 Task: Implement production planning tools to optimize resourse utilization and scheduling.
Action: Mouse moved to (680, 45)
Screenshot: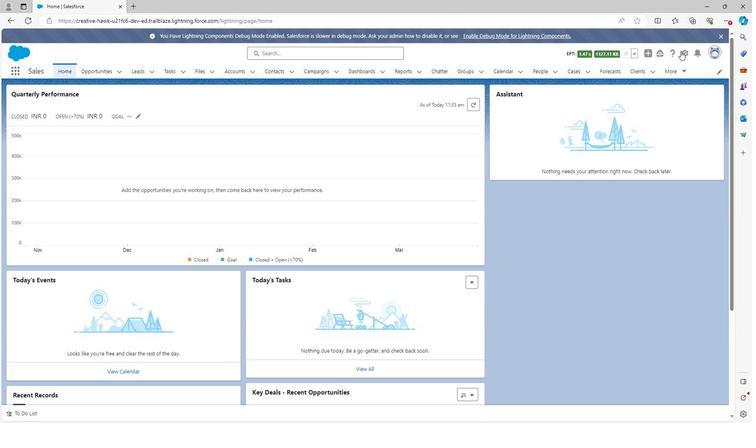 
Action: Mouse pressed left at (680, 45)
Screenshot: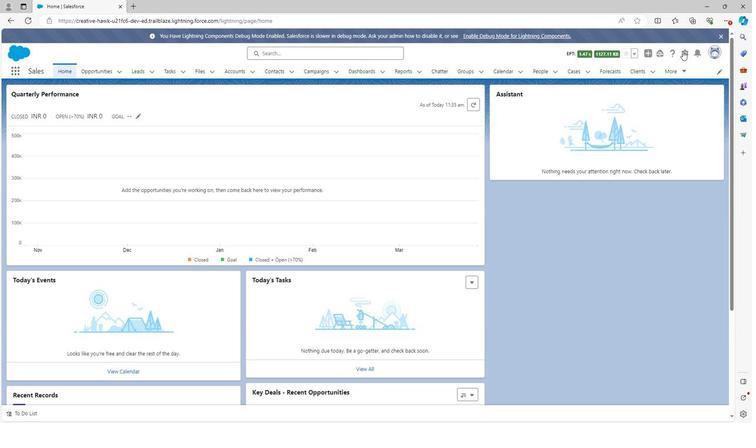 
Action: Mouse moved to (649, 71)
Screenshot: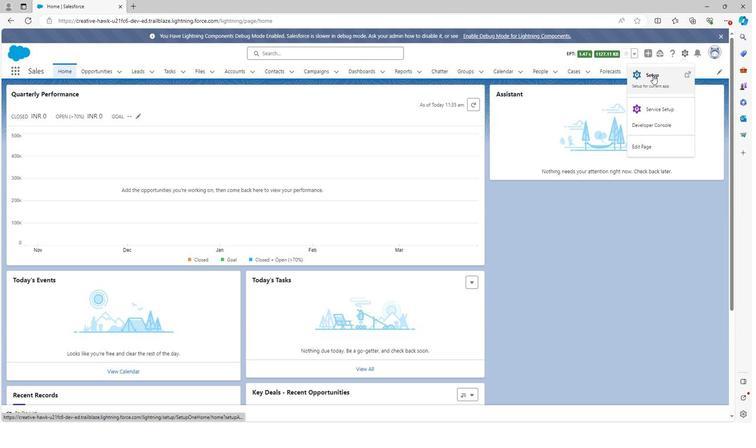 
Action: Mouse pressed left at (649, 71)
Screenshot: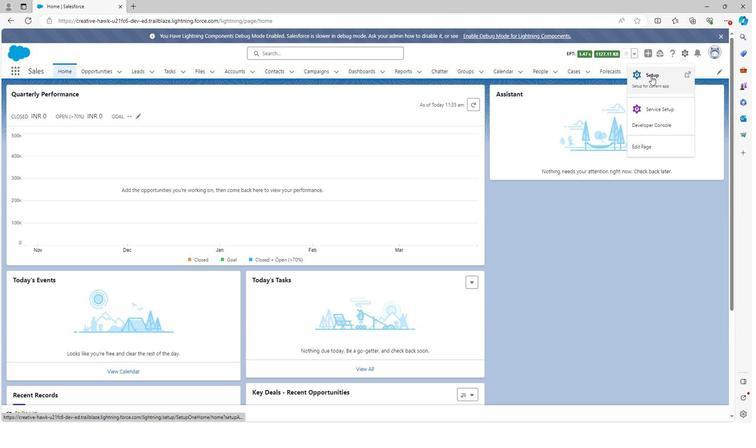 
Action: Mouse moved to (92, 64)
Screenshot: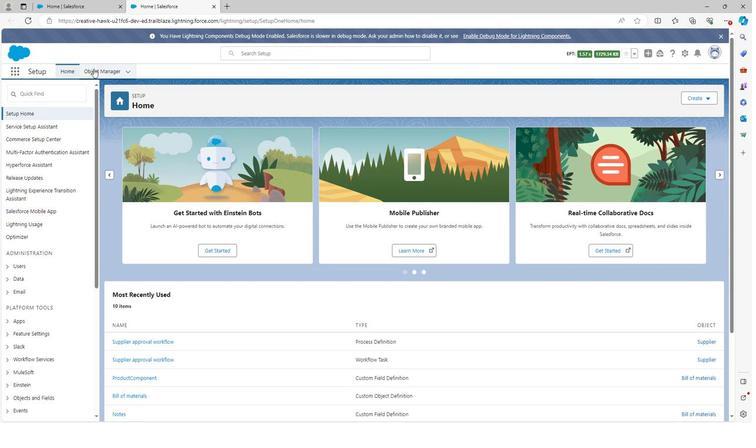 
Action: Mouse pressed left at (92, 64)
Screenshot: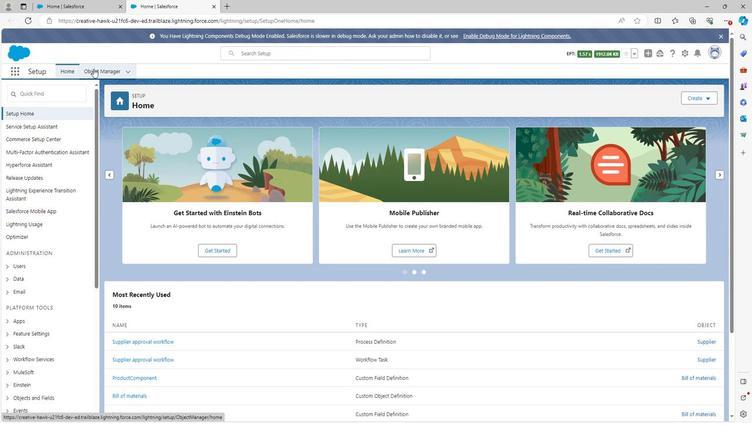 
Action: Mouse moved to (697, 92)
Screenshot: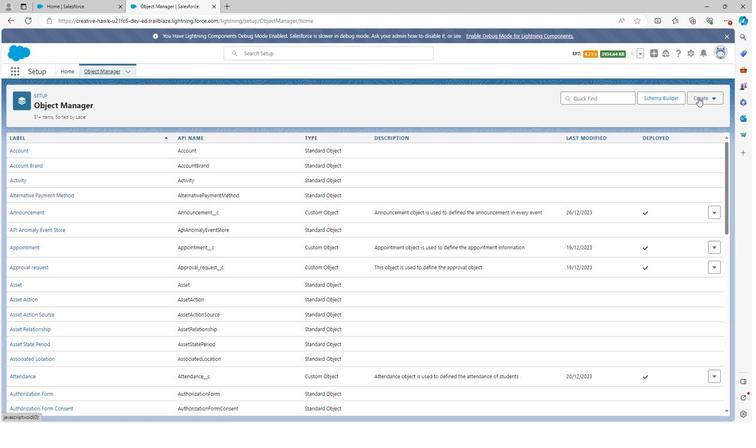 
Action: Mouse pressed left at (697, 92)
Screenshot: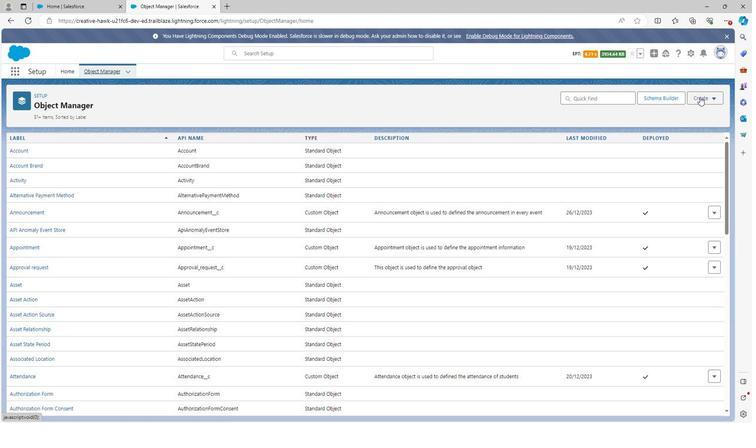 
Action: Mouse moved to (670, 117)
Screenshot: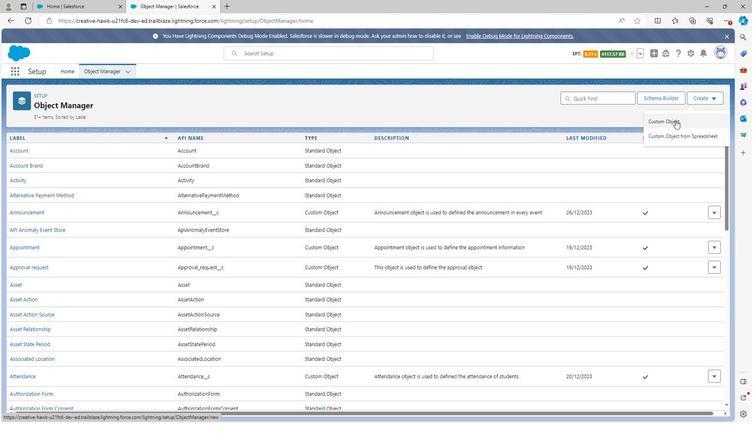 
Action: Mouse pressed left at (670, 117)
Screenshot: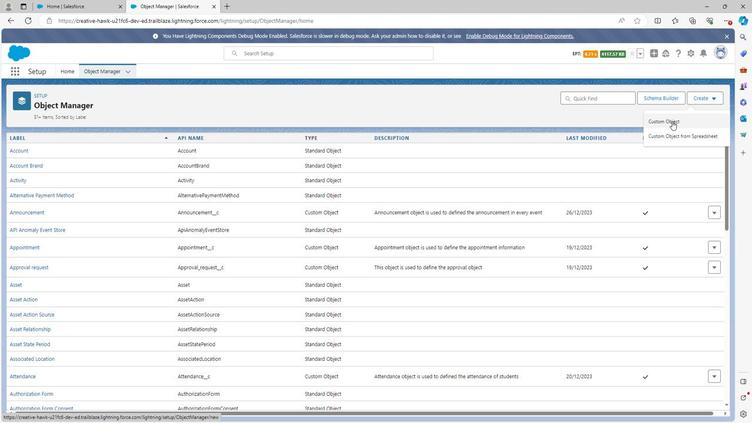 
Action: Mouse moved to (177, 195)
Screenshot: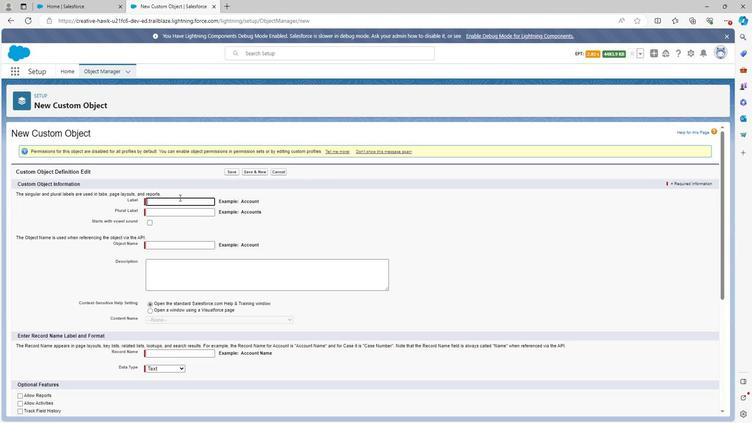 
Action: Mouse pressed left at (177, 195)
Screenshot: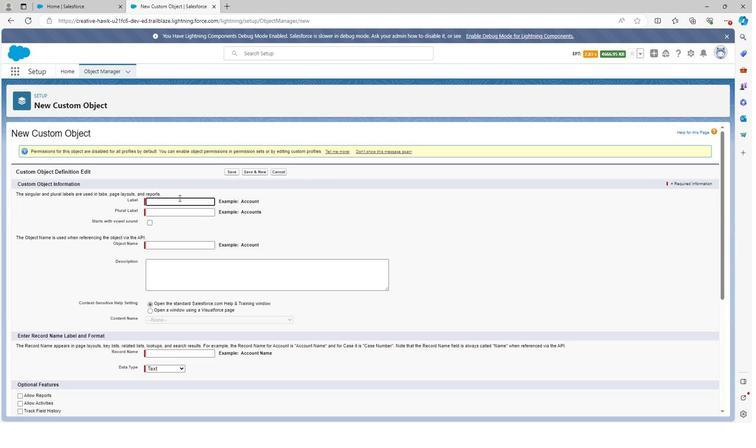 
Action: Mouse moved to (176, 196)
Screenshot: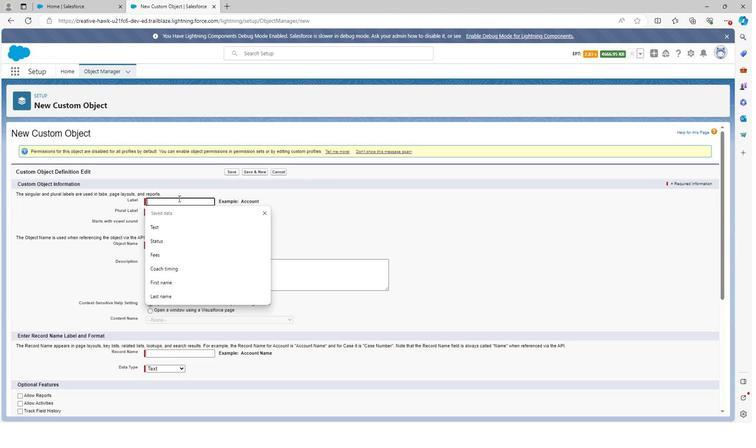 
Action: Key pressed <Key.shift><Key.shift><Key.shift>Calender<Key.space>schedulu<Key.backspace>ing
Screenshot: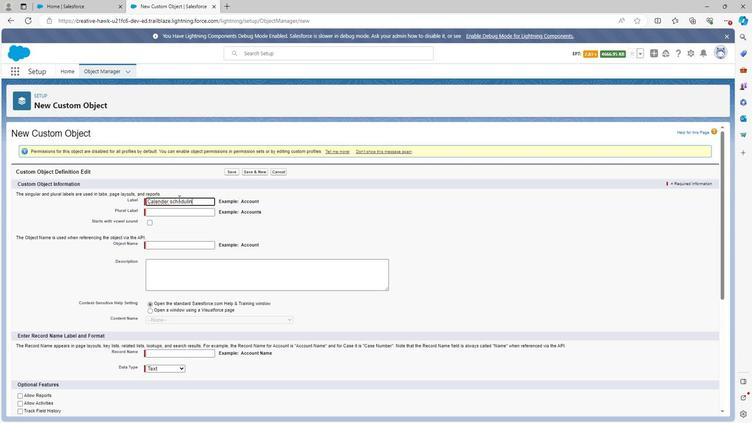 
Action: Mouse moved to (283, 232)
Screenshot: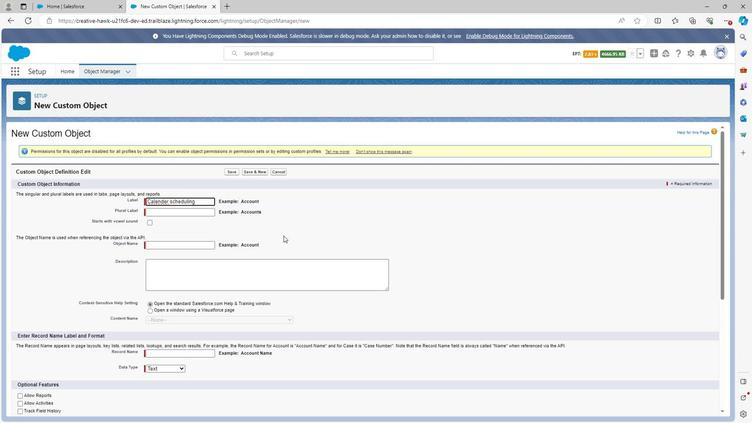 
Action: Mouse pressed left at (283, 232)
Screenshot: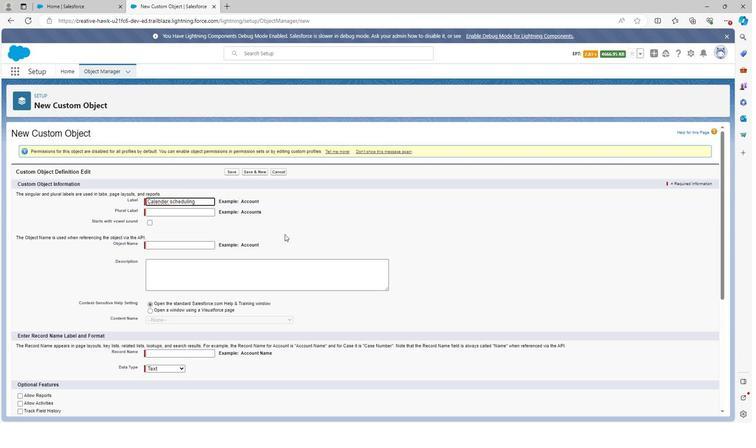 
Action: Mouse moved to (166, 210)
Screenshot: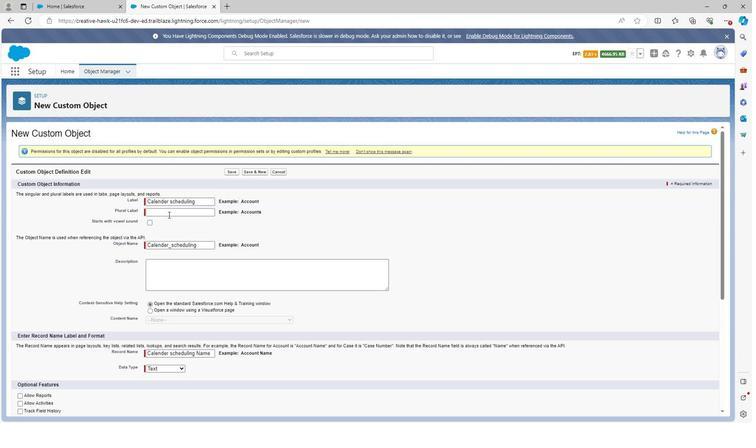 
Action: Mouse pressed left at (166, 210)
Screenshot: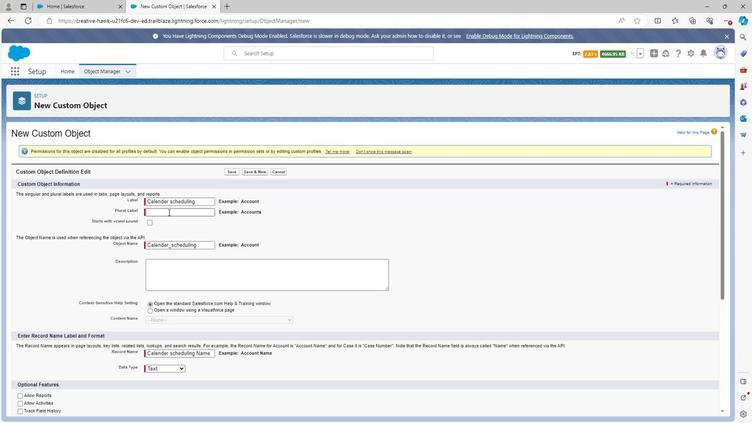 
Action: Mouse moved to (176, 216)
Screenshot: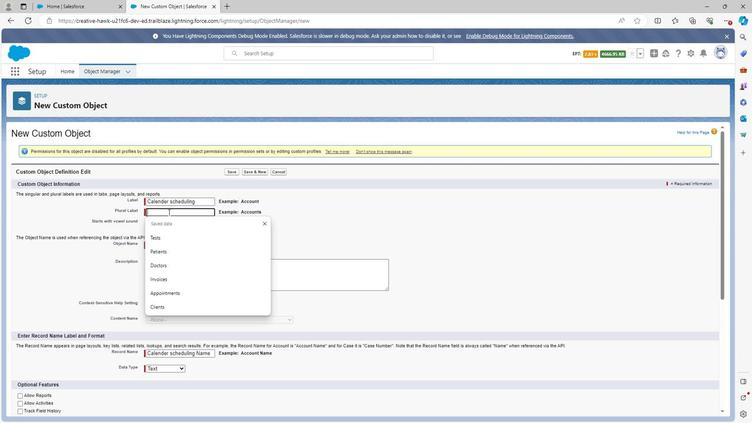 
Action: Key pressed <Key.shift>Calender<Key.space>schedulings
Screenshot: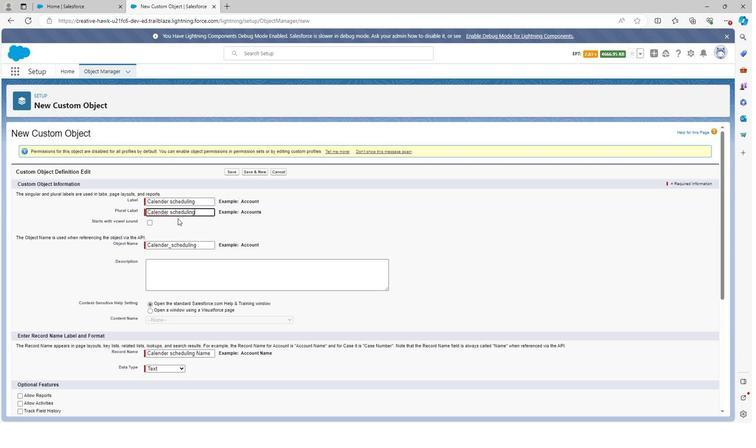 
Action: Mouse moved to (165, 266)
Screenshot: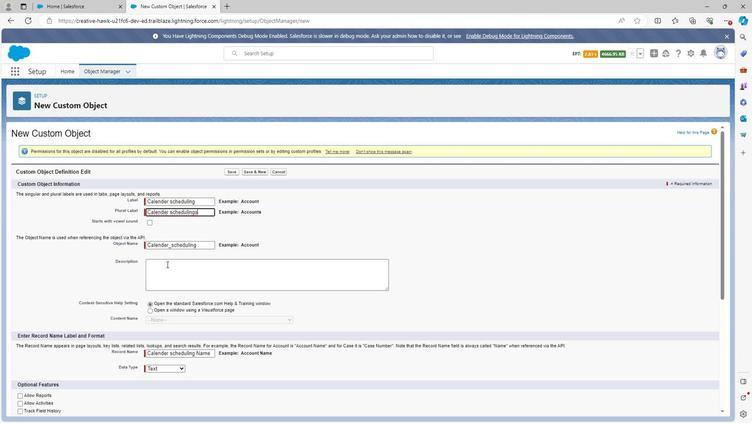 
Action: Mouse pressed left at (165, 266)
Screenshot: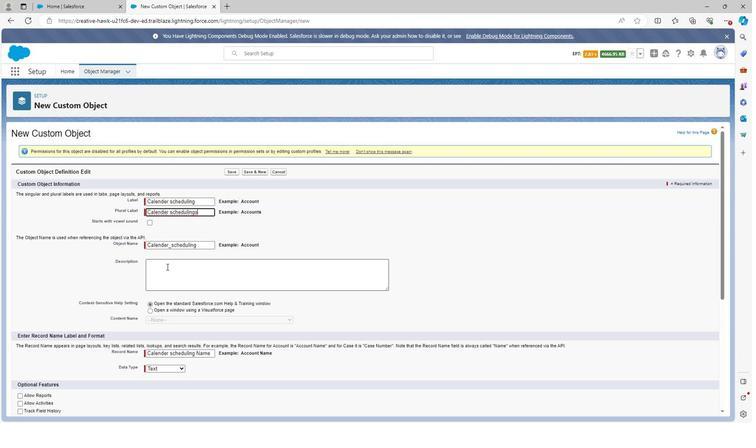 
Action: Mouse moved to (164, 266)
Screenshot: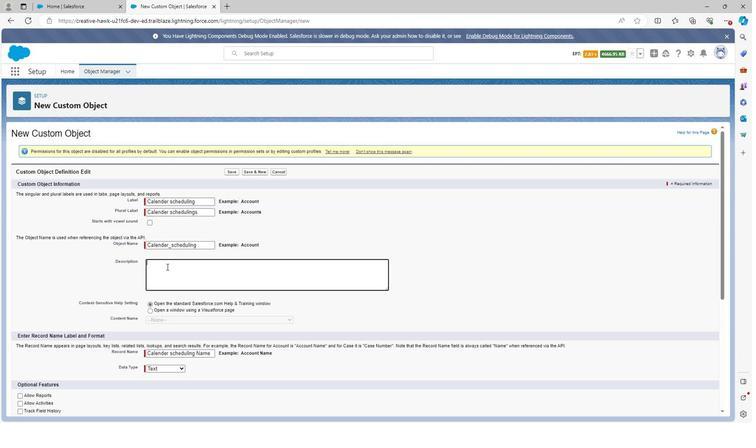 
Action: Key pressed <Key.shift>C
Screenshot: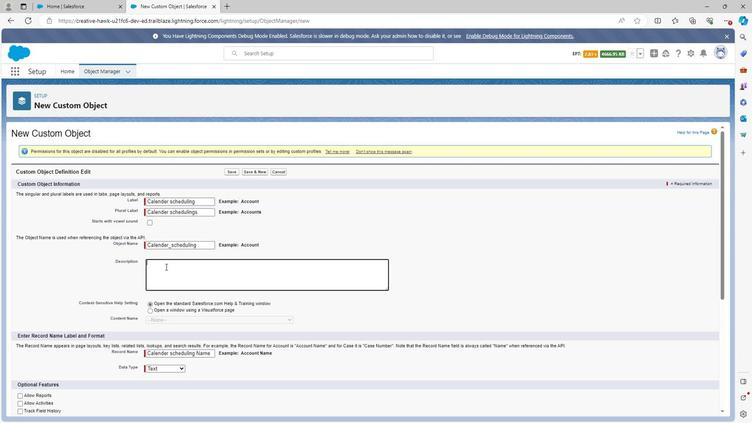 
Action: Mouse moved to (164, 265)
Screenshot: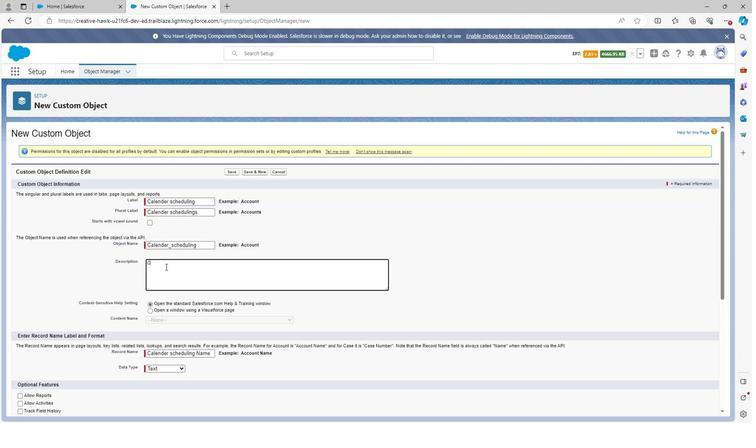
Action: Key pressed alender<Key.space>scheduling<Key.space>is<Key.space>the<Key.space>object<Key.space>which<Key.space>is<Key.space>used<Key.space>to<Key.space>define<Key.space>the<Key.space>resou<Key.backspace><Key.backspace><Key.backspace><Key.backspace><Key.backspace>scg<Key.backspace>heduling<Key.space>and<Key.space>calender<Key.space>which<Key.space>will<Key.space>help<Key.space>in<Key.space>t<Key.backspace>resourse<Key.space>all
Screenshot: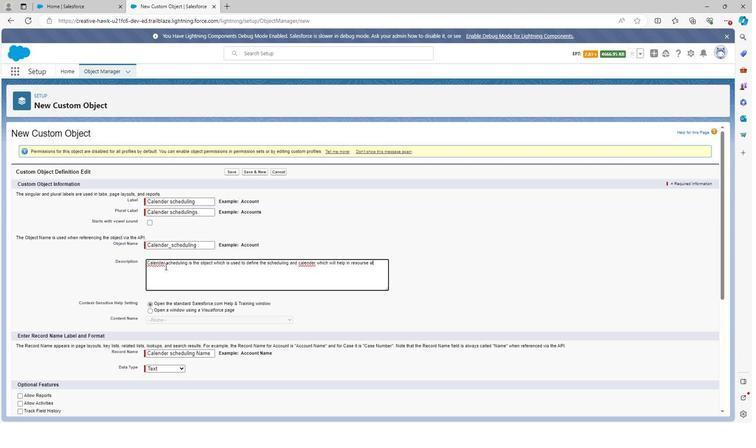 
Action: Mouse moved to (216, 250)
Screenshot: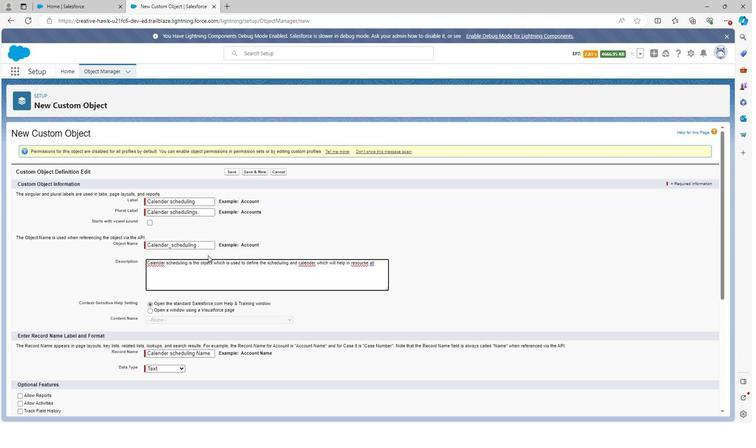 
Action: Key pressed o
Screenshot: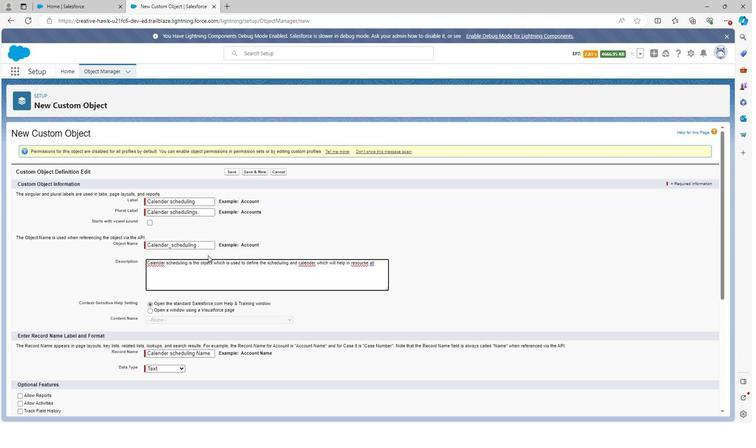
Action: Mouse moved to (217, 249)
Screenshot: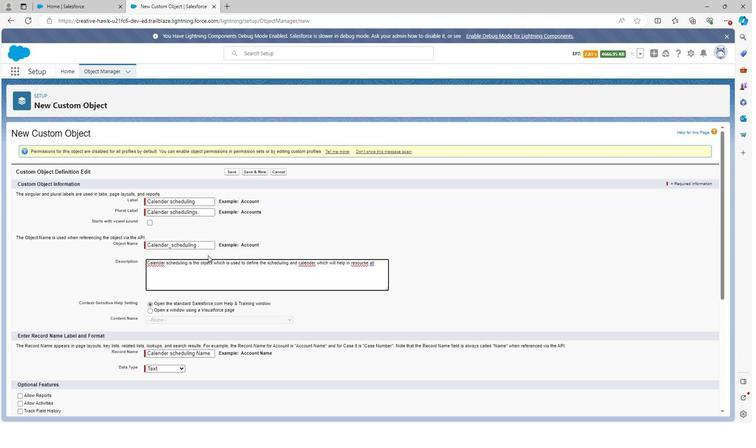 
Action: Key pressed ca
Screenshot: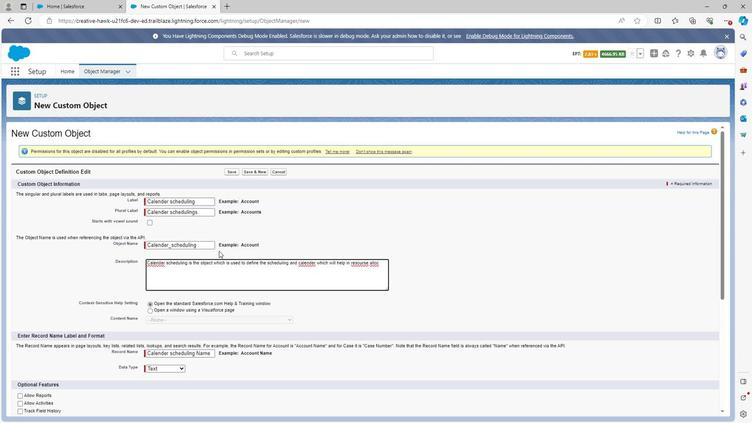 
Action: Mouse moved to (218, 249)
Screenshot: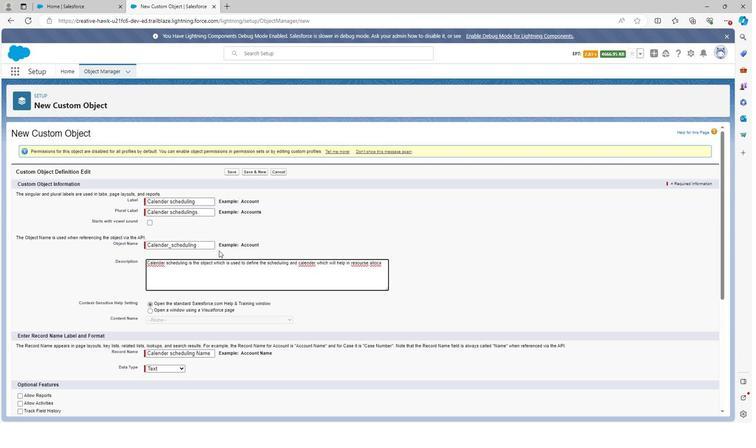 
Action: Key pressed y<Key.backspace>
Screenshot: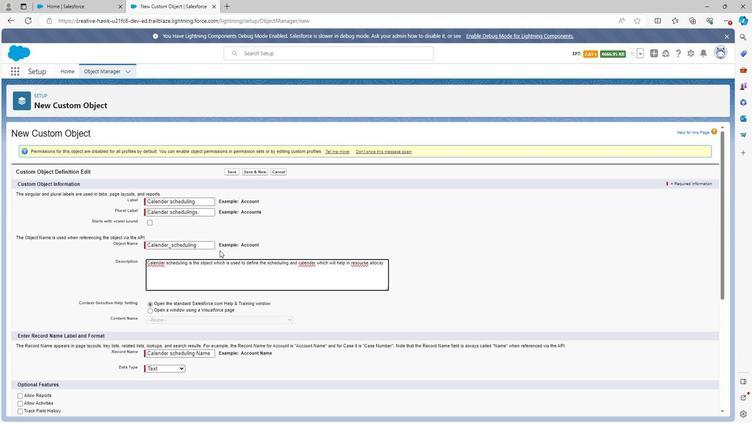 
Action: Mouse moved to (223, 248)
Screenshot: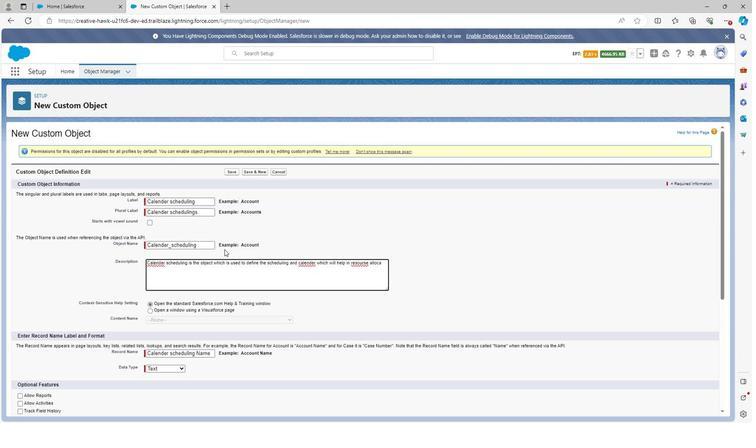 
Action: Key pressed t
Screenshot: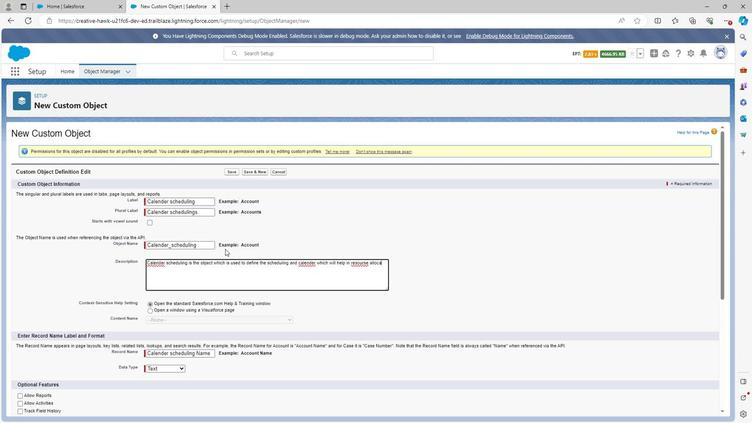 
Action: Mouse moved to (250, 242)
Screenshot: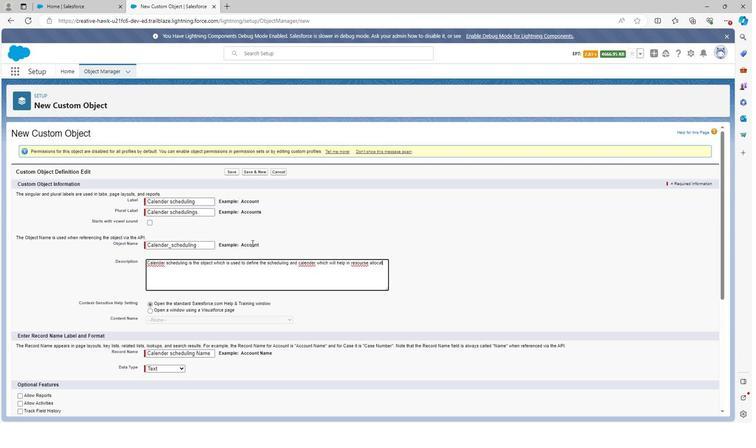 
Action: Key pressed ion
Screenshot: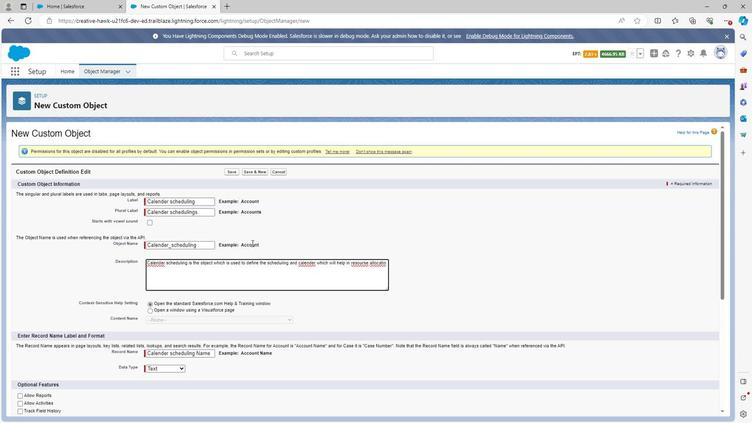 
Action: Mouse moved to (251, 241)
Screenshot: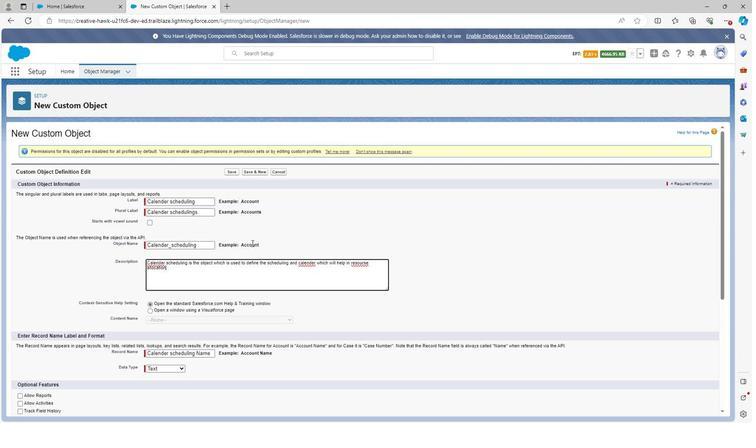 
Action: Key pressed <Key.left><Key.left><Key.left><Key.left><Key.left><Key.left><Key.left><Key.left><Key.left><Key.left><Key.left><Key.left><Key.left><Key.right><Key.backspace>
Screenshot: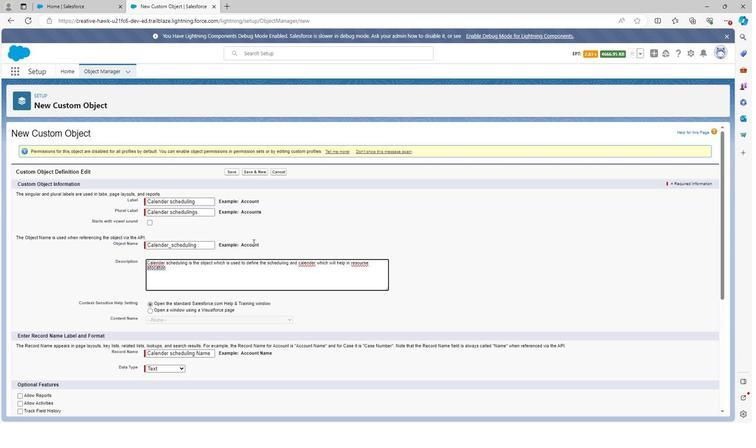 
Action: Mouse moved to (258, 238)
Screenshot: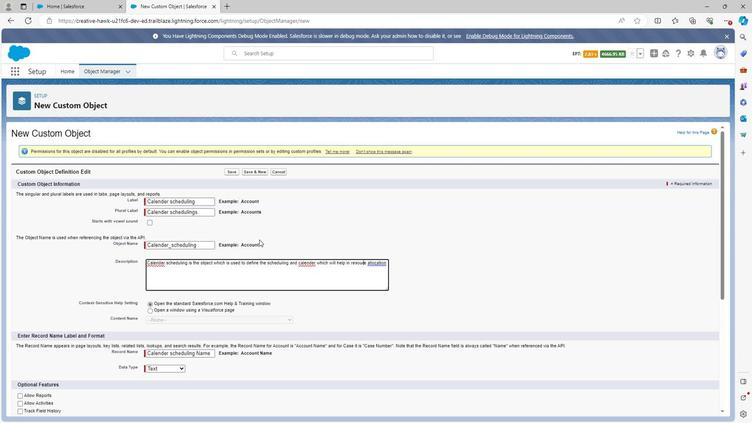 
Action: Key pressed c
Screenshot: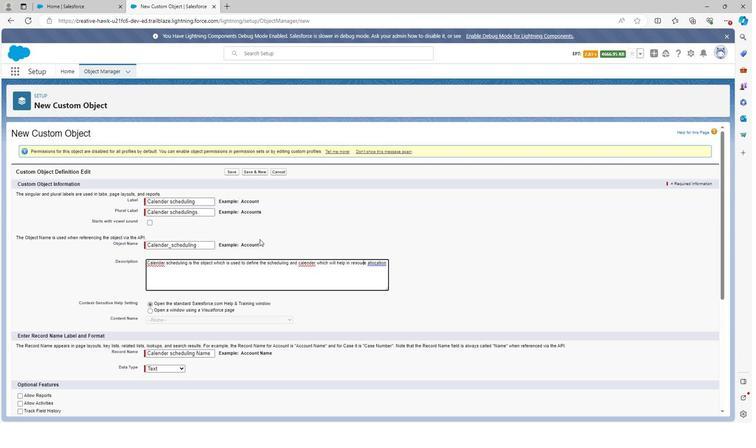 
Action: Mouse moved to (179, 333)
Screenshot: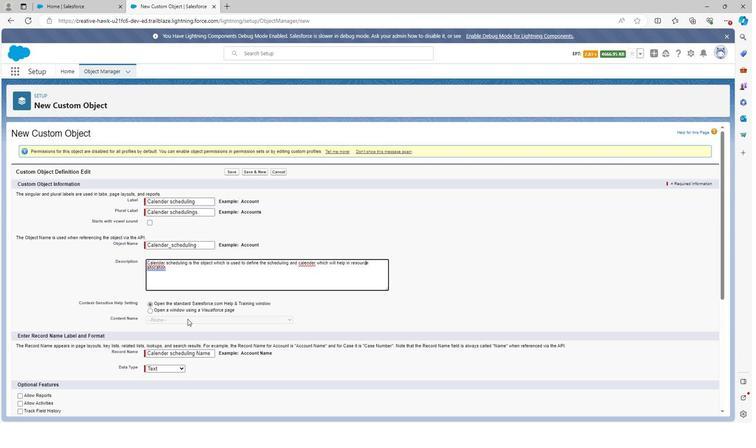 
Action: Mouse scrolled (179, 333) with delta (0, 0)
Screenshot: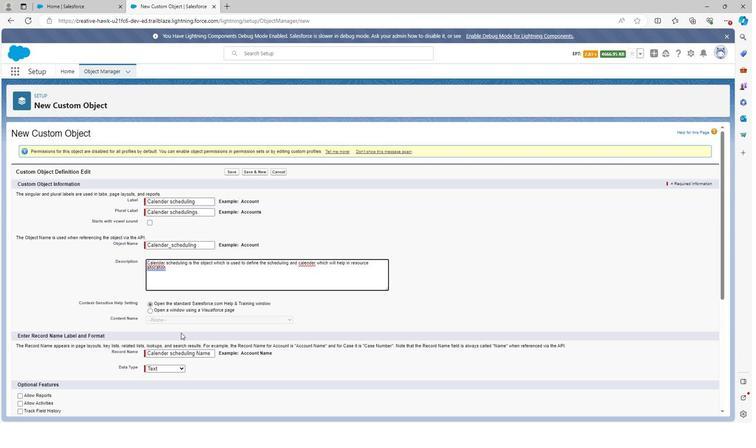 
Action: Mouse scrolled (179, 333) with delta (0, 0)
Screenshot: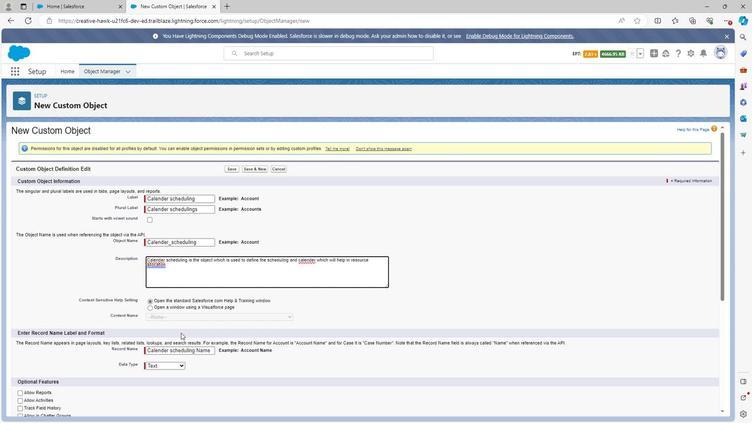 
Action: Mouse scrolled (179, 333) with delta (0, 0)
Screenshot: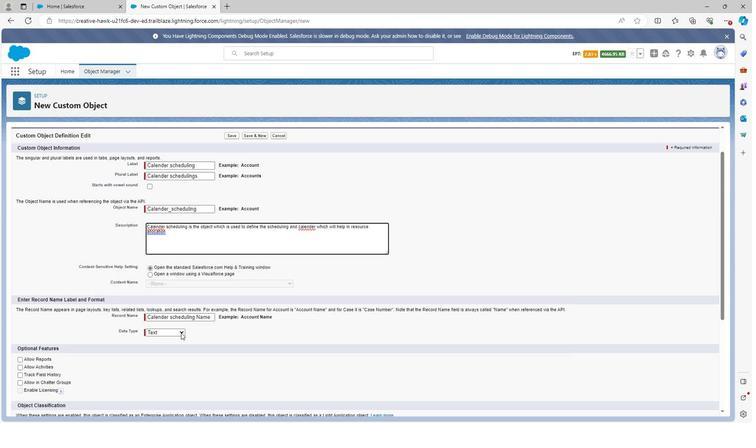 
Action: Mouse moved to (19, 261)
Screenshot: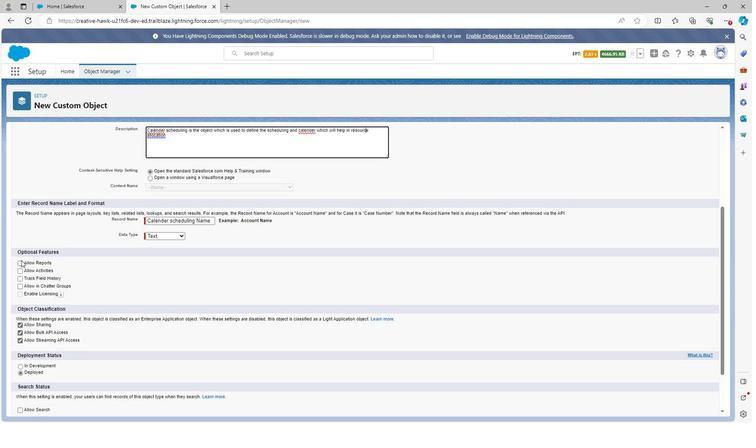 
Action: Mouse pressed left at (19, 261)
Screenshot: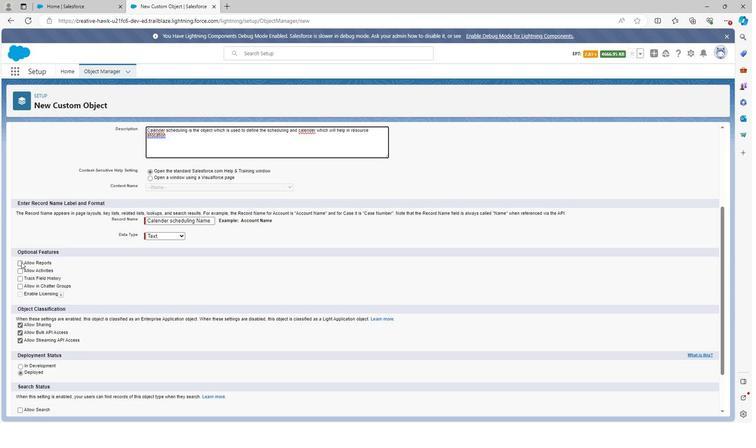 
Action: Mouse moved to (18, 271)
Screenshot: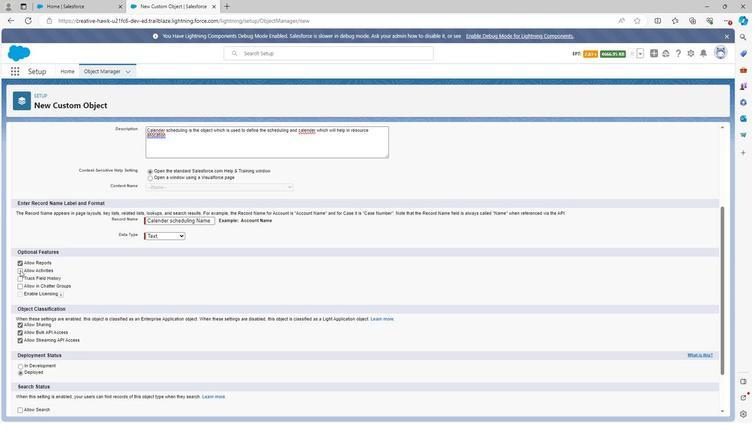 
Action: Mouse pressed left at (18, 271)
Screenshot: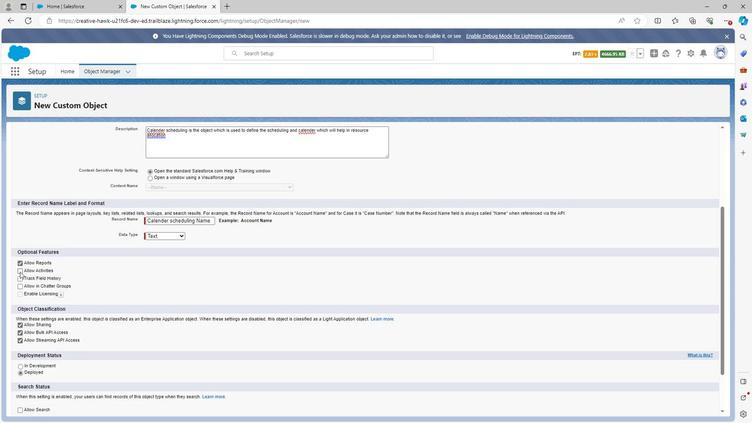 
Action: Mouse moved to (18, 278)
Screenshot: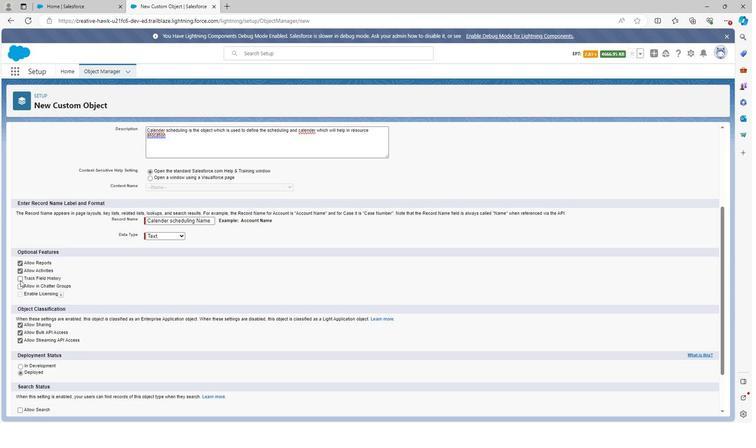 
Action: Mouse pressed left at (18, 278)
Screenshot: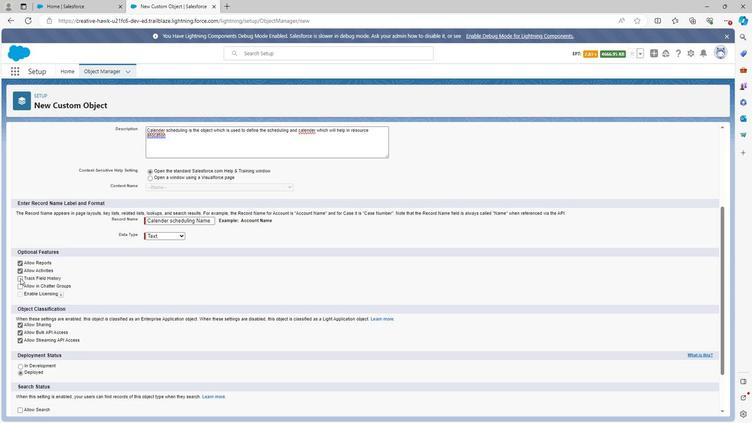 
Action: Mouse moved to (18, 285)
Screenshot: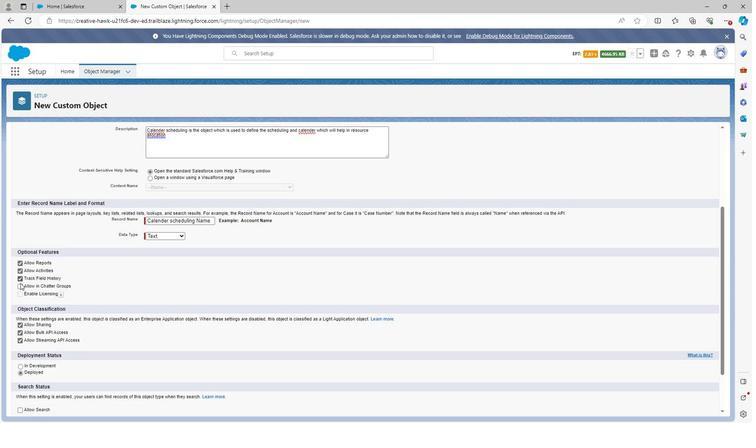 
Action: Mouse pressed left at (18, 285)
Screenshot: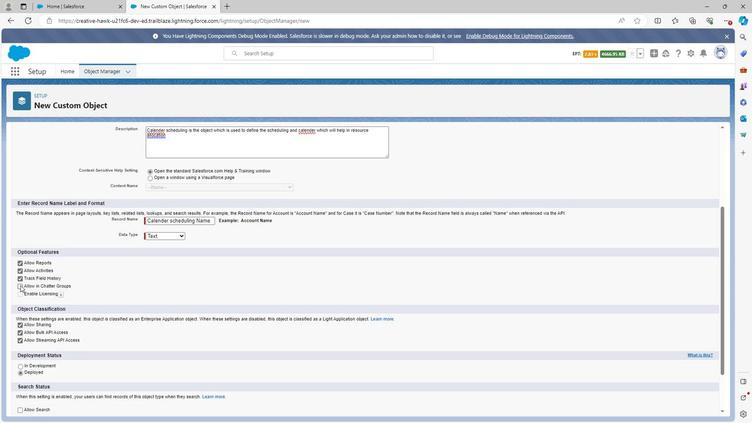 
Action: Mouse moved to (18, 368)
Screenshot: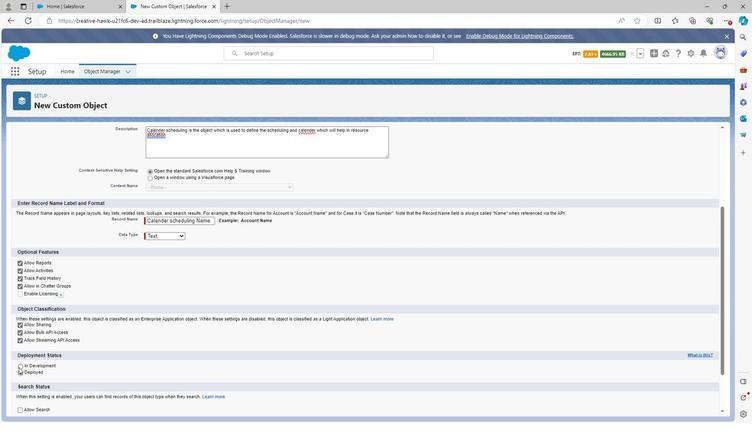 
Action: Mouse scrolled (18, 368) with delta (0, 0)
Screenshot: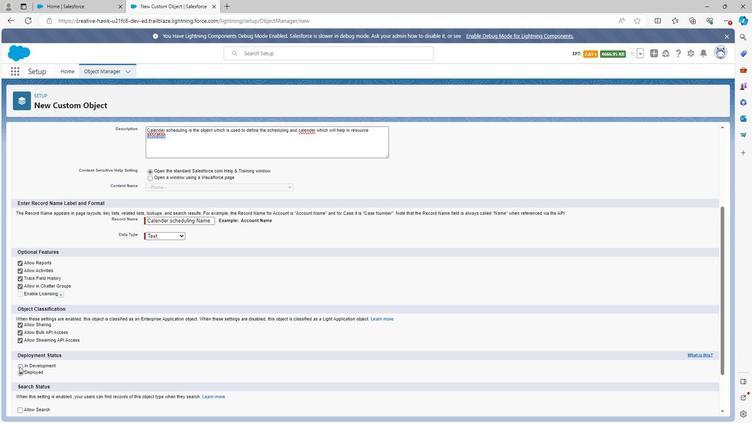 
Action: Mouse moved to (18, 366)
Screenshot: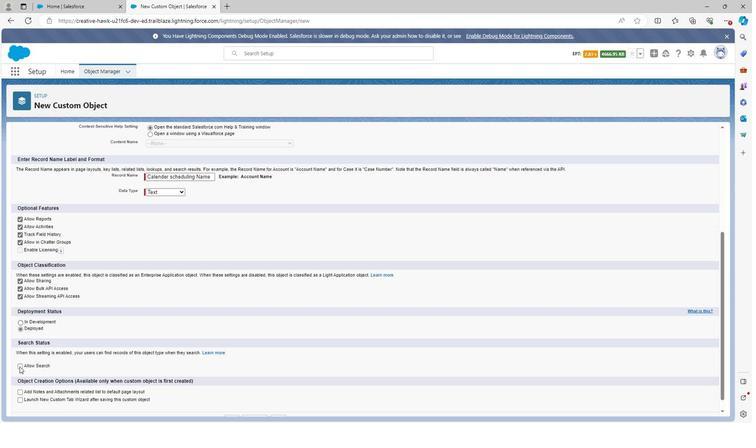 
Action: Mouse pressed left at (18, 366)
Screenshot: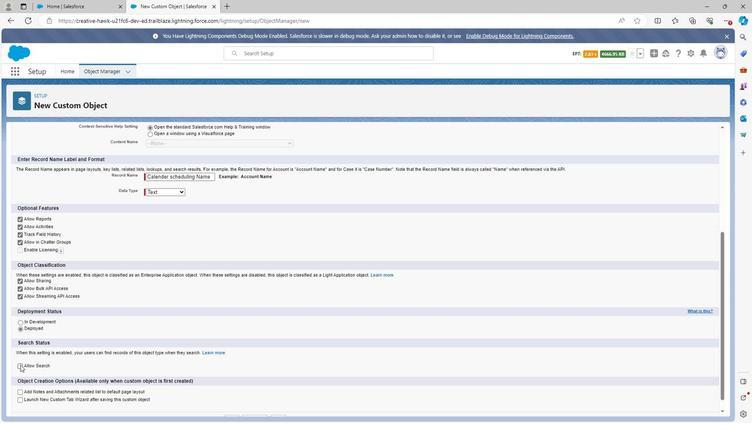 
Action: Mouse moved to (303, 387)
Screenshot: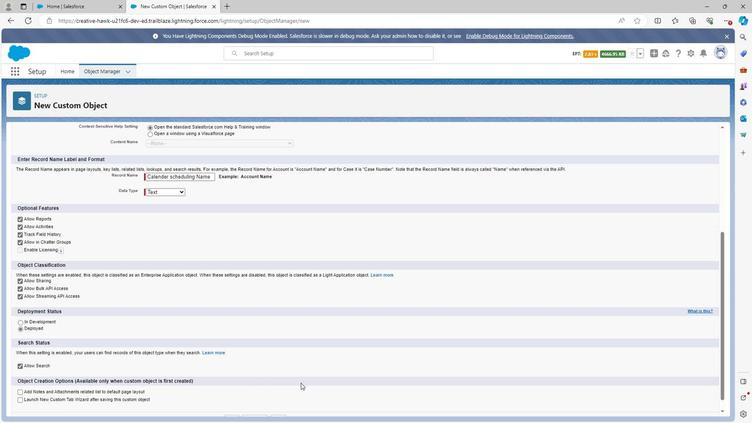
Action: Mouse scrolled (303, 386) with delta (0, 0)
Screenshot: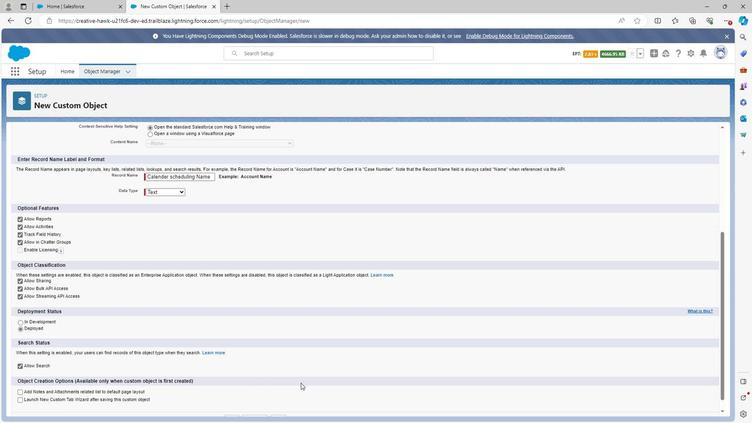 
Action: Mouse moved to (306, 389)
Screenshot: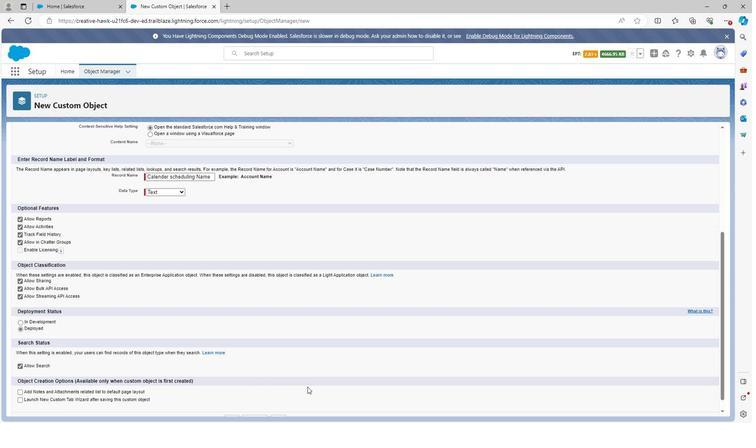 
Action: Mouse scrolled (306, 389) with delta (0, 0)
Screenshot: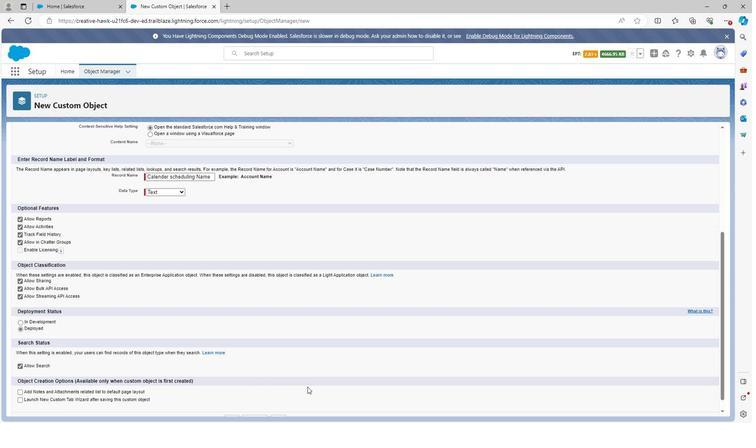 
Action: Mouse moved to (231, 409)
Screenshot: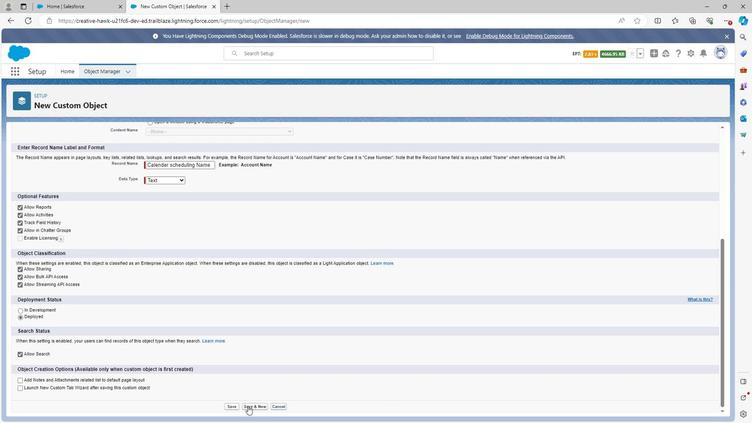
Action: Mouse pressed left at (231, 409)
Screenshot: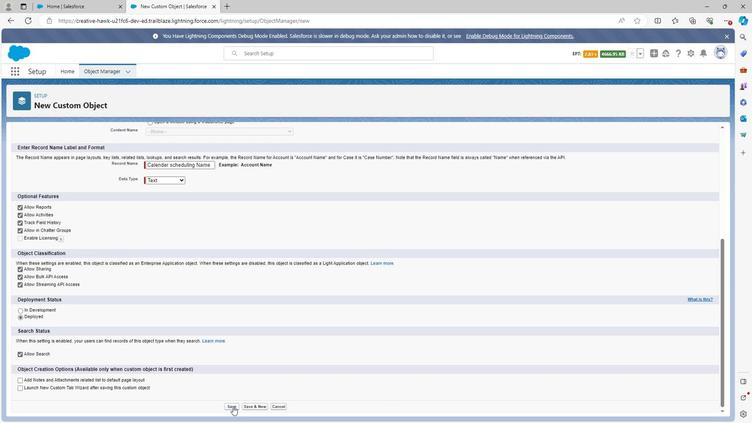 
Action: Mouse moved to (52, 146)
Screenshot: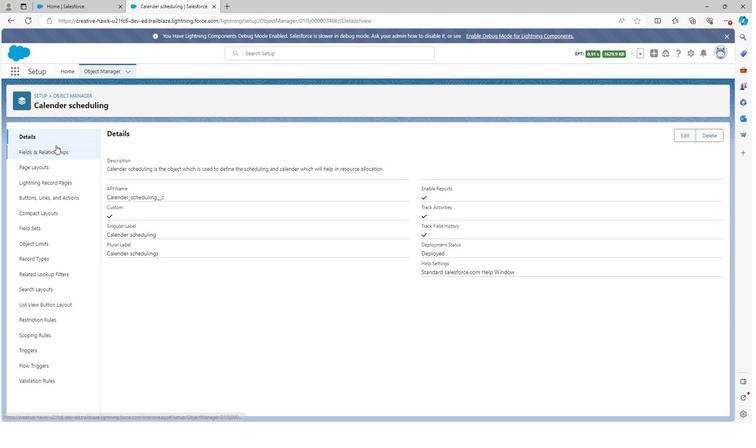 
Action: Mouse pressed left at (52, 146)
Screenshot: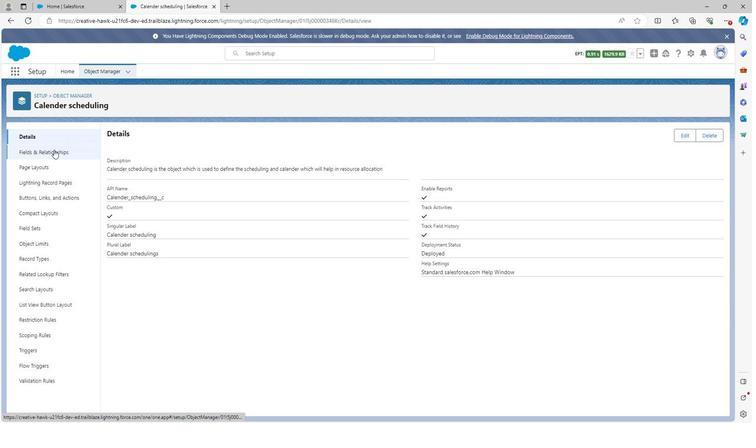 
Action: Mouse moved to (551, 130)
Screenshot: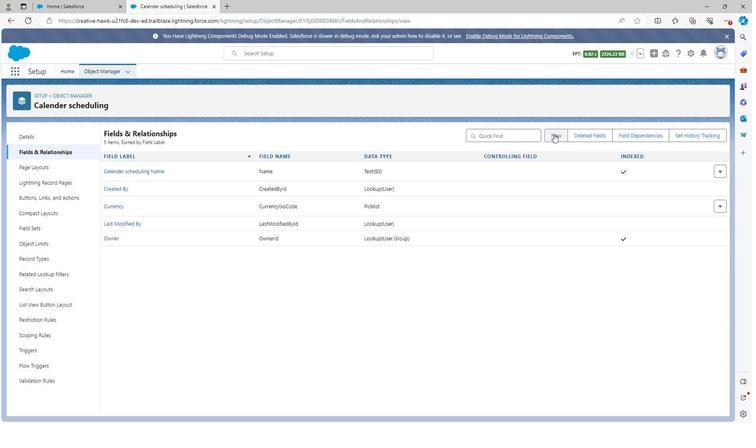 
Action: Mouse pressed left at (551, 130)
Screenshot: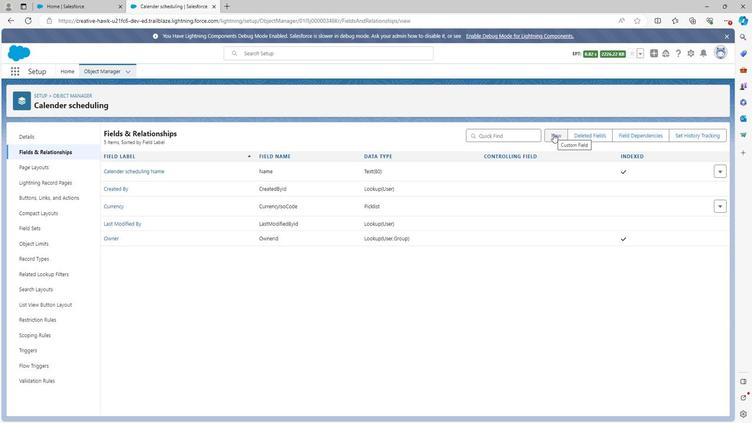 
Action: Mouse moved to (209, 282)
Screenshot: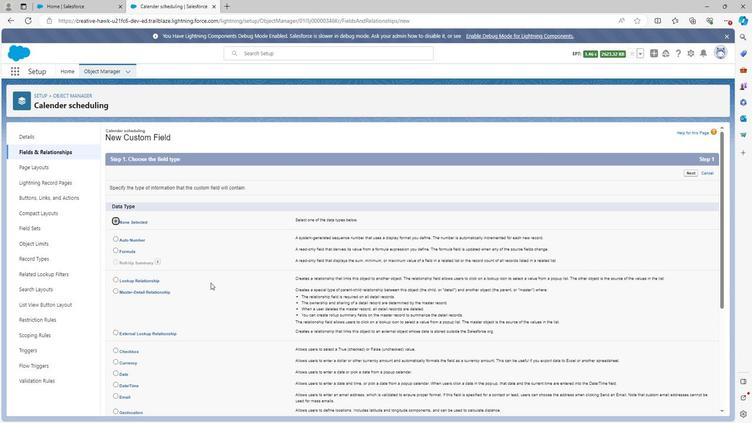 
Action: Mouse scrolled (209, 282) with delta (0, 0)
Screenshot: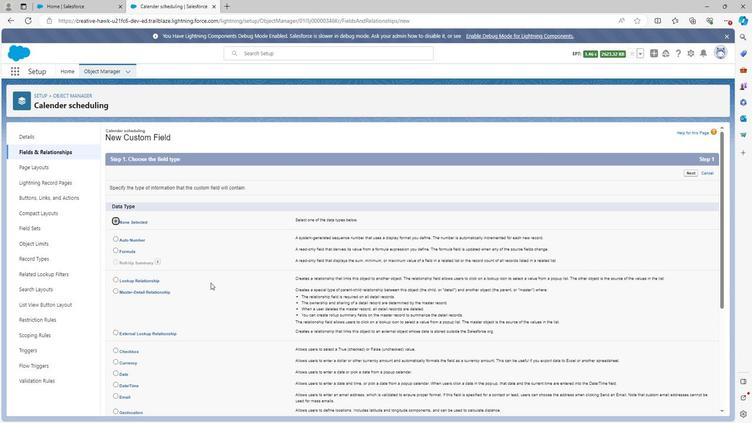 
Action: Mouse scrolled (209, 282) with delta (0, 0)
Screenshot: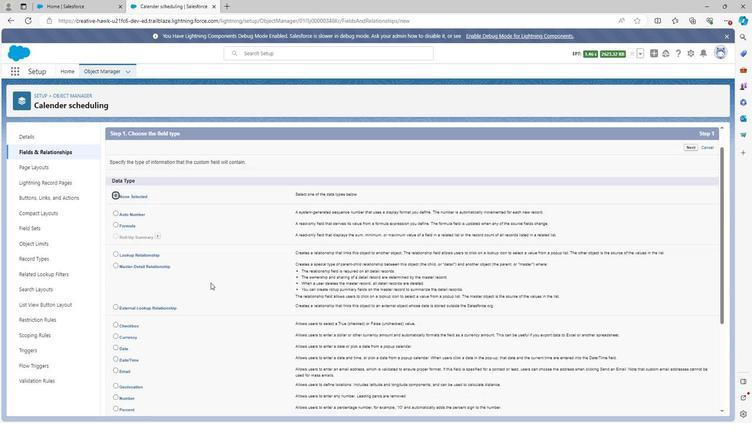 
Action: Mouse scrolled (209, 282) with delta (0, 0)
Screenshot: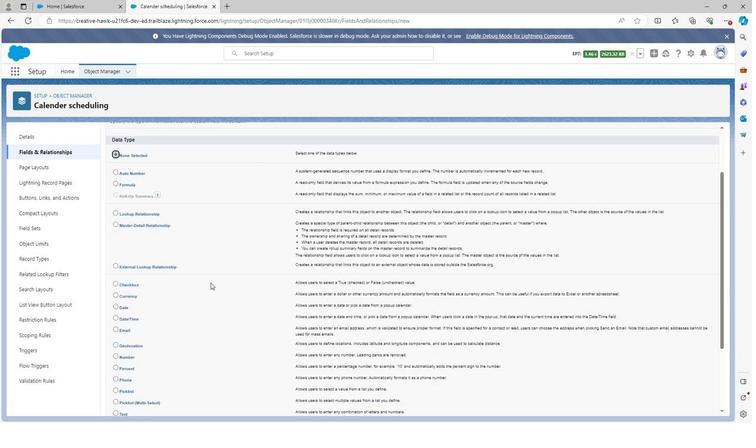
Action: Mouse moved to (114, 291)
Screenshot: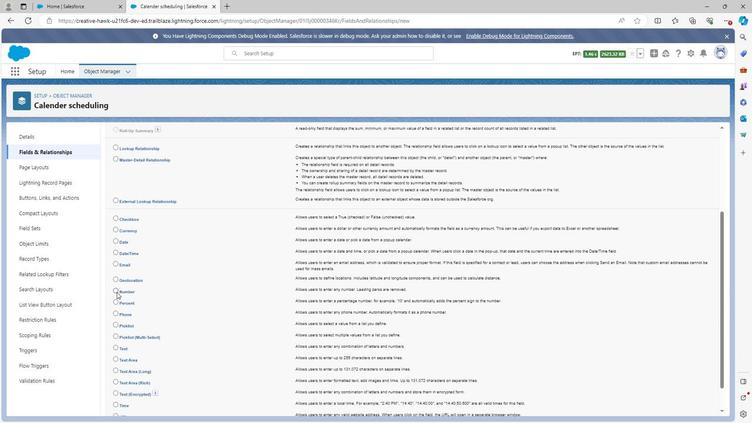 
Action: Mouse pressed left at (114, 291)
Screenshot: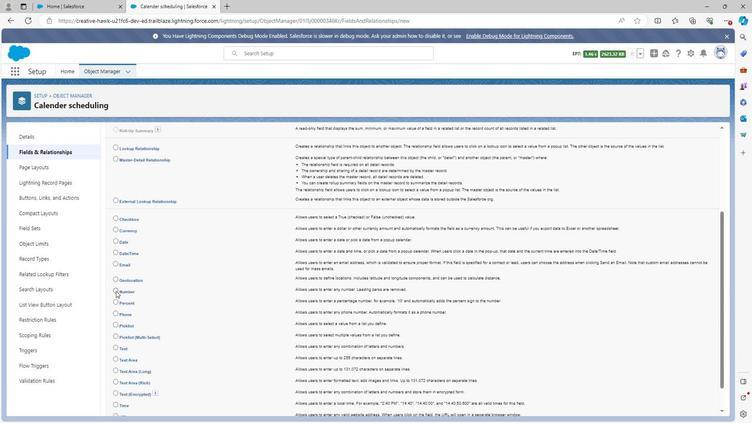 
Action: Mouse moved to (306, 316)
Screenshot: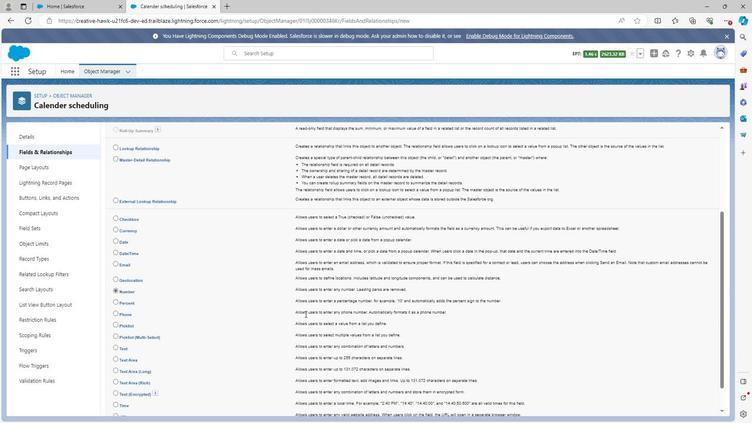 
Action: Mouse scrolled (306, 316) with delta (0, 0)
Screenshot: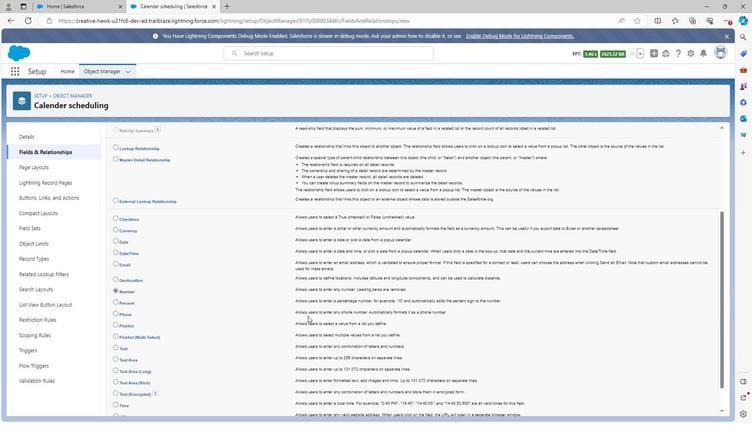 
Action: Mouse scrolled (306, 316) with delta (0, 0)
Screenshot: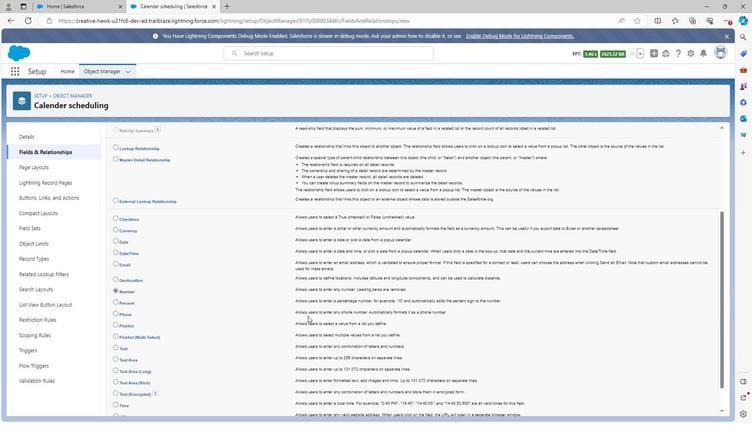 
Action: Mouse scrolled (306, 316) with delta (0, 0)
Screenshot: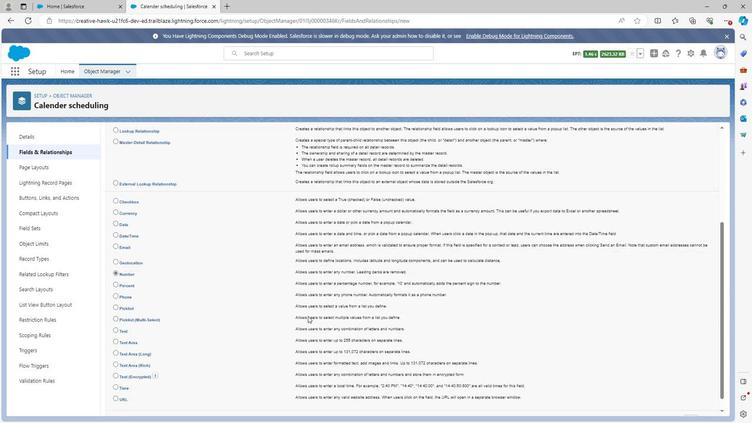 
Action: Mouse scrolled (306, 316) with delta (0, 0)
Screenshot: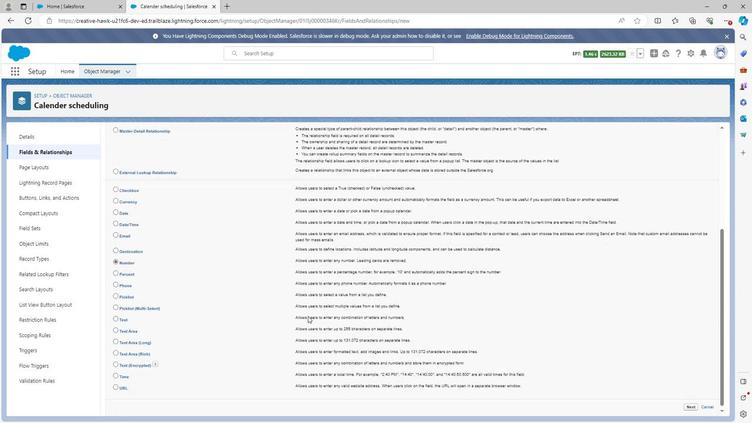 
Action: Mouse scrolled (306, 316) with delta (0, 0)
Screenshot: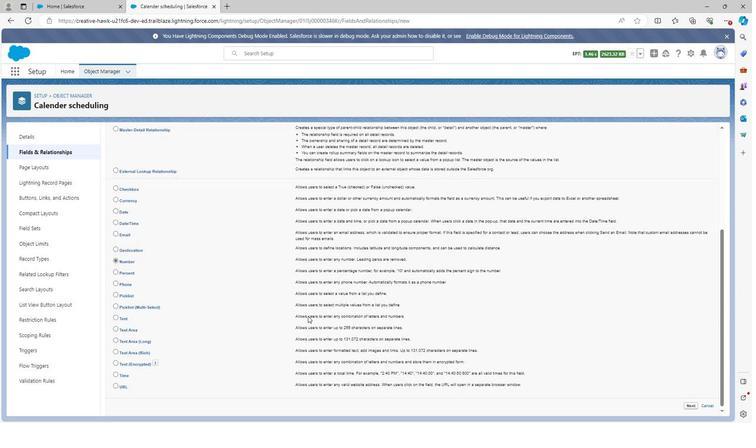
Action: Mouse scrolled (306, 316) with delta (0, 0)
Screenshot: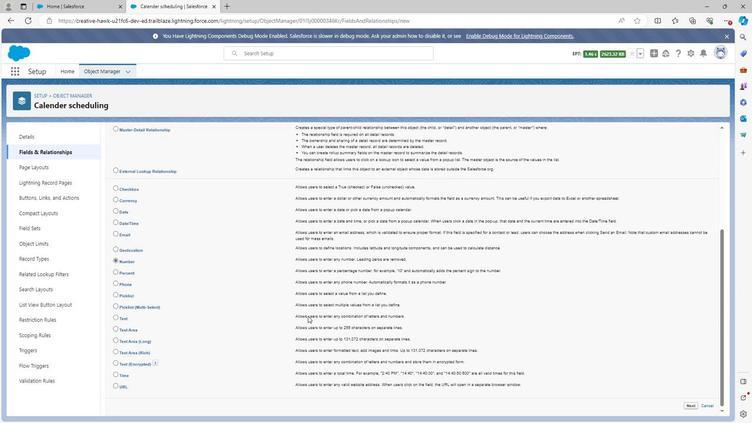 
Action: Mouse moved to (685, 409)
Screenshot: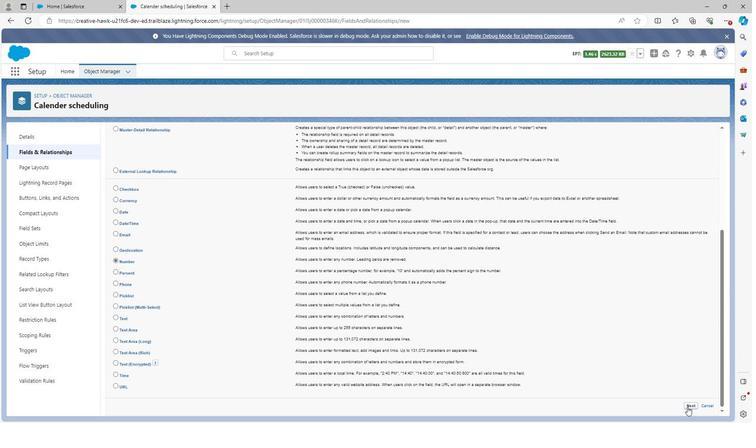 
Action: Mouse pressed left at (685, 409)
Screenshot: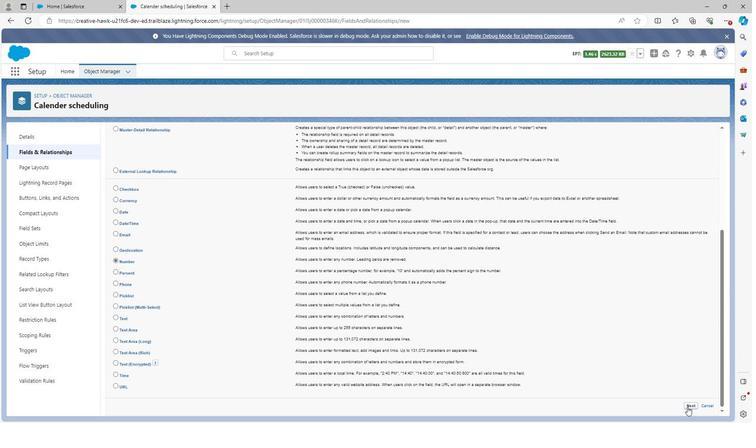 
Action: Mouse moved to (259, 181)
Screenshot: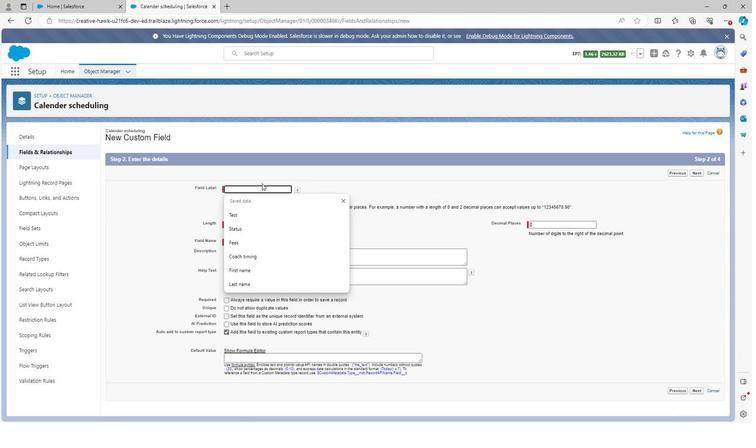 
Action: Mouse pressed left at (259, 181)
Screenshot: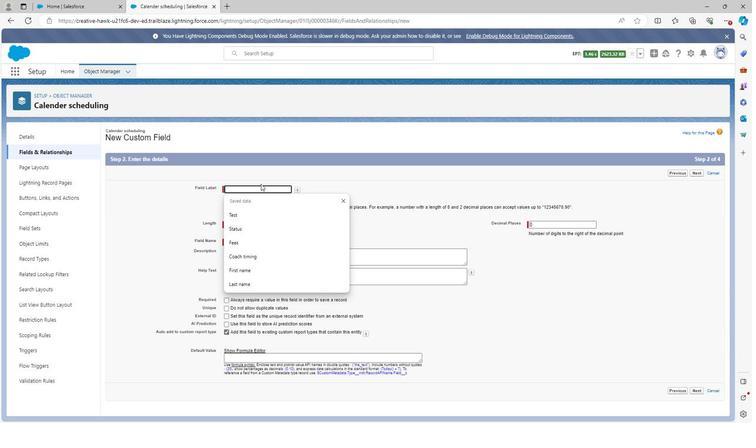 
Action: Mouse moved to (258, 185)
Screenshot: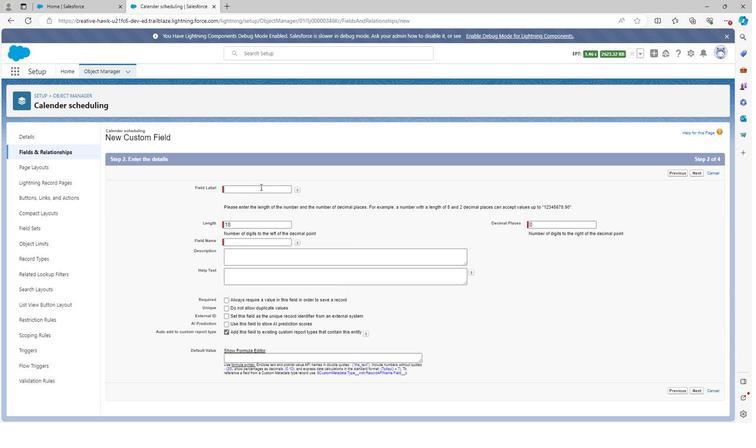 
Action: Mouse pressed left at (258, 185)
Screenshot: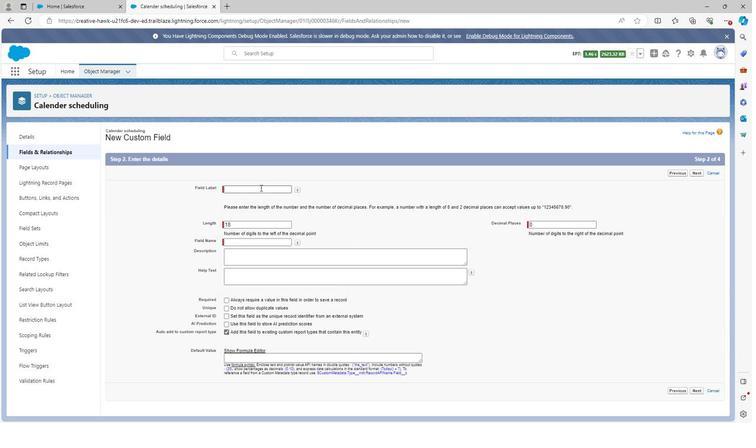 
Action: Key pressed <Key.shift>Calender<Key.space>id
Screenshot: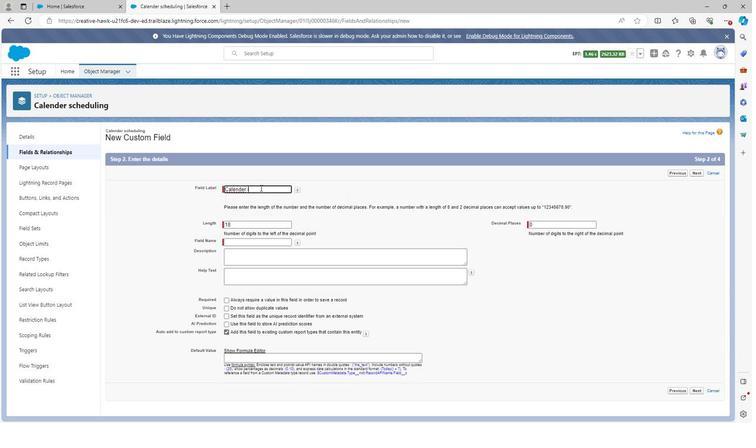 
Action: Mouse moved to (348, 232)
Screenshot: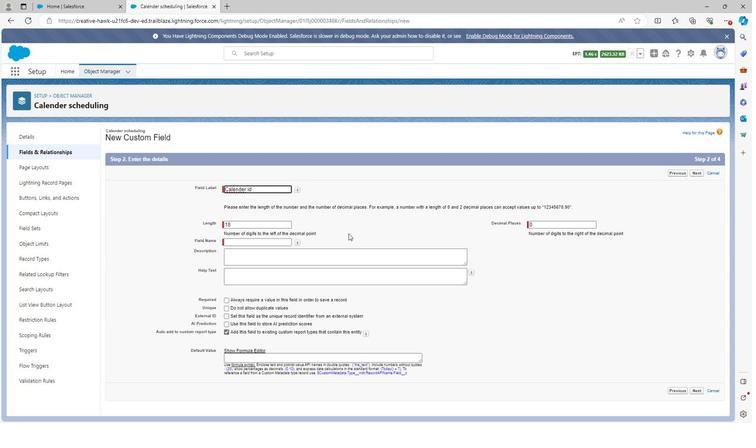 
Action: Mouse pressed left at (348, 232)
Screenshot: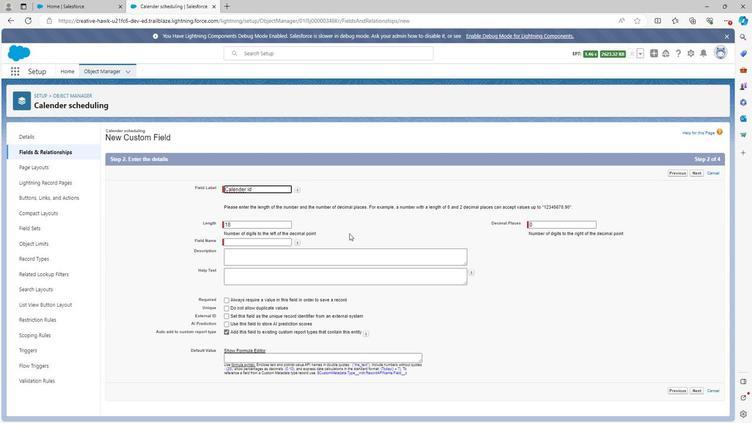 
Action: Mouse moved to (299, 251)
Screenshot: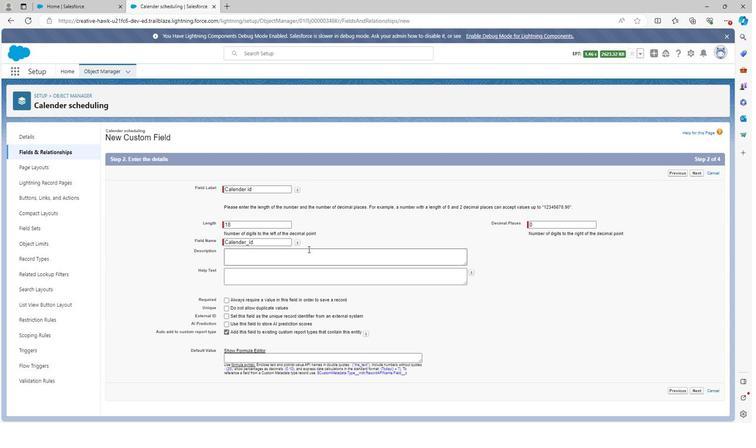 
Action: Mouse pressed left at (299, 251)
Screenshot: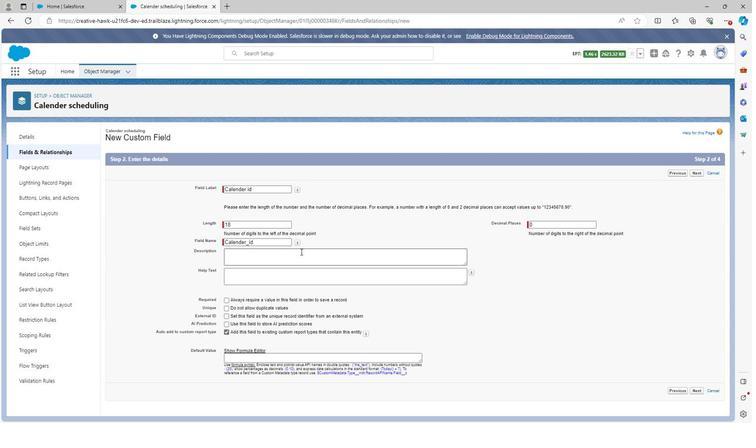 
Action: Key pressed <Key.shift>Calender<Key.space>id<Key.space>field<Key.space>is<Key.space>the<Key.space>field<Key.space>through<Key.space>which<Key.space>we<Key.space>can<Key.space>show<Key.space>the<Key.space>id<Key.space>of<Key.space>calender
Screenshot: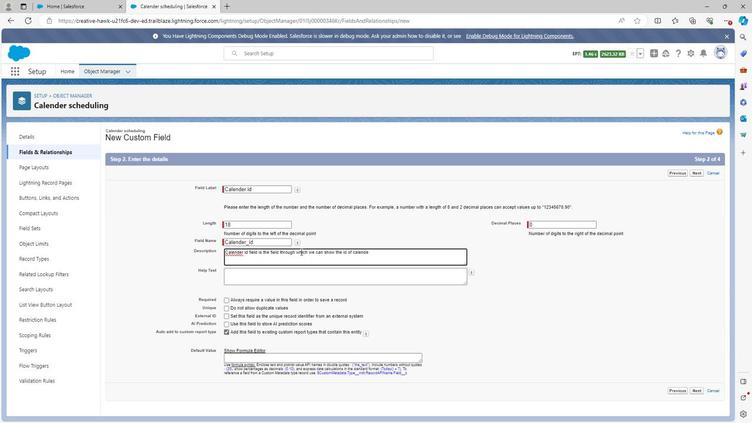 
Action: Mouse moved to (248, 278)
Screenshot: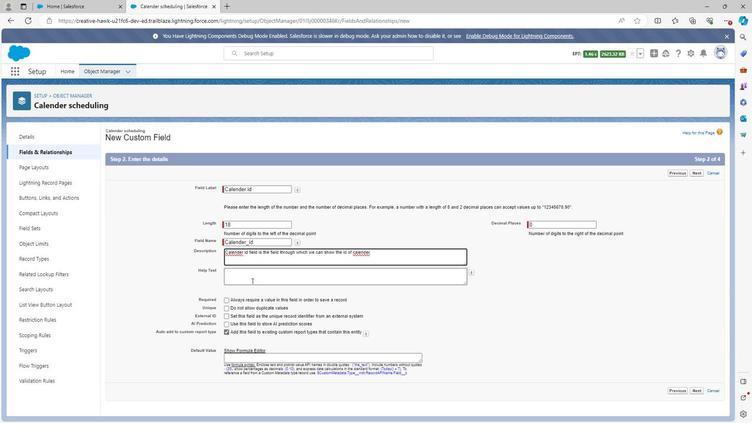 
Action: Mouse pressed left at (248, 278)
Screenshot: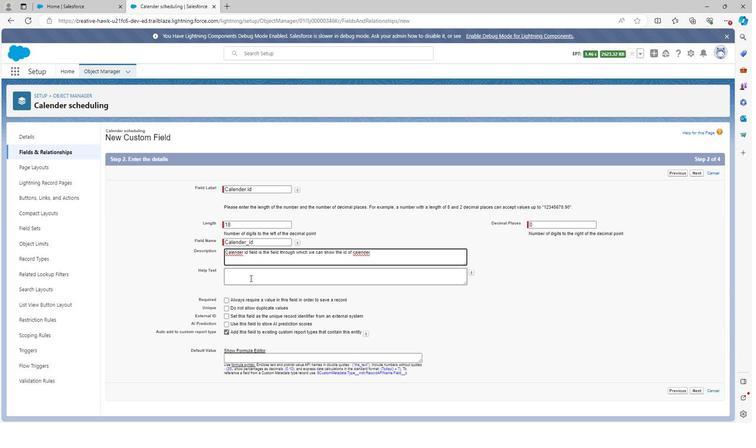 
Action: Key pressed <Key.shift>Calender<Key.space><Key.shift>Id
Screenshot: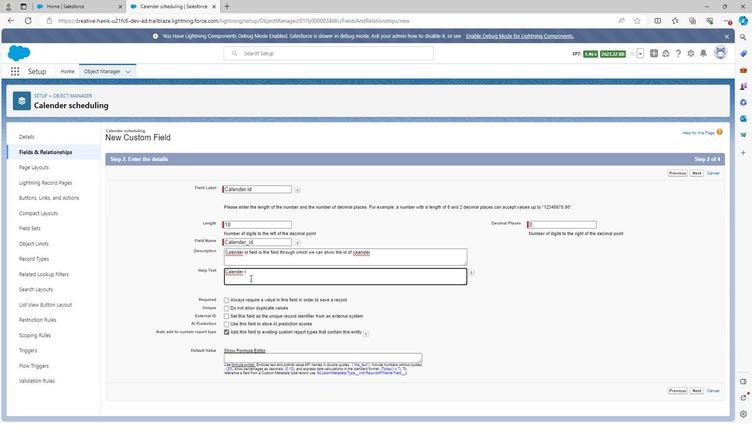 
Action: Mouse moved to (696, 392)
Screenshot: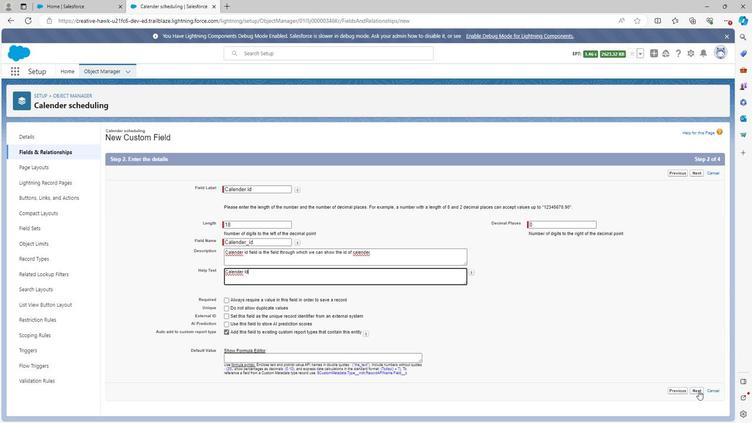 
Action: Mouse pressed left at (696, 392)
Screenshot: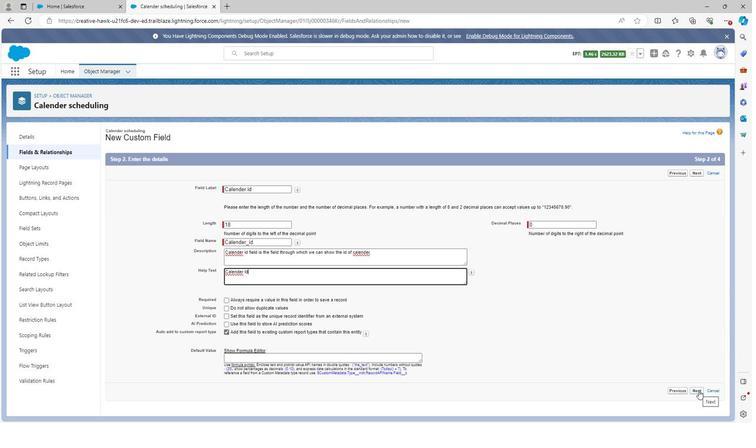 
Action: Mouse moved to (515, 238)
Screenshot: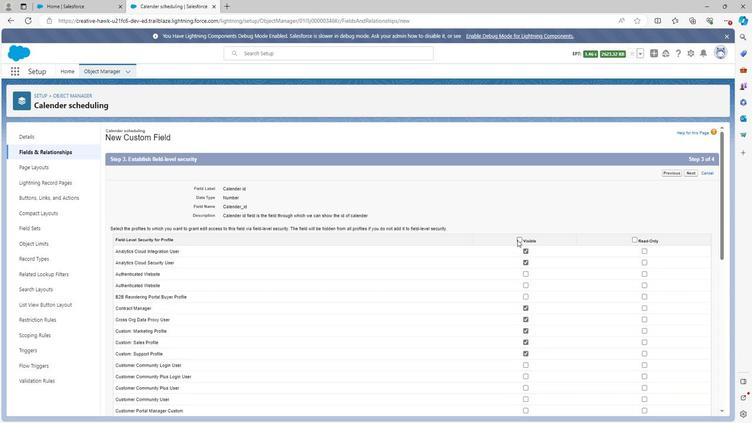 
Action: Mouse pressed left at (515, 238)
Screenshot: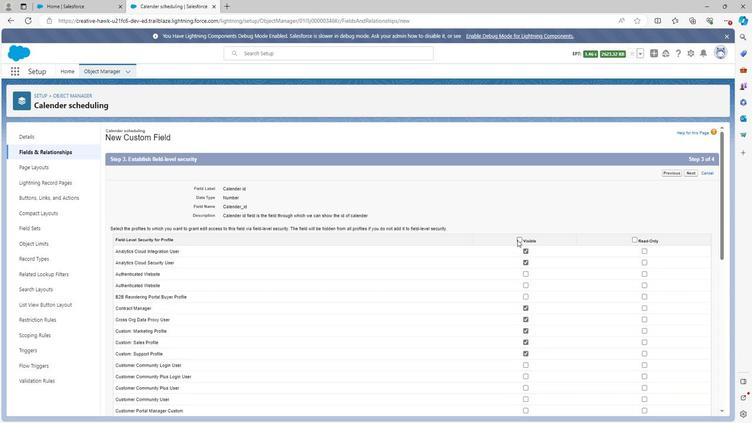 
Action: Mouse moved to (633, 238)
Screenshot: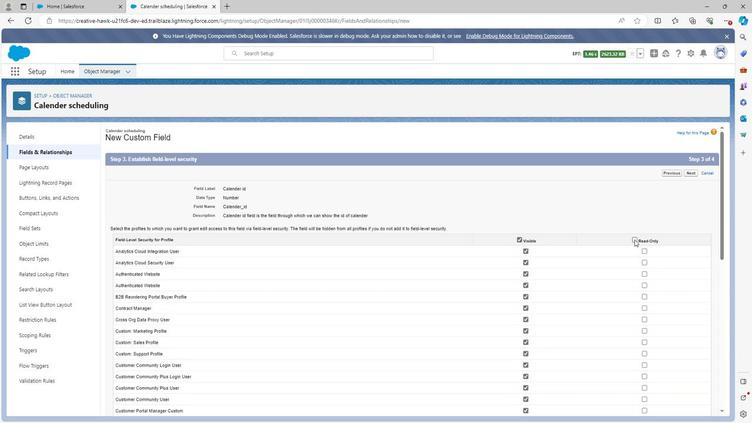 
Action: Mouse pressed left at (633, 238)
Screenshot: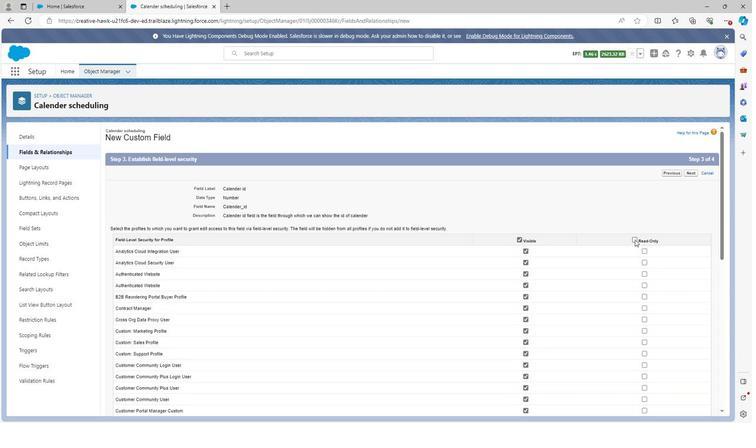 
Action: Mouse moved to (524, 249)
Screenshot: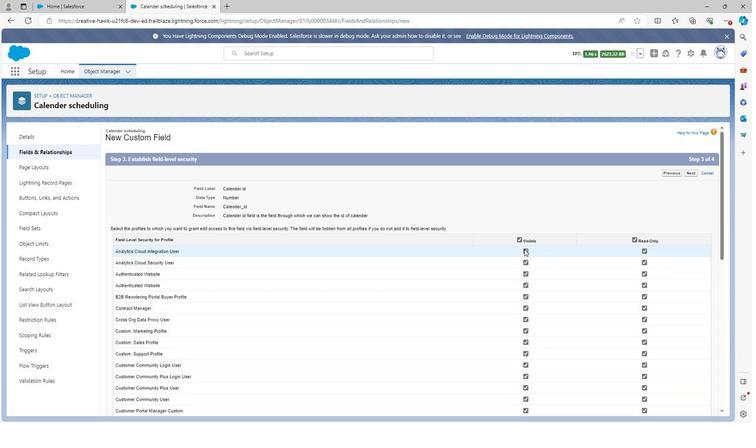 
Action: Mouse pressed left at (524, 249)
Screenshot: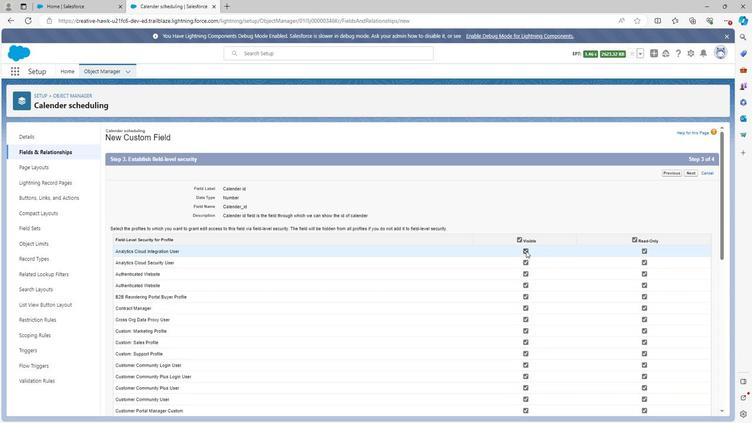 
Action: Mouse moved to (525, 261)
Screenshot: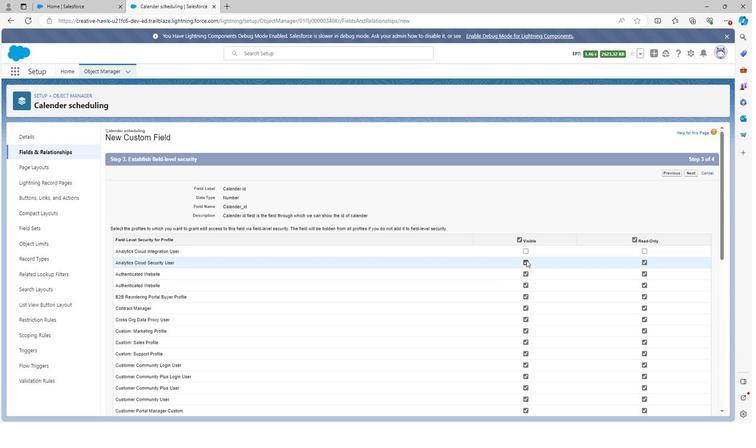 
Action: Mouse pressed left at (525, 261)
Screenshot: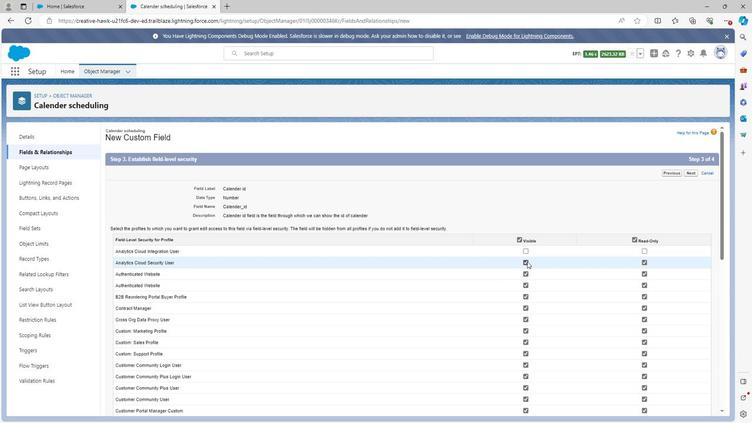 
Action: Mouse moved to (523, 298)
Screenshot: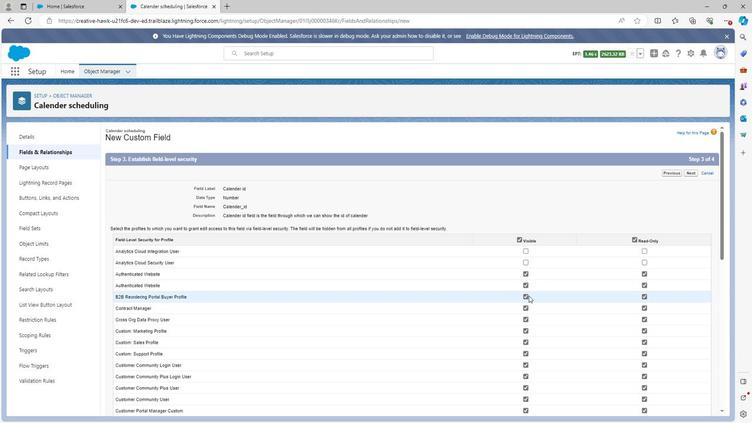 
Action: Mouse pressed left at (523, 298)
Screenshot: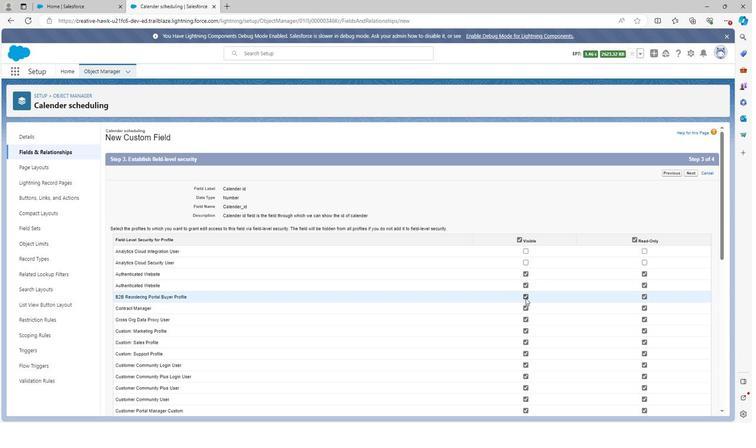 
Action: Mouse moved to (523, 353)
Screenshot: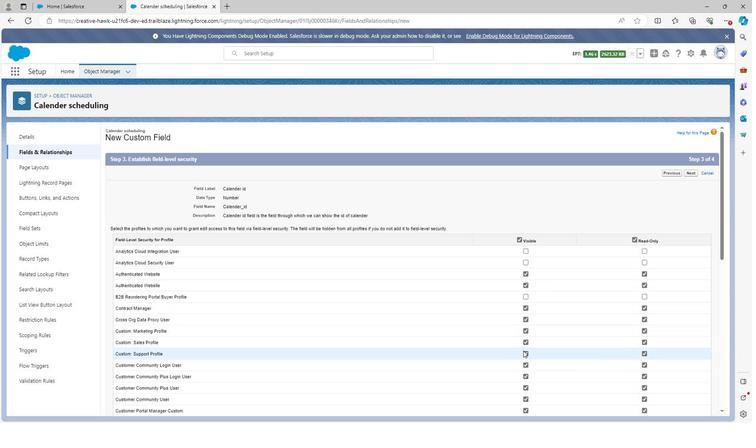
Action: Mouse pressed left at (523, 353)
Screenshot: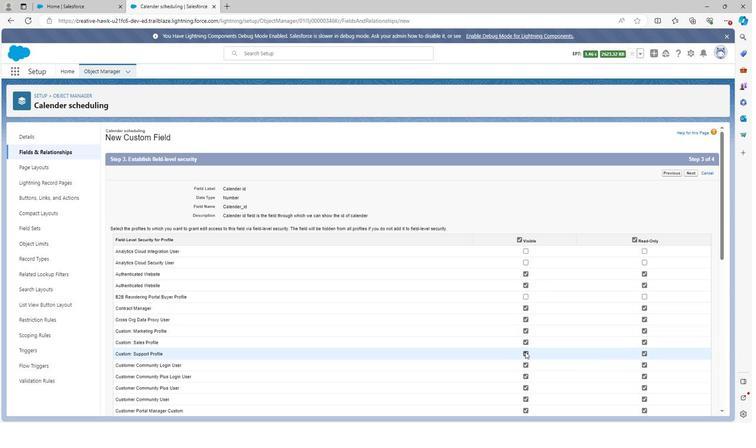 
Action: Mouse moved to (524, 378)
Screenshot: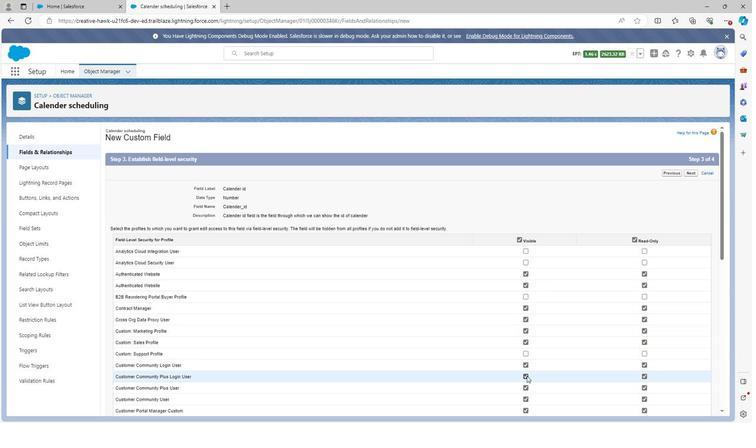 
Action: Mouse pressed left at (524, 378)
Screenshot: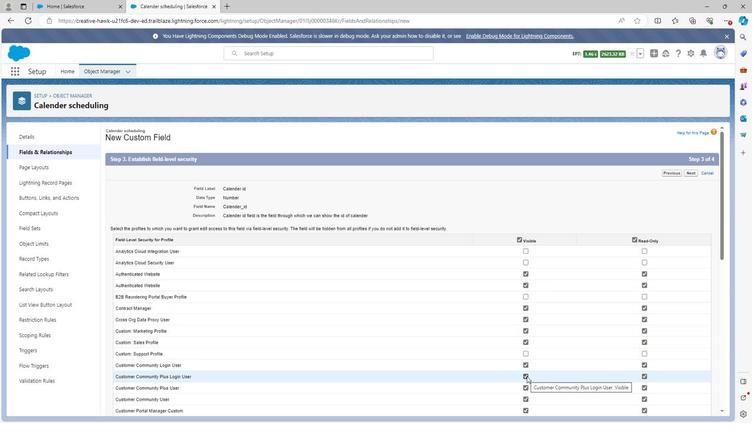 
Action: Mouse scrolled (524, 378) with delta (0, 0)
Screenshot: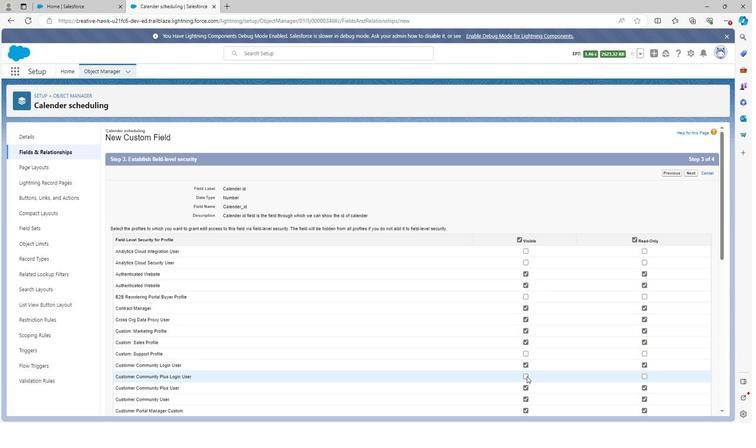
Action: Mouse moved to (522, 358)
Screenshot: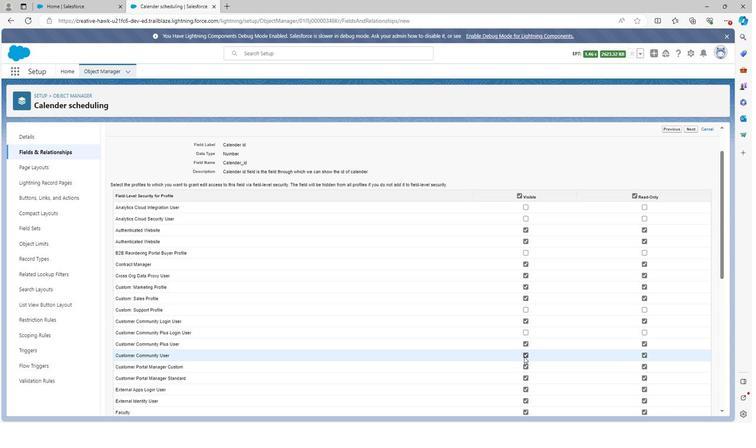 
Action: Mouse pressed left at (522, 358)
Screenshot: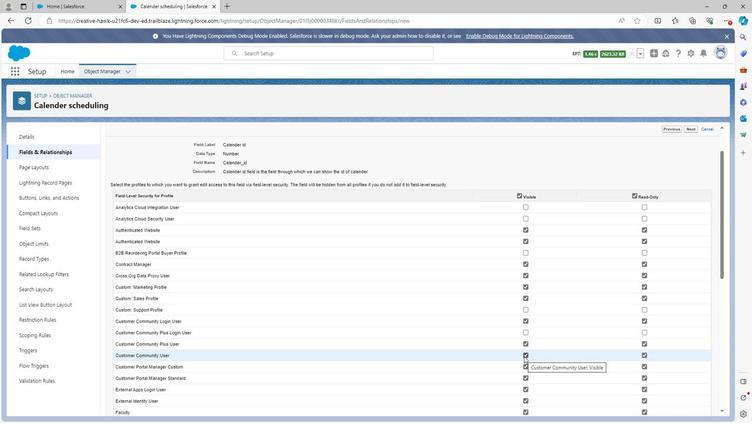 
Action: Mouse moved to (524, 378)
Screenshot: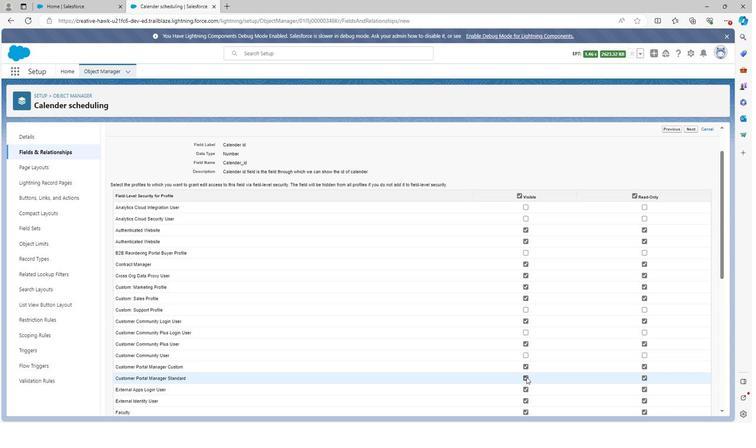 
Action: Mouse pressed left at (524, 378)
Screenshot: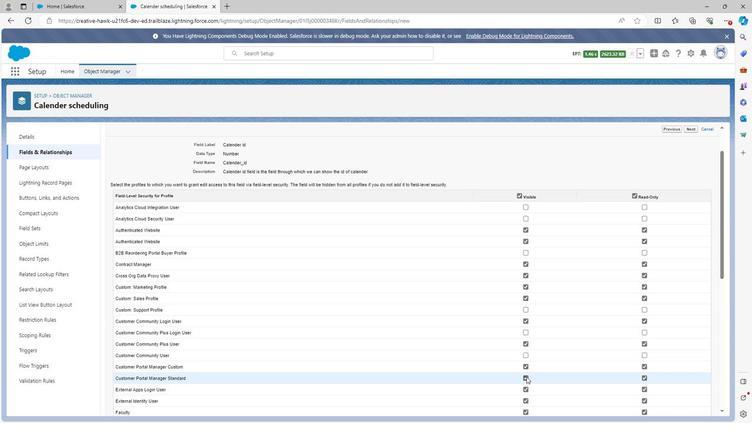 
Action: Mouse scrolled (524, 378) with delta (0, 0)
Screenshot: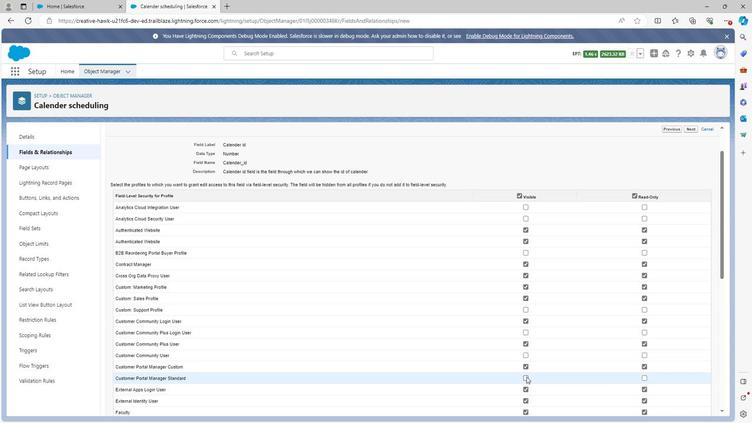 
Action: Mouse moved to (524, 369)
Screenshot: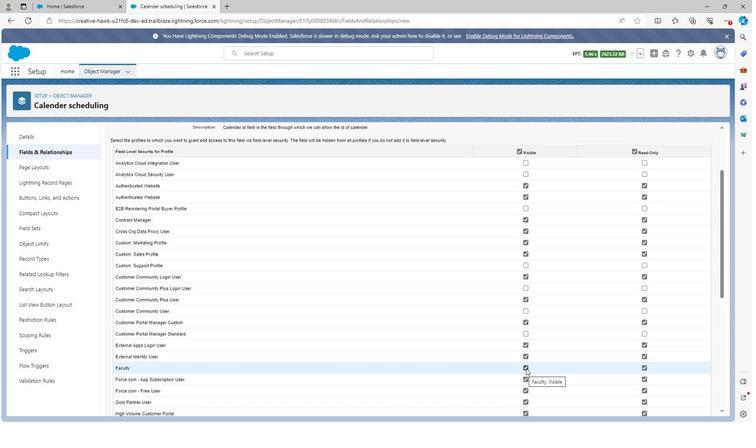 
Action: Mouse pressed left at (524, 369)
Screenshot: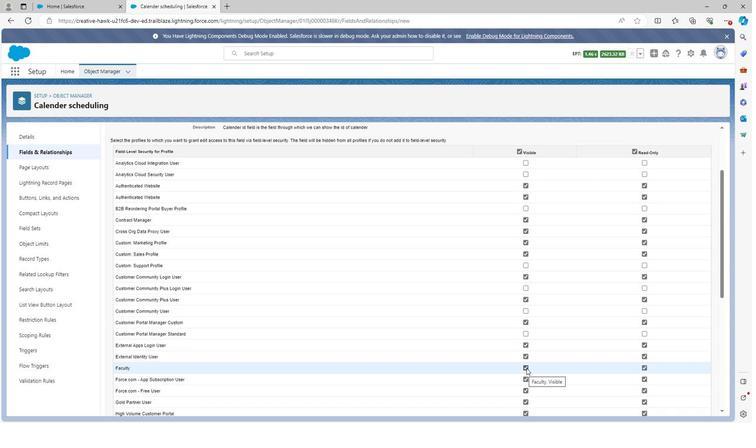 
Action: Mouse moved to (534, 354)
Screenshot: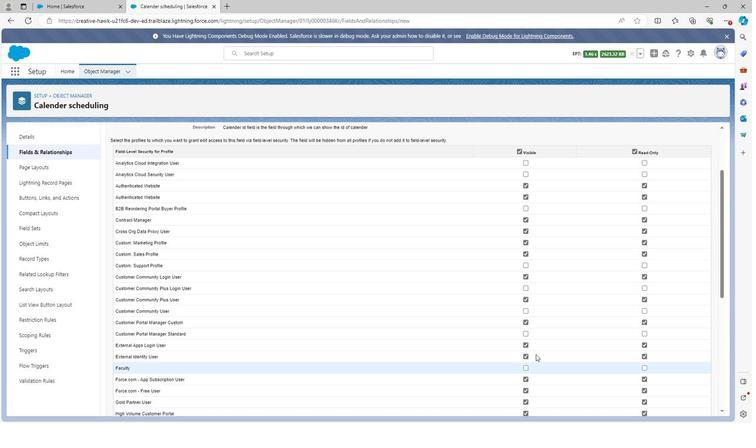 
Action: Mouse scrolled (534, 353) with delta (0, 0)
Screenshot: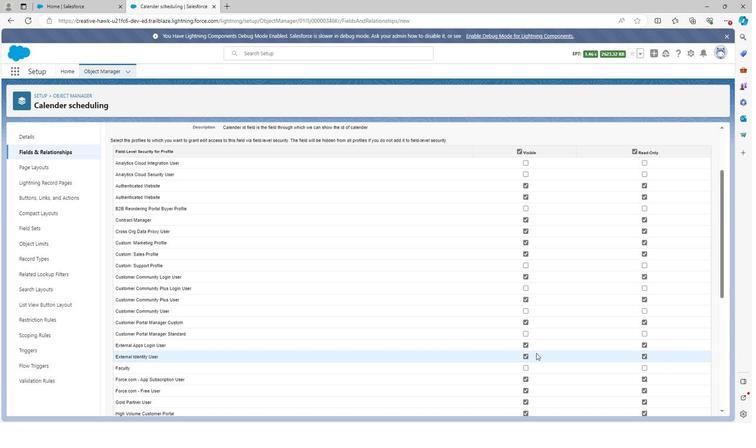 
Action: Mouse scrolled (534, 353) with delta (0, 0)
Screenshot: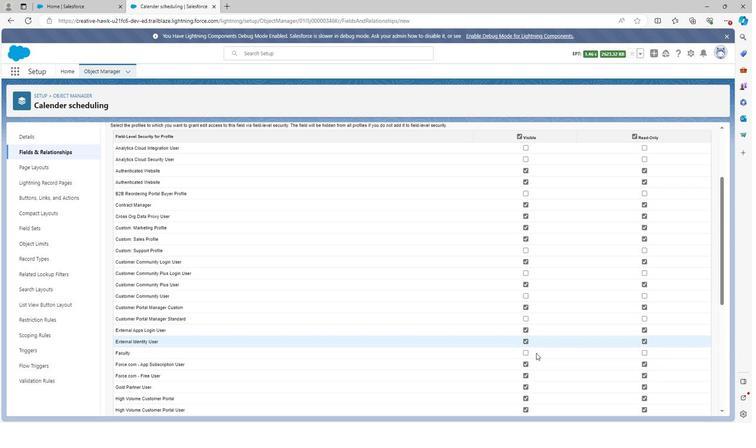 
Action: Mouse scrolled (534, 353) with delta (0, 0)
Screenshot: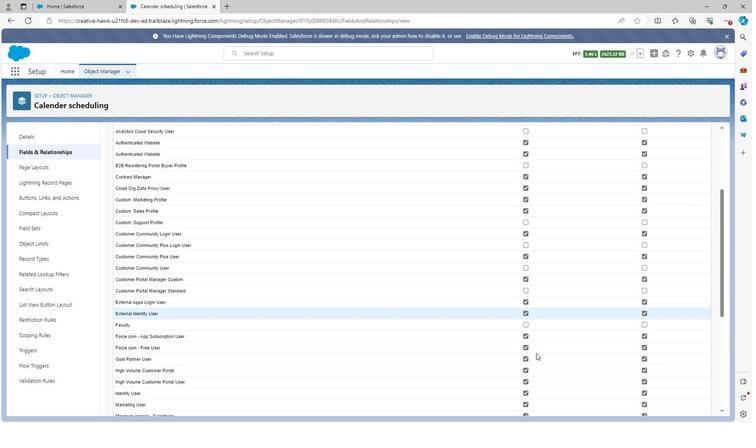 
Action: Mouse moved to (525, 246)
Screenshot: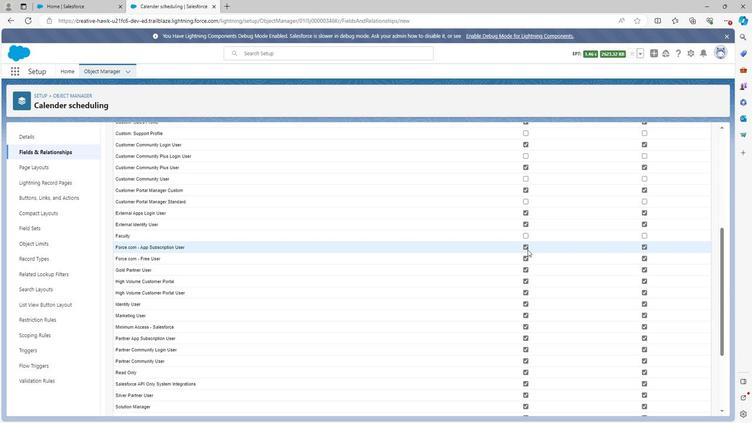 
Action: Mouse pressed left at (525, 246)
Screenshot: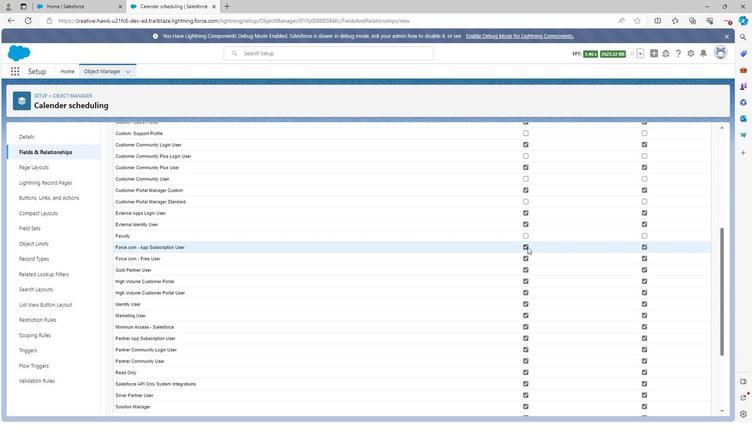 
Action: Mouse moved to (523, 269)
Screenshot: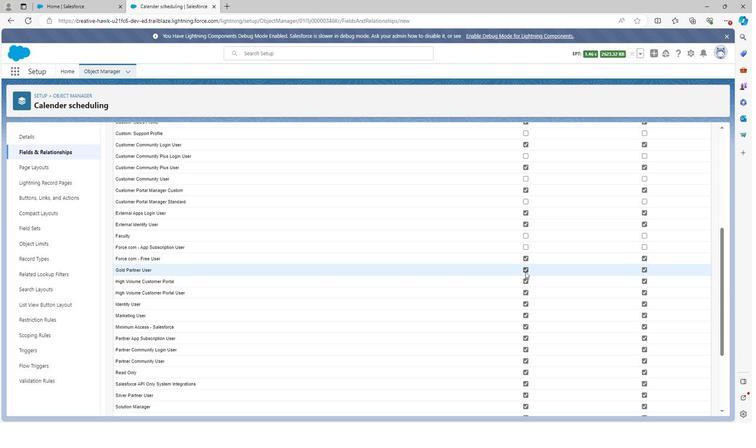 
Action: Mouse pressed left at (523, 269)
Screenshot: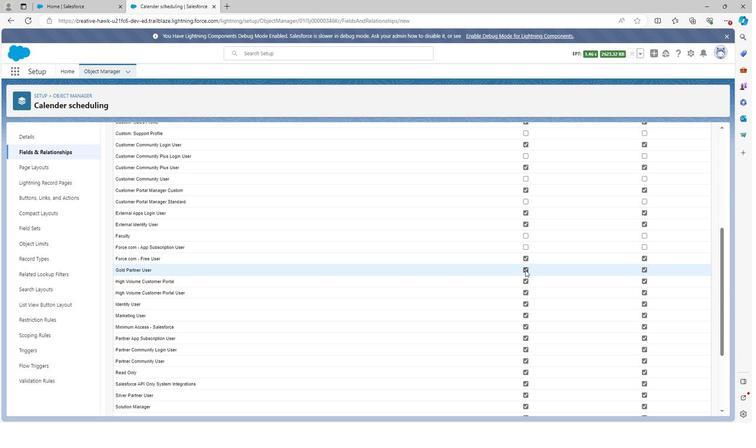 
Action: Mouse moved to (524, 281)
Screenshot: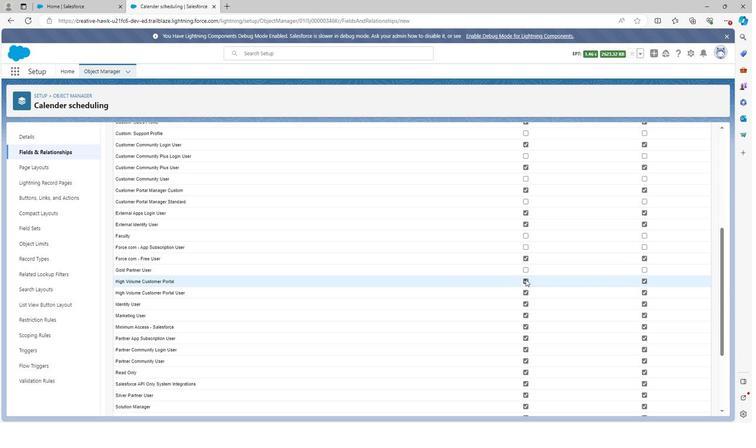 
Action: Mouse pressed left at (524, 281)
Screenshot: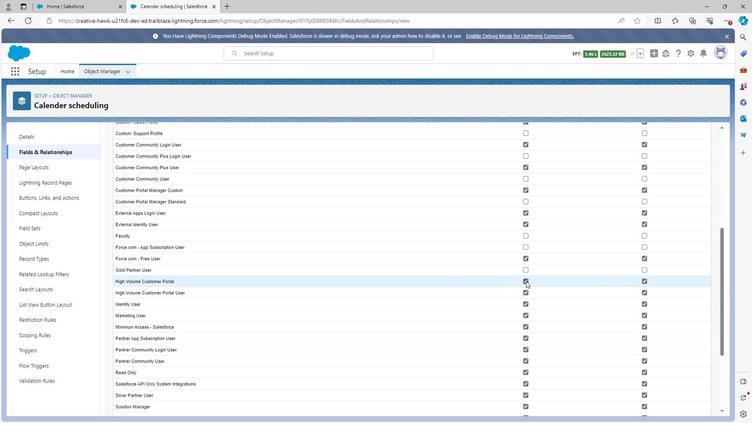 
Action: Mouse moved to (524, 293)
Screenshot: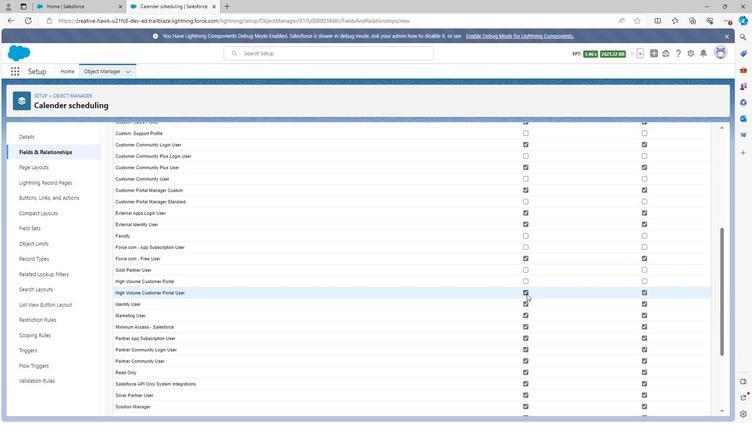 
Action: Mouse pressed left at (524, 293)
Screenshot: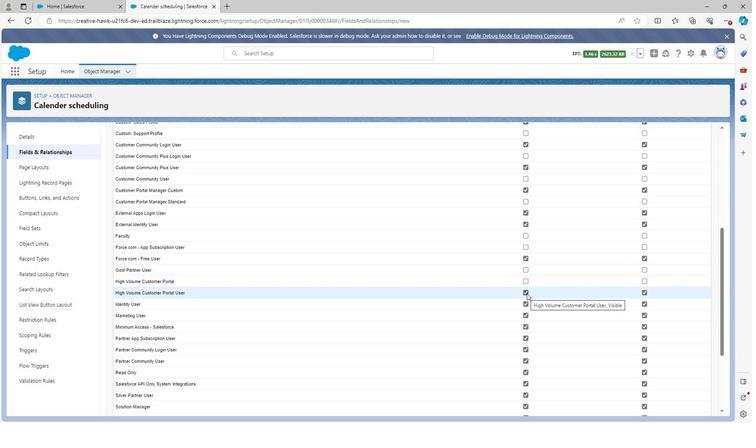 
Action: Mouse moved to (523, 313)
Screenshot: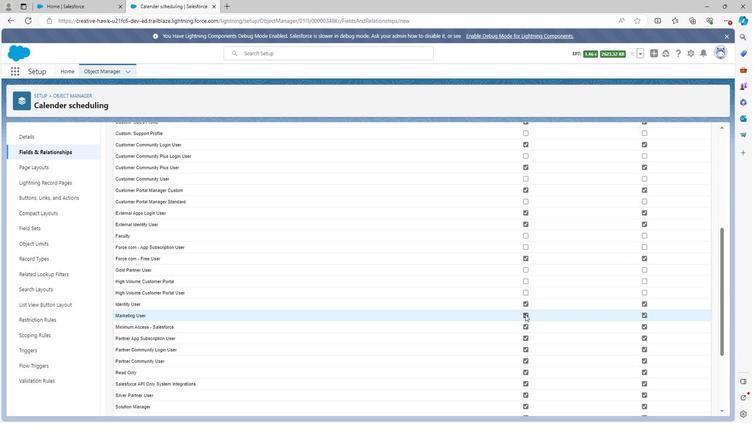 
Action: Mouse pressed left at (523, 313)
Screenshot: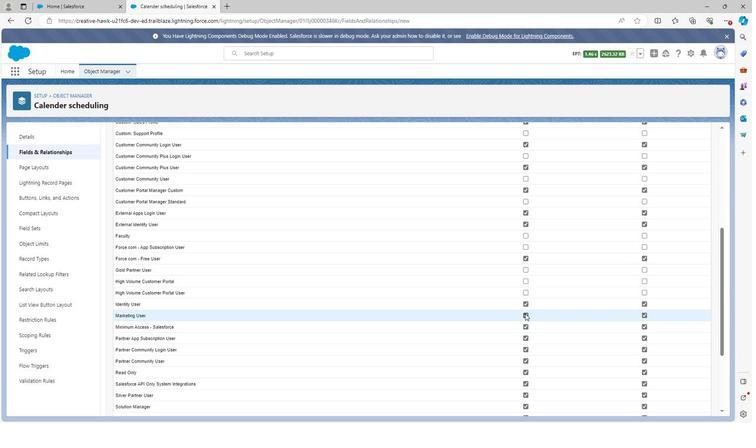 
Action: Mouse moved to (524, 349)
Screenshot: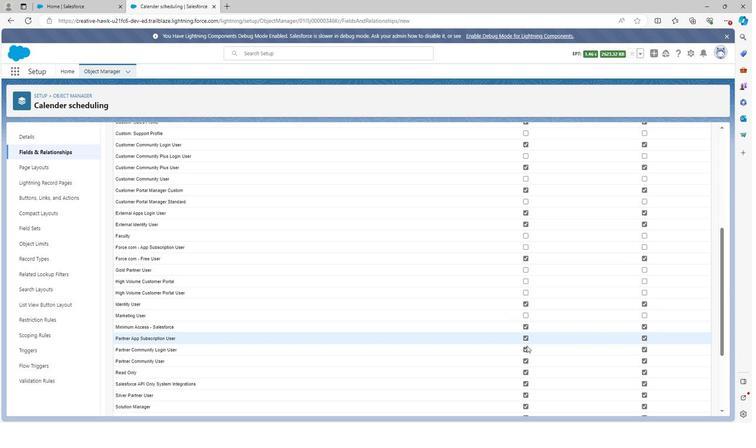 
Action: Mouse pressed left at (524, 349)
Screenshot: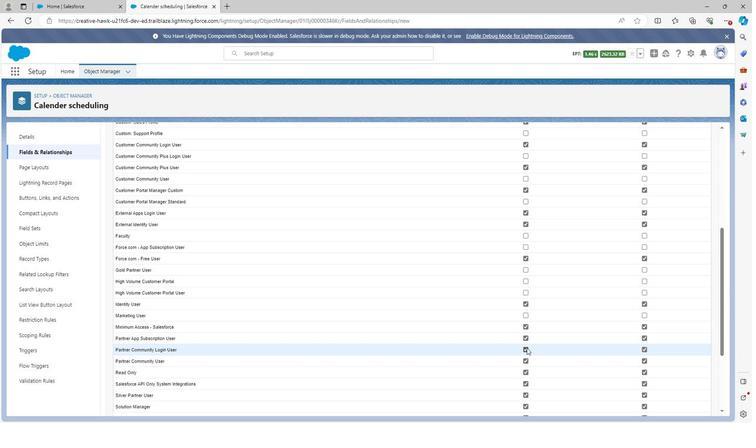 
Action: Mouse moved to (522, 376)
Screenshot: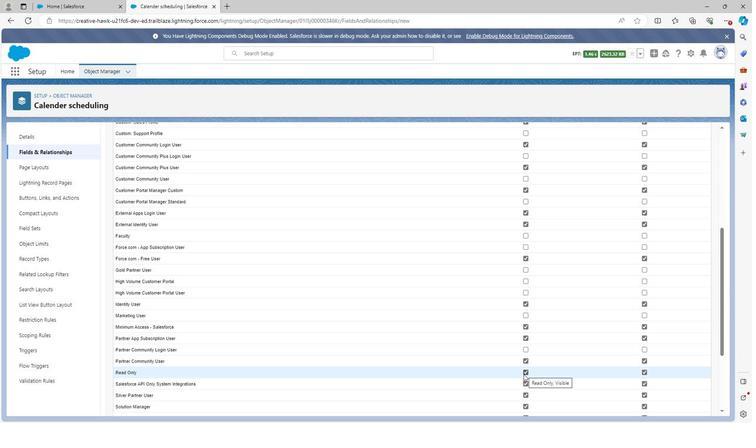 
Action: Mouse scrolled (522, 375) with delta (0, 0)
Screenshot: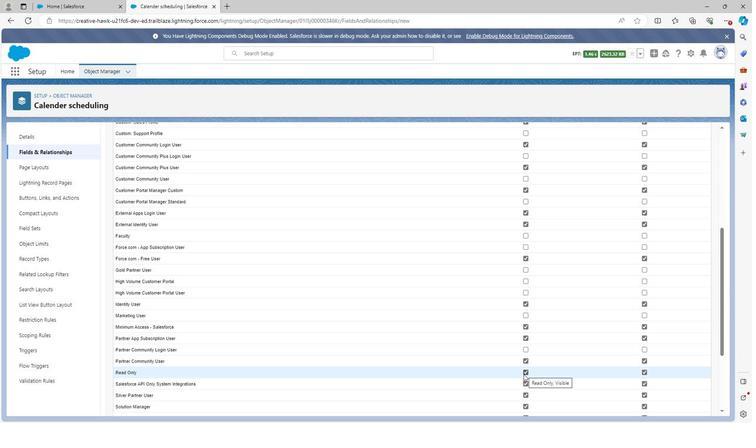 
Action: Mouse scrolled (522, 375) with delta (0, 0)
Screenshot: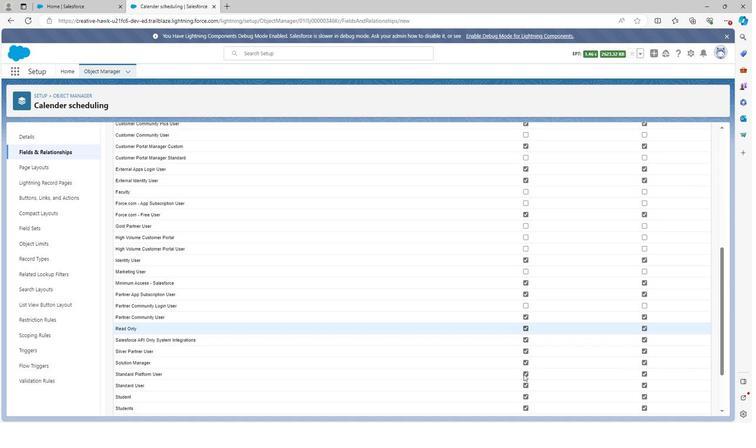
Action: Mouse scrolled (522, 375) with delta (0, 0)
Screenshot: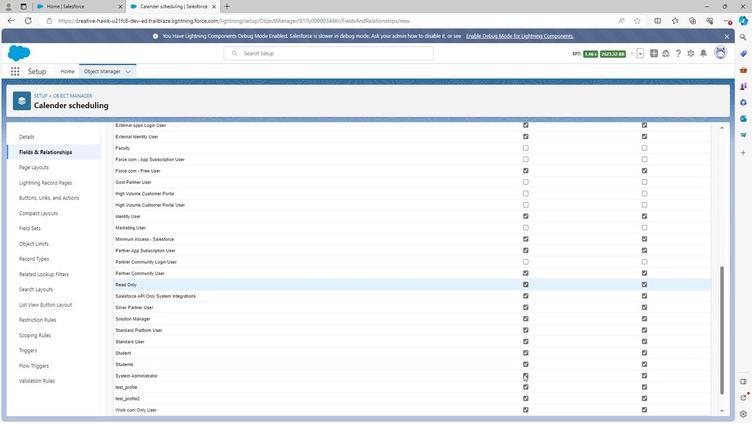 
Action: Mouse moved to (522, 268)
Screenshot: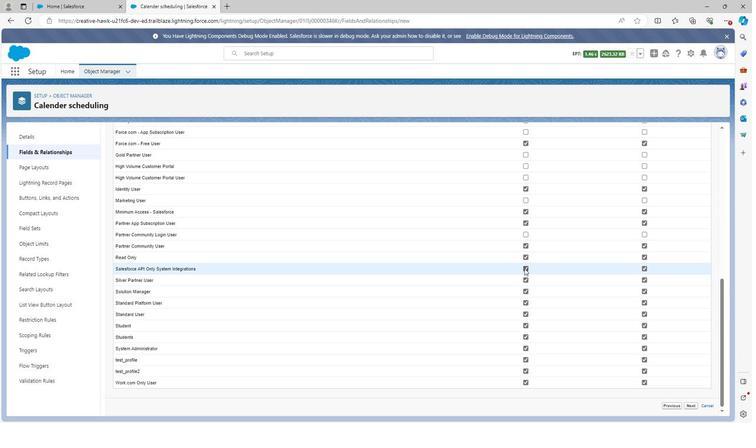 
Action: Mouse pressed left at (522, 268)
Screenshot: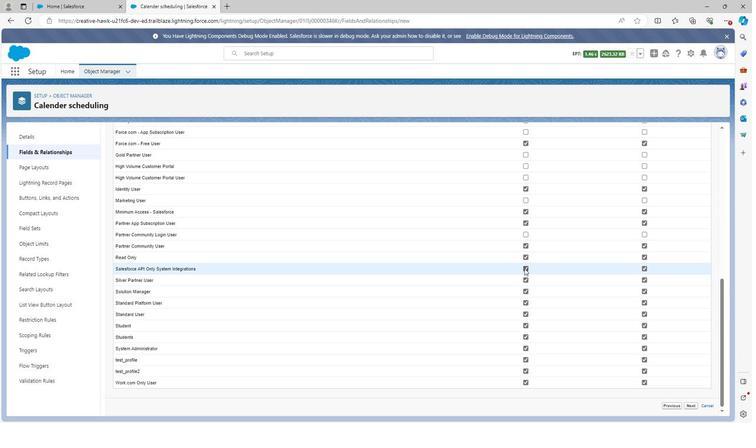 
Action: Mouse moved to (522, 327)
Screenshot: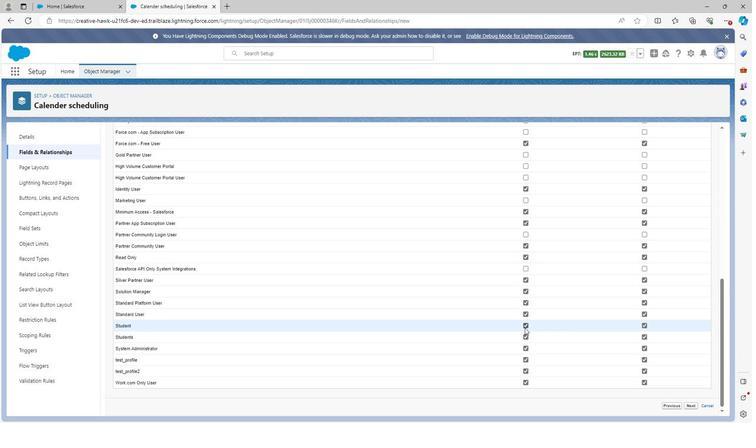 
Action: Mouse pressed left at (522, 327)
Screenshot: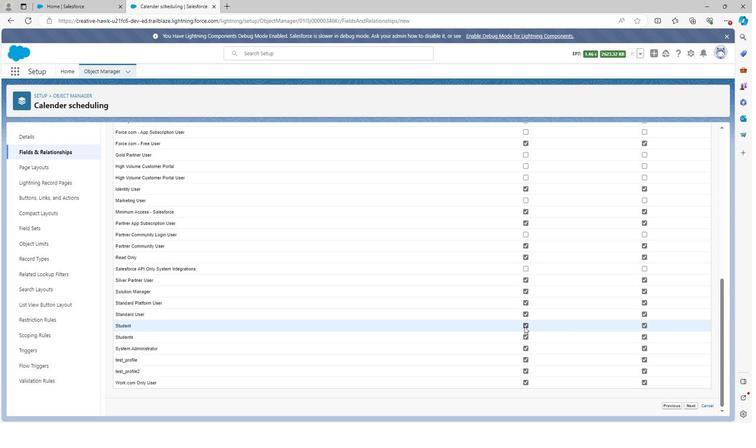 
Action: Mouse moved to (523, 337)
Screenshot: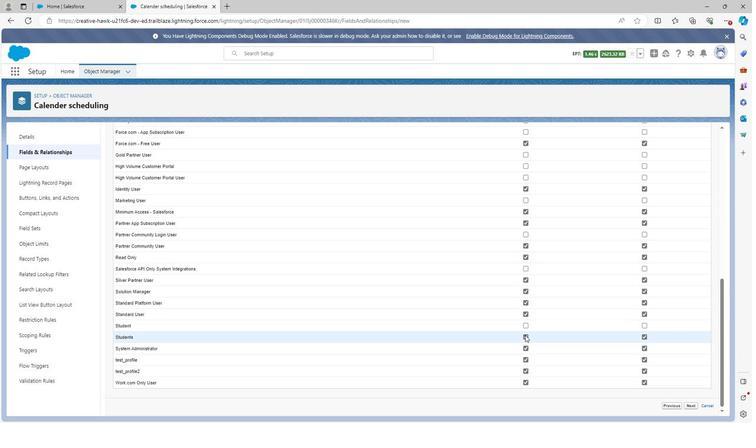 
Action: Mouse pressed left at (523, 337)
Screenshot: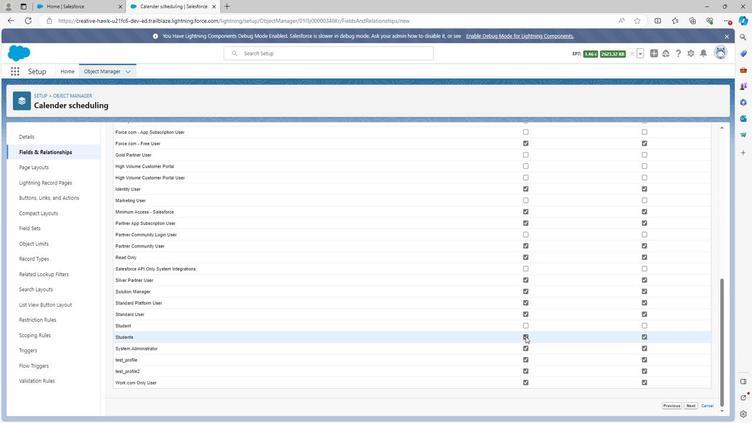 
Action: Mouse moved to (522, 361)
Screenshot: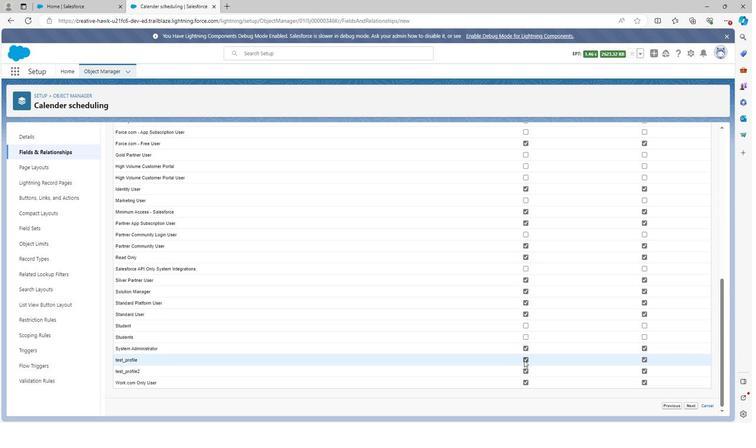 
Action: Mouse pressed left at (522, 361)
Screenshot: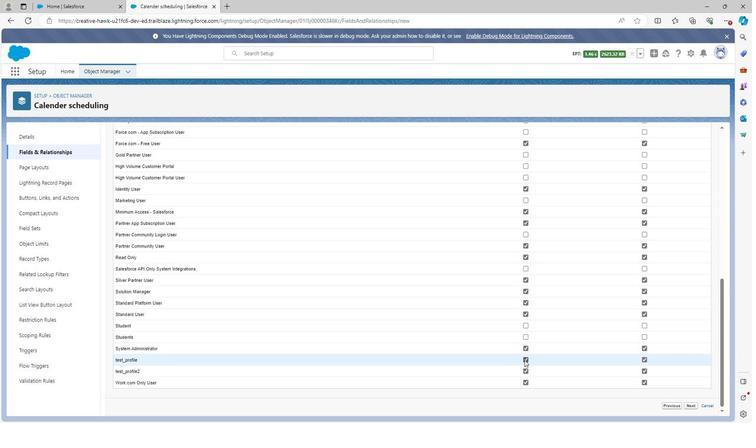 
Action: Mouse moved to (523, 369)
Screenshot: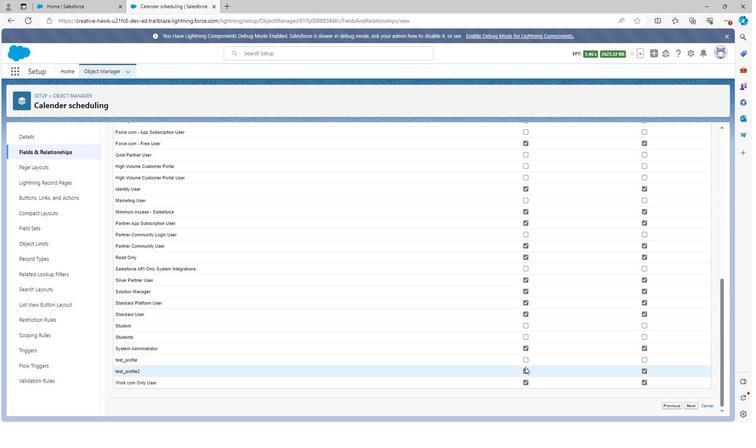 
Action: Mouse pressed left at (523, 369)
Screenshot: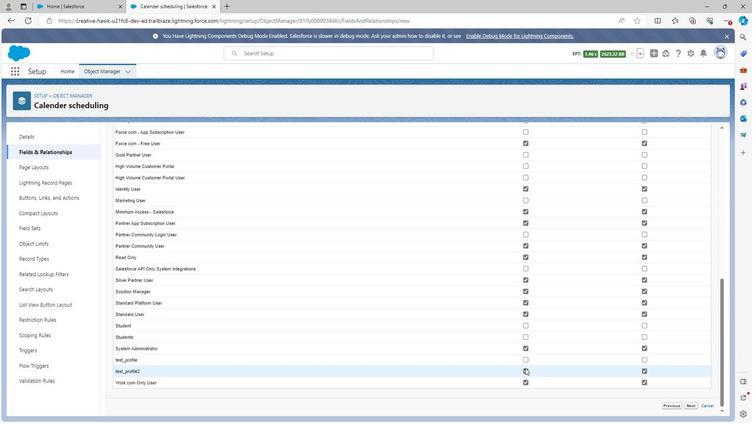
Action: Mouse moved to (524, 381)
Screenshot: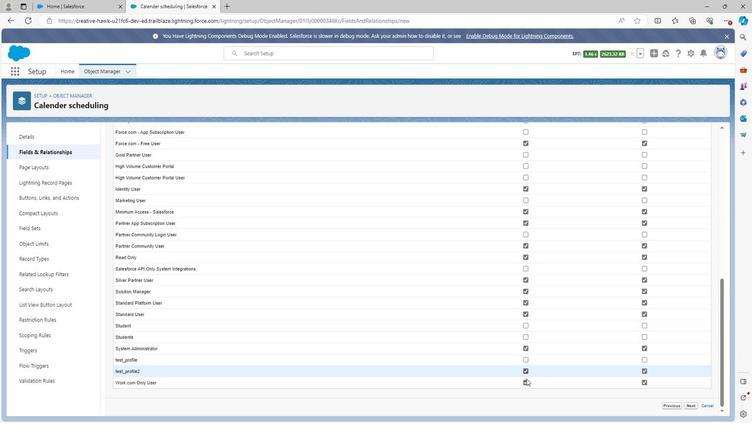 
Action: Mouse pressed left at (524, 381)
Screenshot: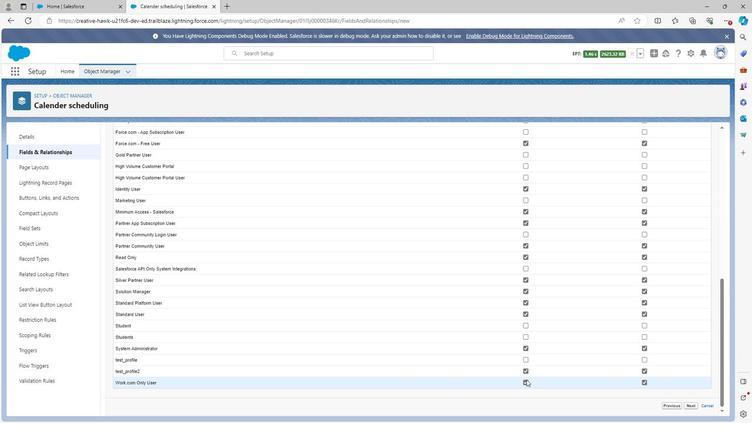 
Action: Mouse moved to (524, 372)
Screenshot: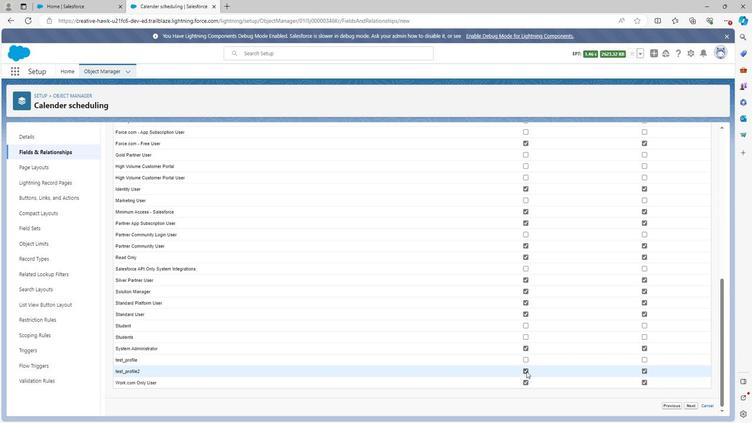 
Action: Mouse pressed left at (524, 372)
Screenshot: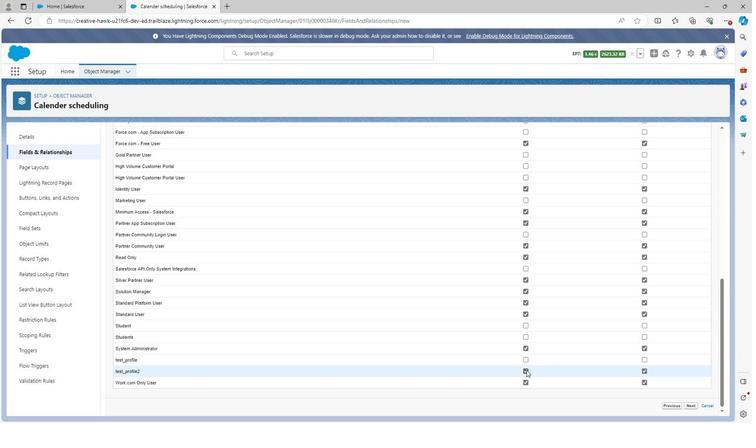 
Action: Mouse moved to (522, 384)
Screenshot: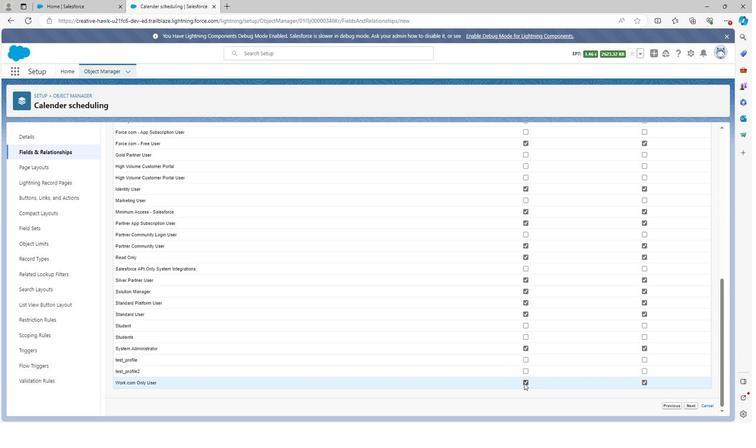 
Action: Mouse pressed left at (522, 384)
Screenshot: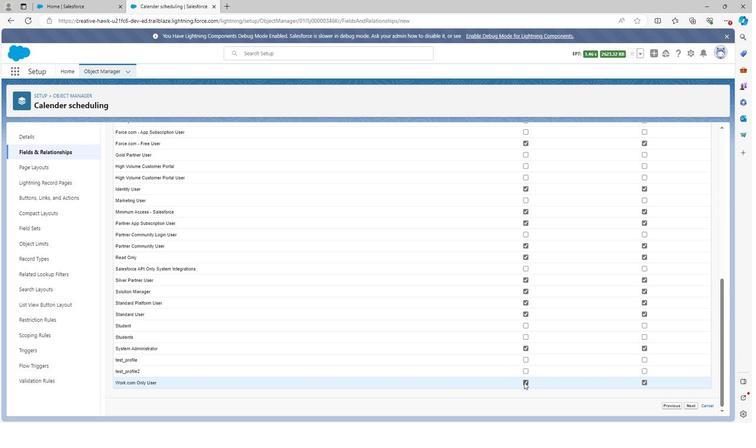 
Action: Mouse moved to (688, 407)
Screenshot: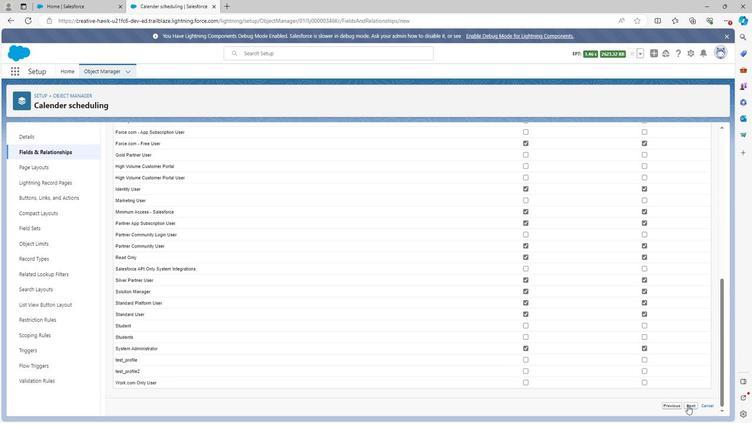 
Action: Mouse pressed left at (688, 407)
Screenshot: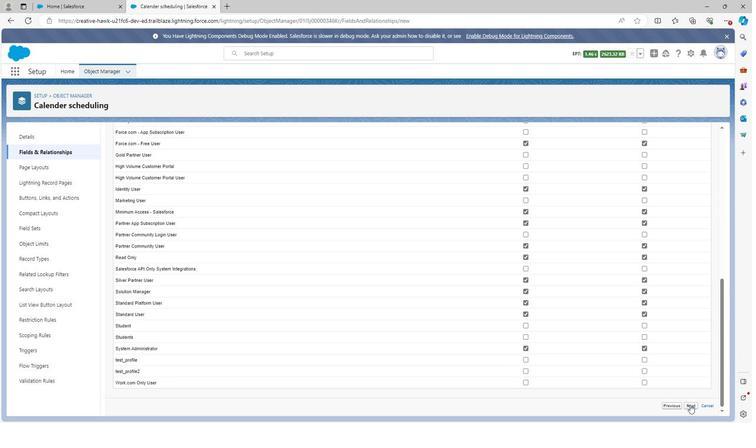 
Action: Mouse moved to (690, 289)
Screenshot: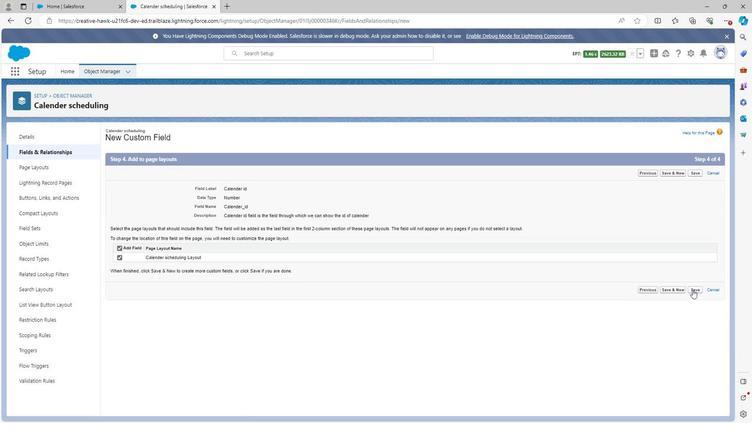 
Action: Mouse pressed left at (690, 289)
Screenshot: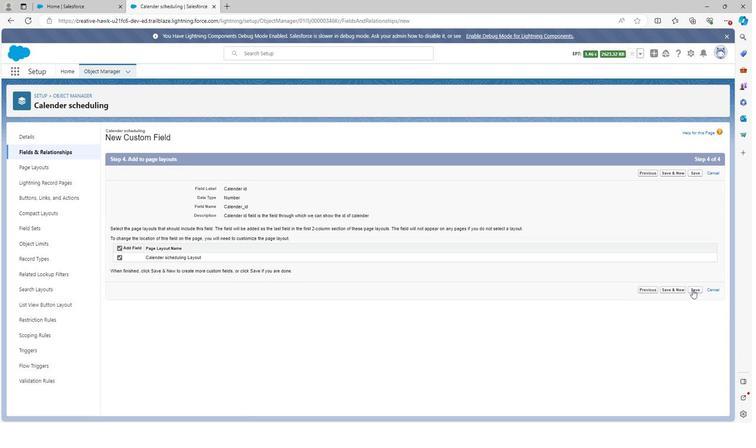 
Action: Mouse moved to (557, 132)
Screenshot: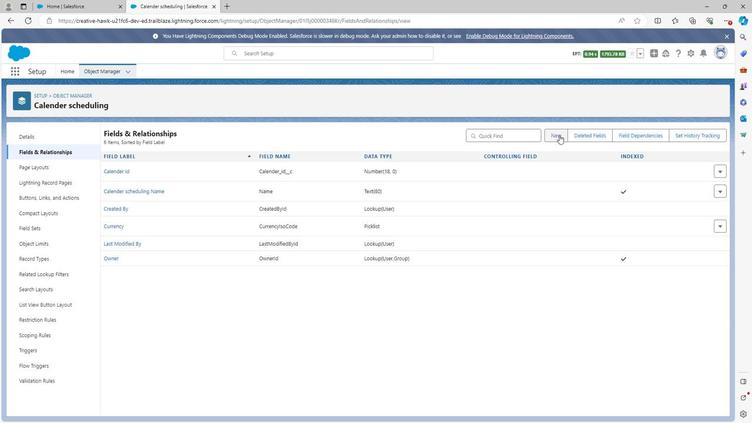 
Action: Mouse pressed left at (557, 132)
Screenshot: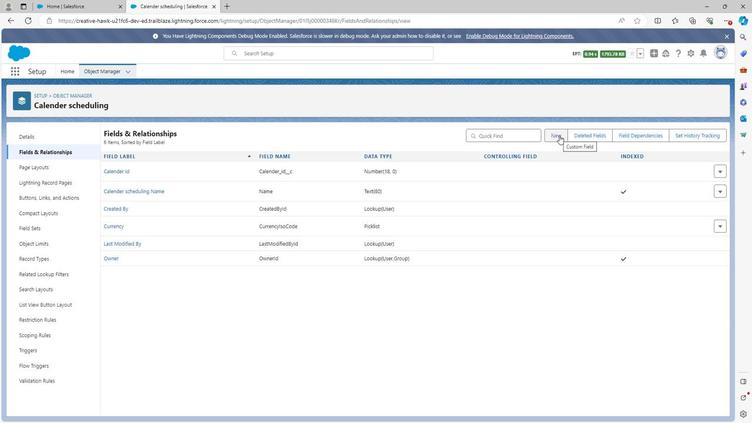 
Action: Mouse moved to (152, 269)
Screenshot: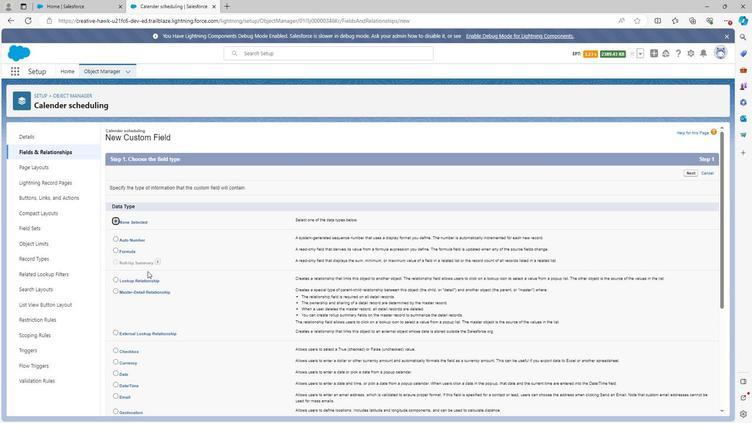 
Action: Mouse scrolled (152, 269) with delta (0, 0)
Screenshot: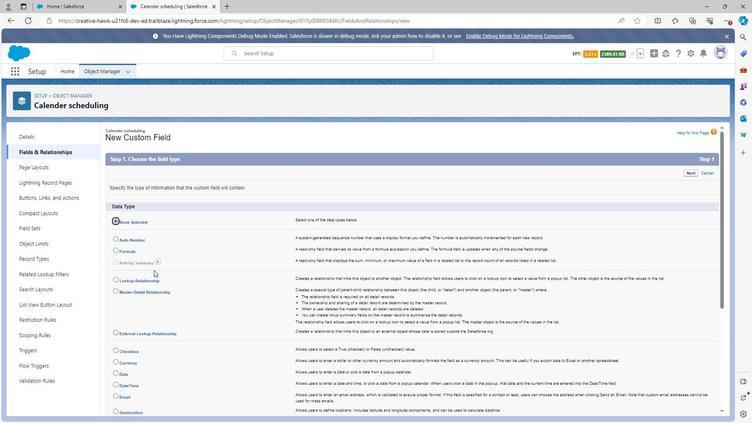 
Action: Mouse moved to (172, 269)
Screenshot: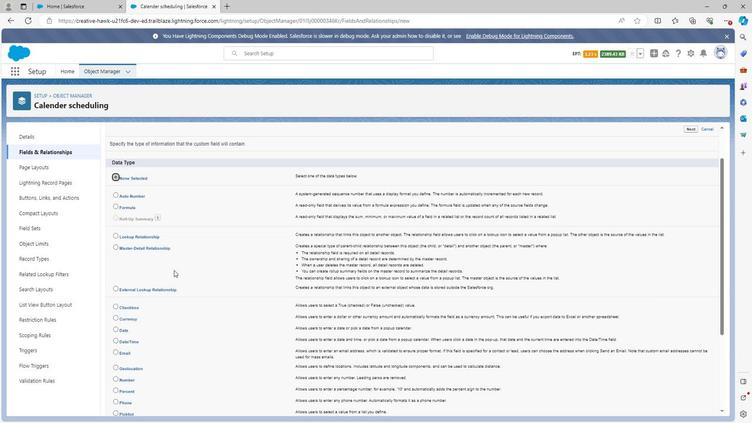 
Action: Mouse scrolled (172, 269) with delta (0, 0)
Screenshot: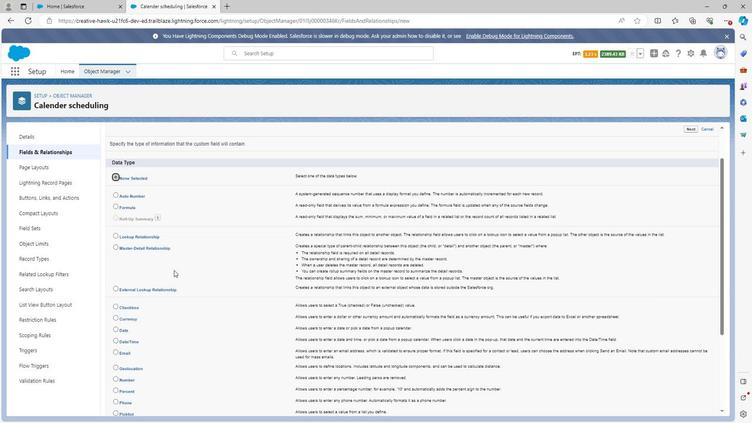 
Action: Mouse moved to (185, 290)
Screenshot: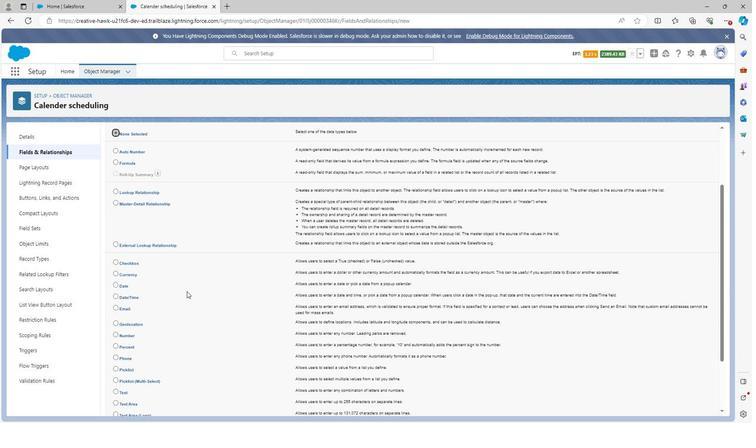 
Action: Mouse scrolled (185, 289) with delta (0, 0)
Screenshot: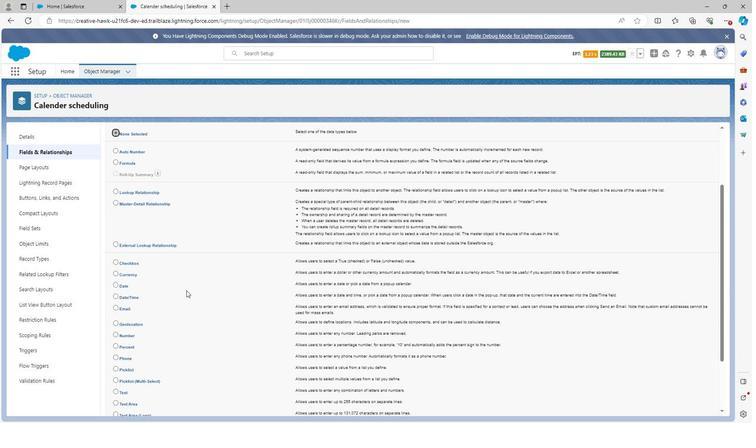 
Action: Mouse scrolled (185, 291) with delta (0, 0)
Screenshot: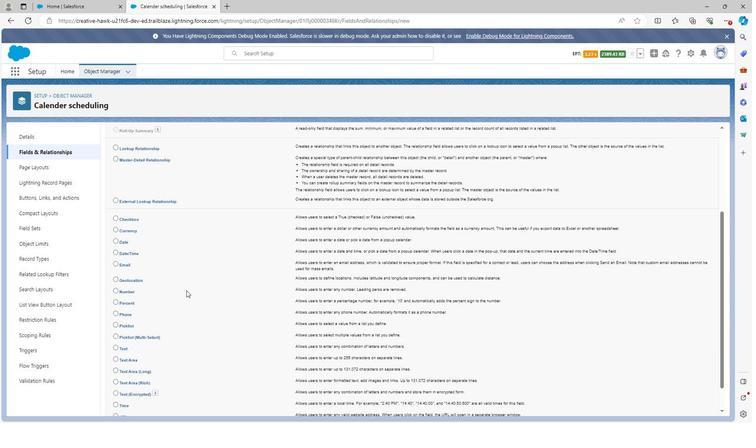 
Action: Mouse scrolled (185, 291) with delta (0, 0)
Screenshot: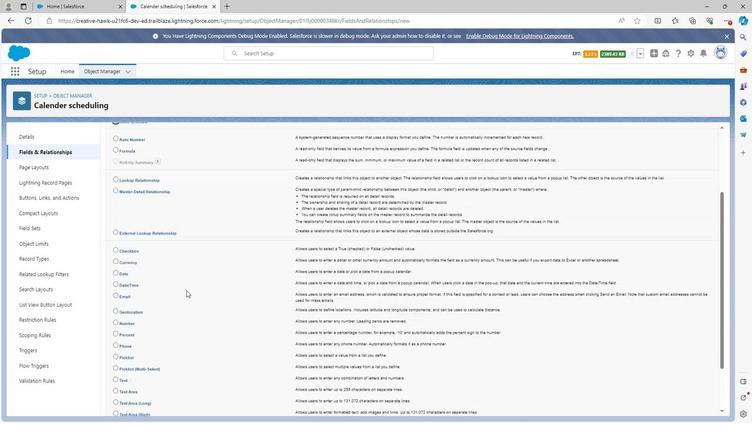 
Action: Mouse scrolled (185, 289) with delta (0, 0)
Screenshot: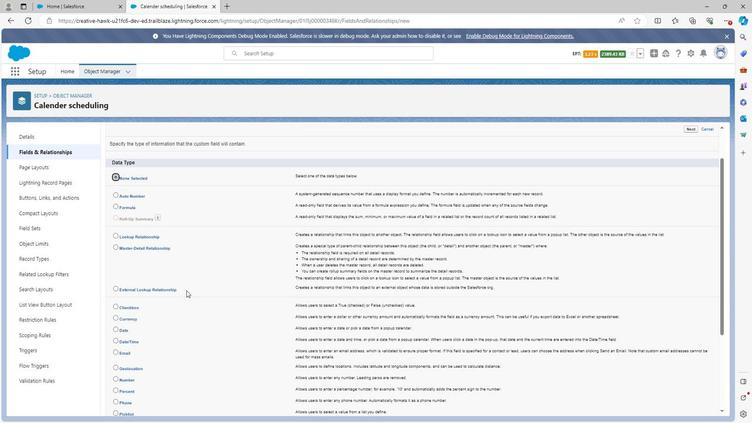 
Action: Mouse moved to (115, 285)
Screenshot: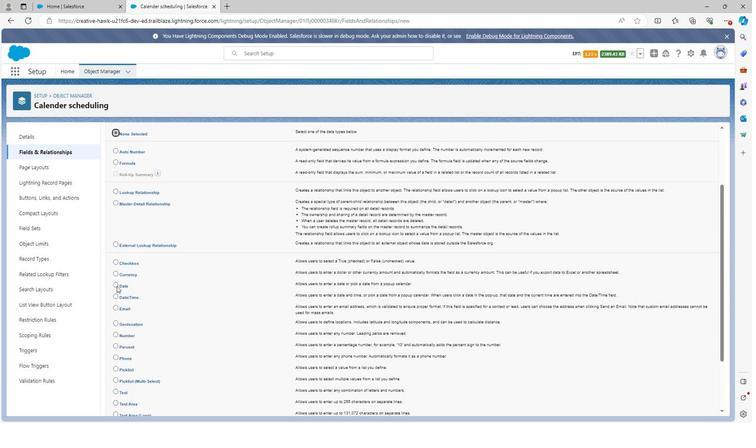 
Action: Mouse pressed left at (115, 285)
Screenshot: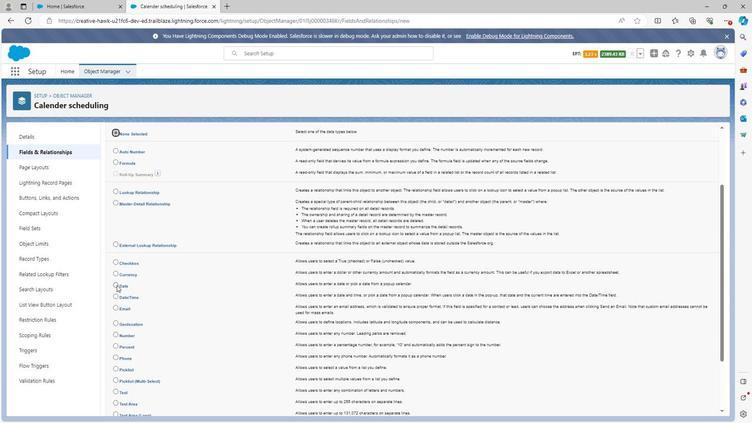 
Action: Mouse moved to (429, 372)
Screenshot: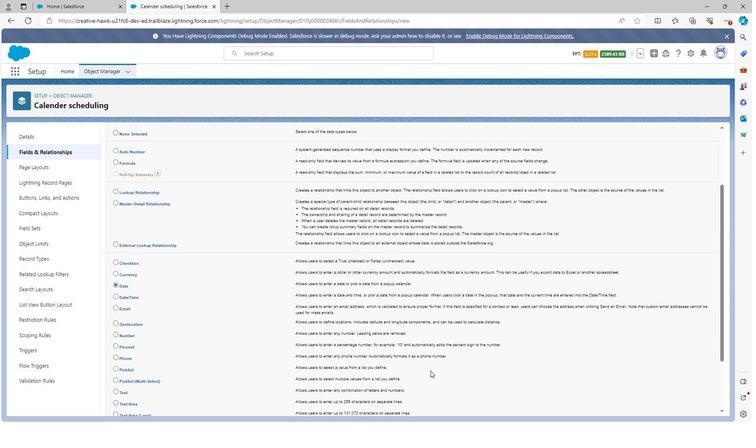 
Action: Mouse scrolled (429, 372) with delta (0, 0)
Screenshot: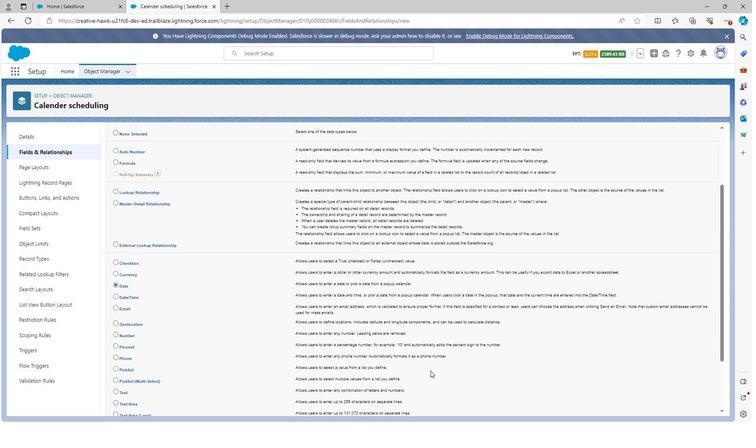 
Action: Mouse scrolled (429, 372) with delta (0, 0)
Screenshot: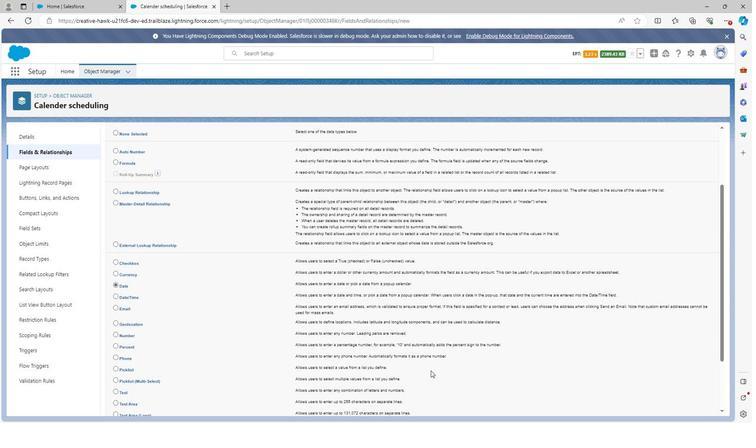 
Action: Mouse scrolled (429, 372) with delta (0, 0)
Screenshot: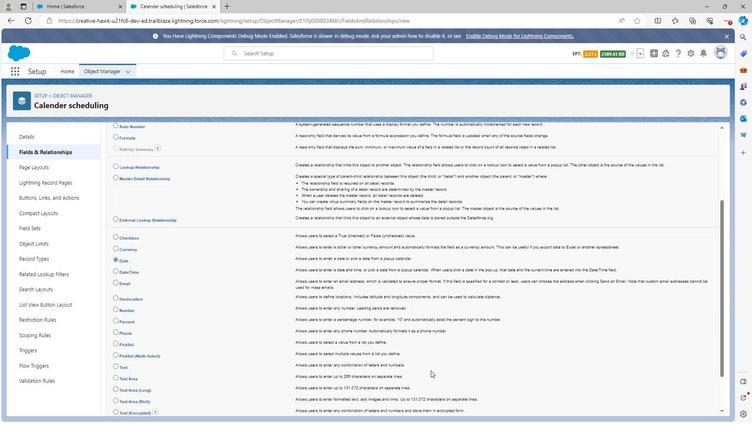 
Action: Mouse scrolled (429, 372) with delta (0, 0)
Screenshot: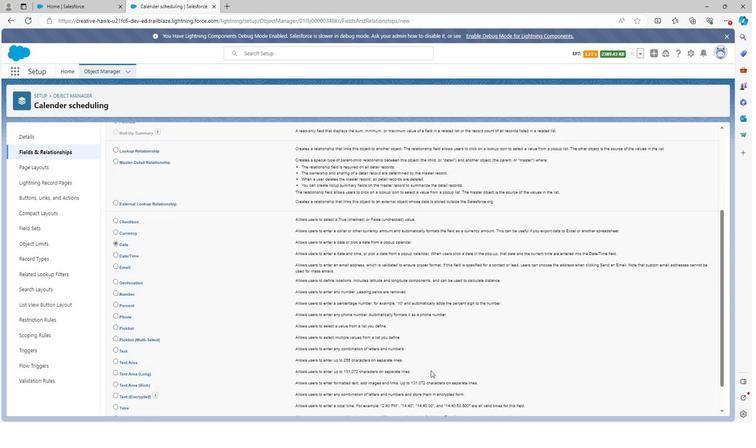 
Action: Mouse scrolled (429, 372) with delta (0, 0)
Screenshot: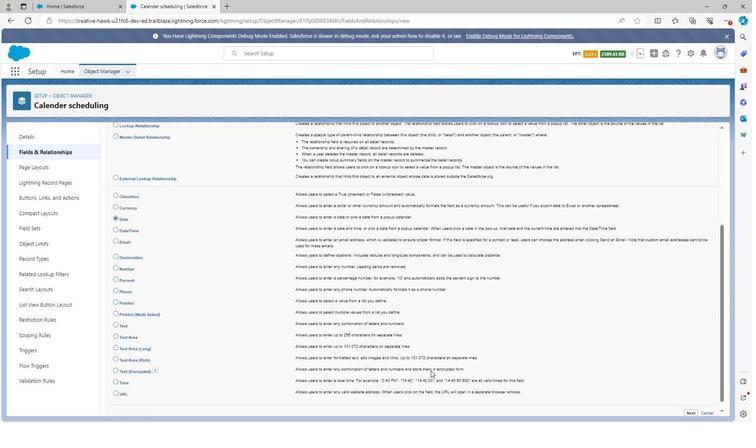 
Action: Mouse scrolled (429, 372) with delta (0, 0)
Screenshot: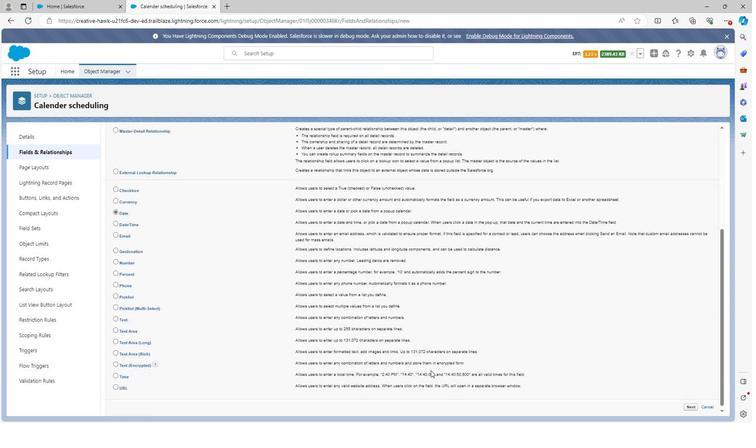 
Action: Mouse moved to (687, 408)
Screenshot: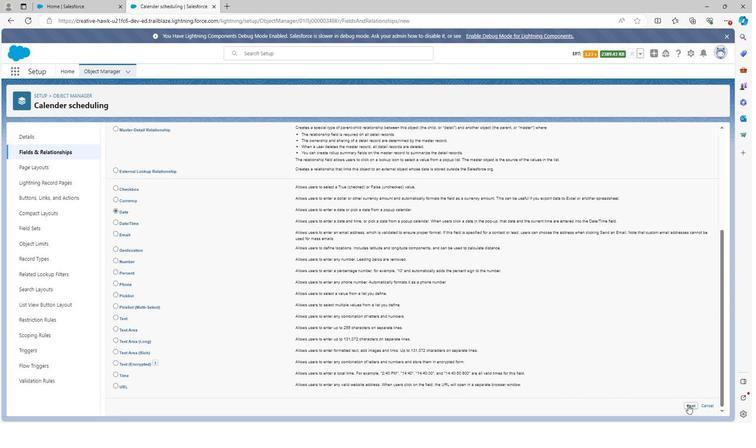 
Action: Mouse pressed left at (687, 408)
Screenshot: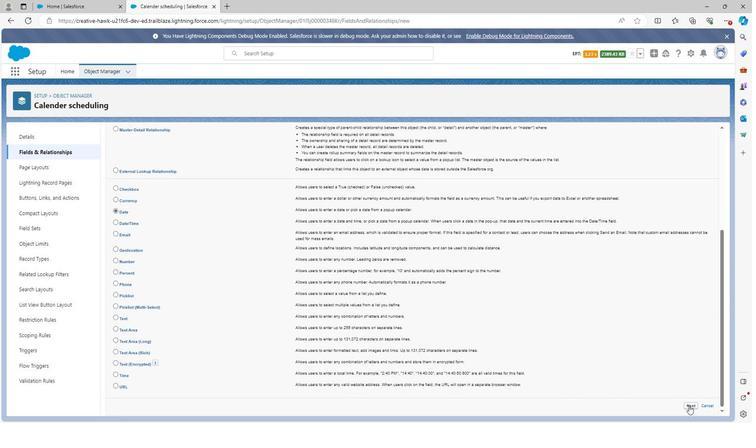 
Action: Mouse moved to (266, 184)
Screenshot: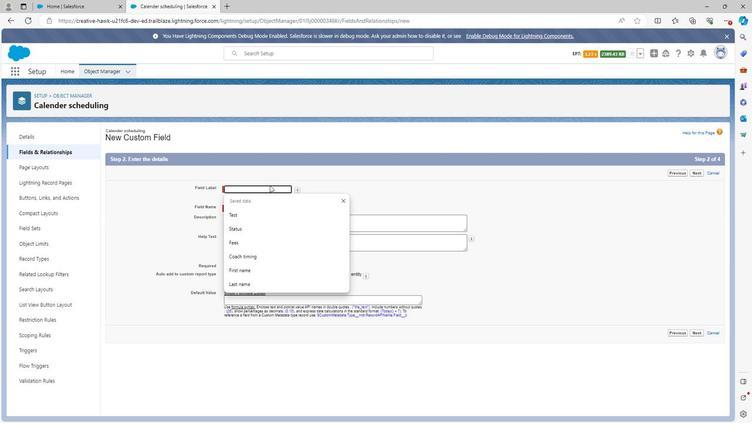 
Action: Mouse pressed left at (266, 184)
Screenshot: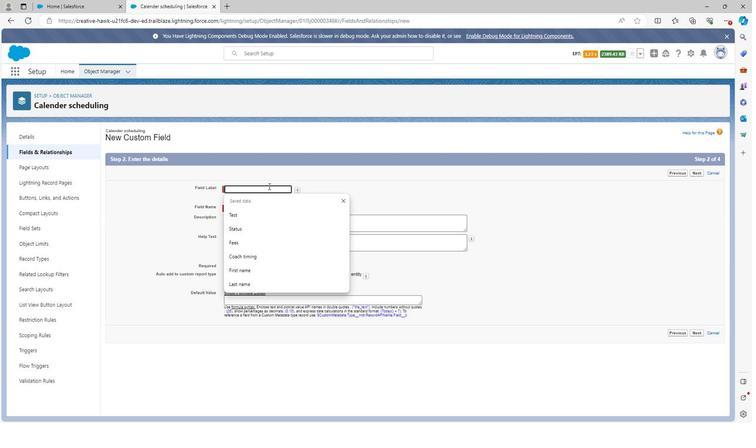 
Action: Key pressed <Key.shift>Cal
Screenshot: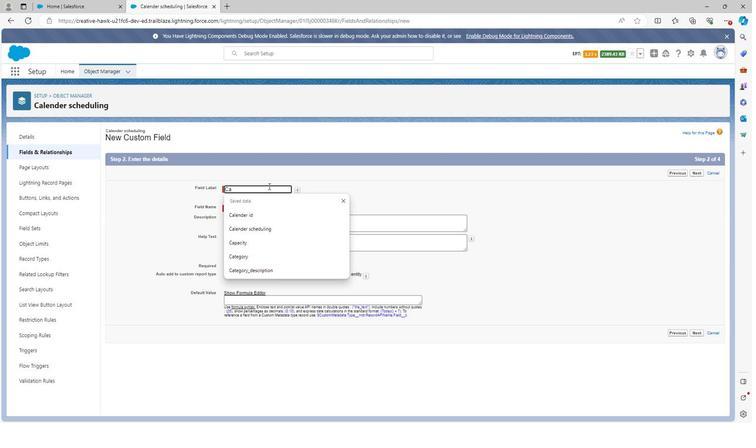 
Action: Mouse moved to (266, 184)
Screenshot: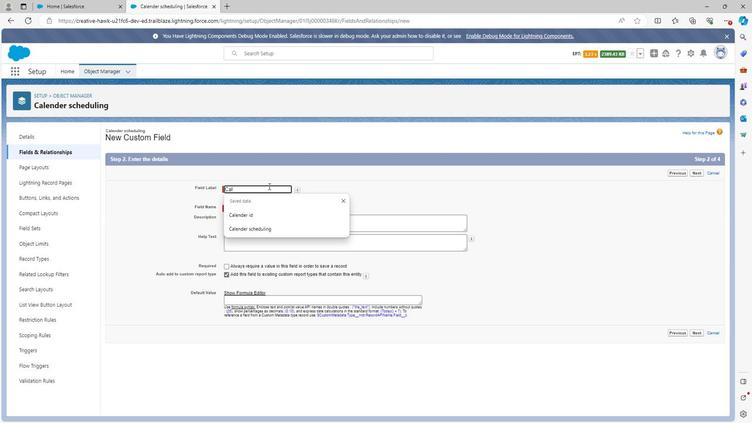 
Action: Key pressed ender<Key.space>date
Screenshot: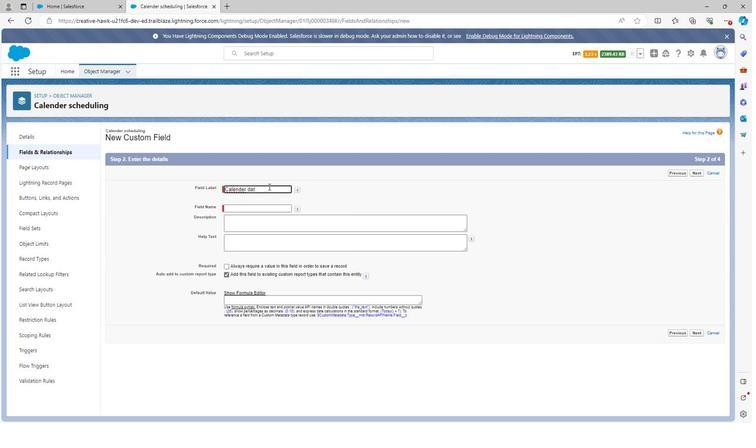 
Action: Mouse moved to (327, 200)
Screenshot: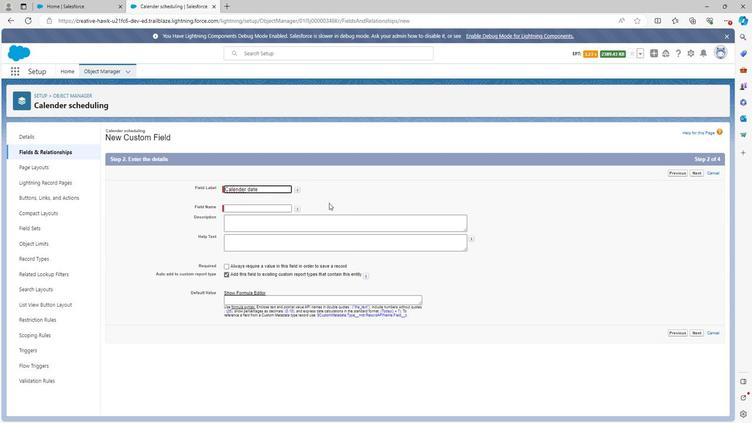 
Action: Mouse pressed left at (327, 200)
Screenshot: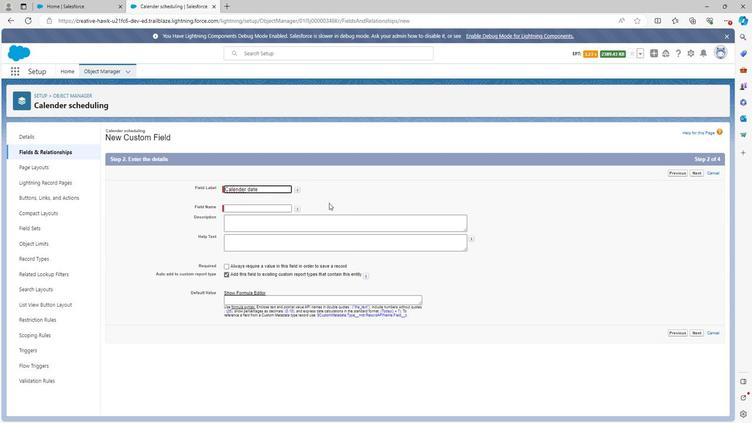 
Action: Mouse moved to (259, 221)
Screenshot: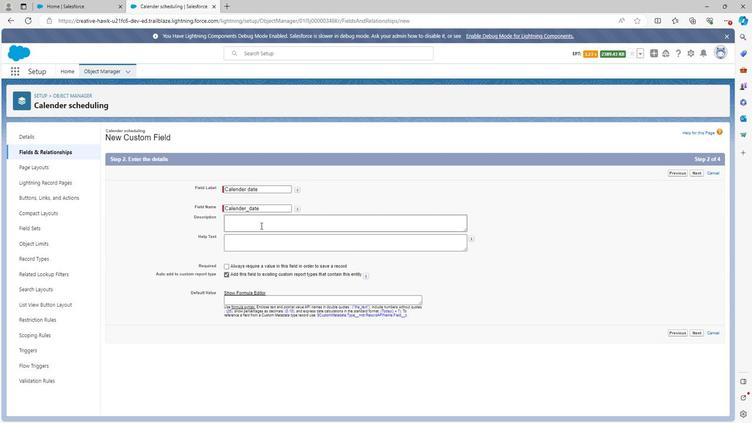 
Action: Mouse pressed left at (259, 221)
Screenshot: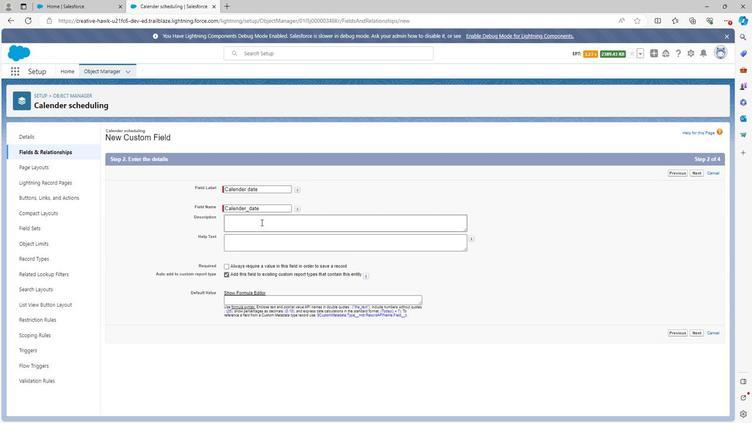
Action: Key pressed <Key.shift>Calender<Key.space>date<Key.space>field<Key.space>is<Key.space>used<Key.space>to<Key.space>fim<Key.backspace><Key.backspace><Key.backspace>defined<Key.space><Key.space><Key.space>the<Key.space>calender<Key.space>of<Key.space>all<Key.space>the<Key.space>scheduling
Screenshot: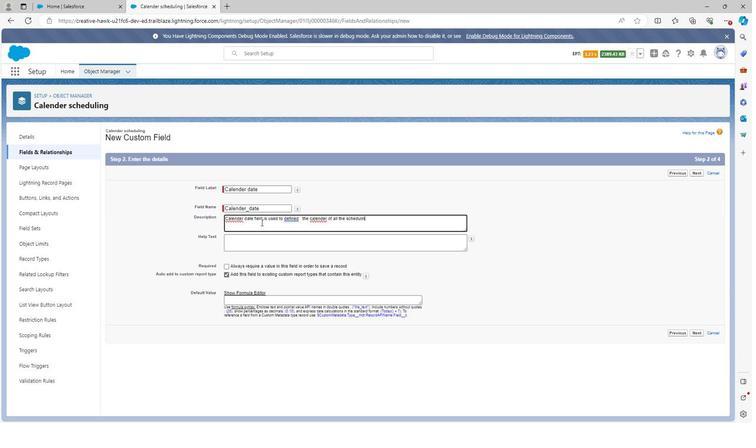 
Action: Mouse moved to (259, 241)
Screenshot: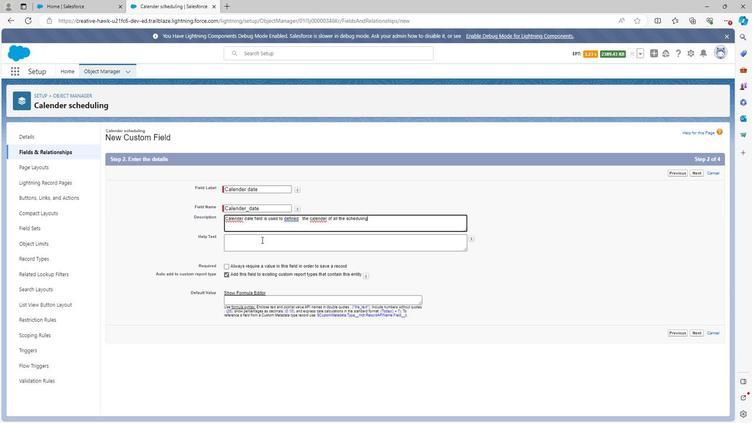 
Action: Mouse pressed left at (259, 241)
Screenshot: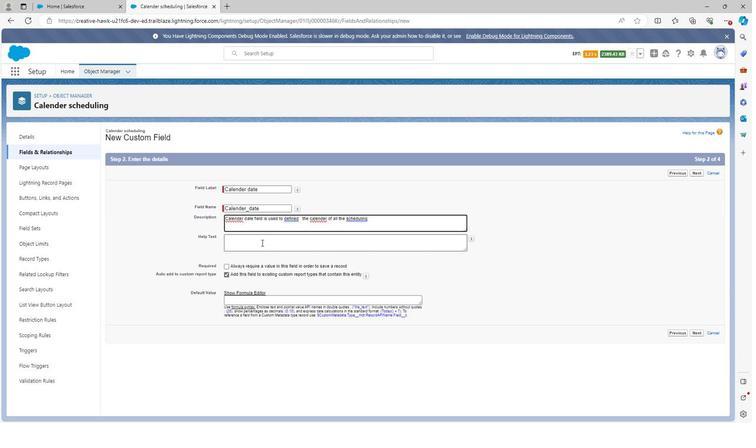 
Action: Key pressed <Key.shift>Calender<Key.space>date
Screenshot: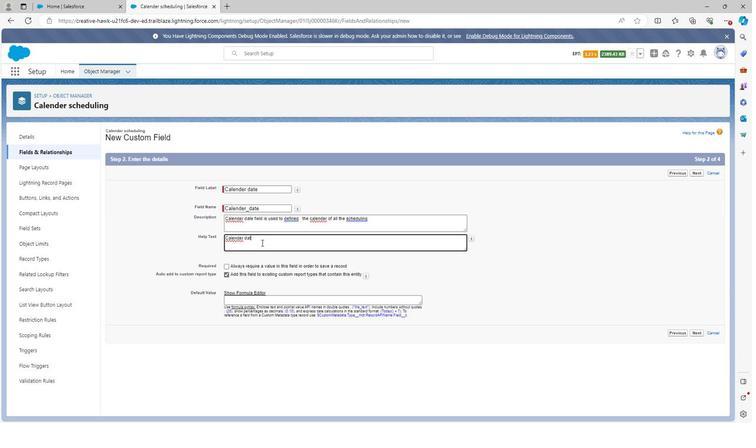 
Action: Mouse moved to (691, 331)
Screenshot: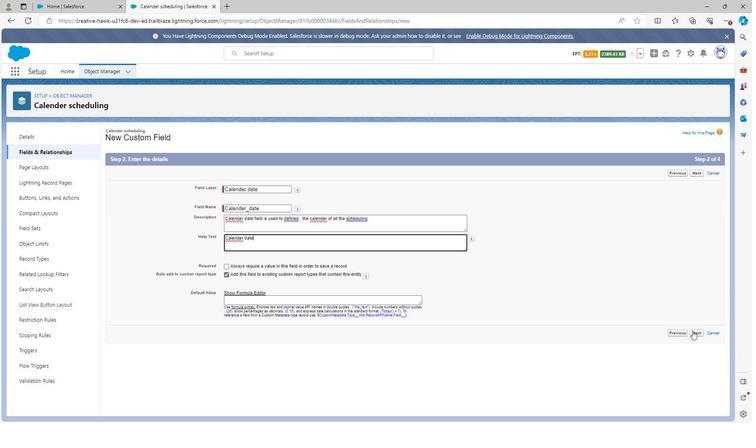 
Action: Mouse pressed left at (691, 331)
Screenshot: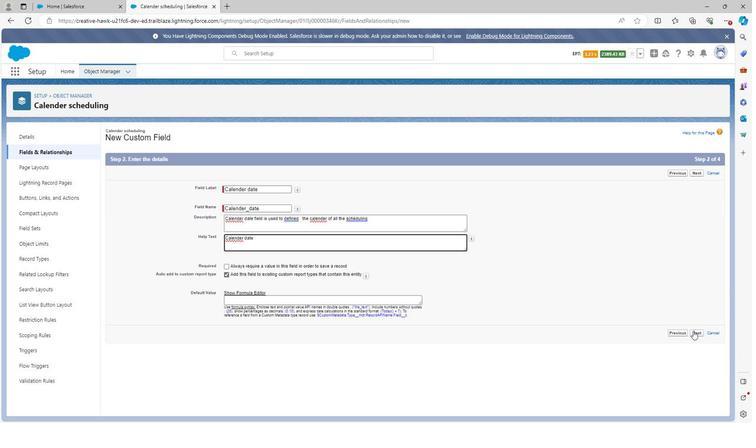 
Action: Mouse moved to (517, 238)
Screenshot: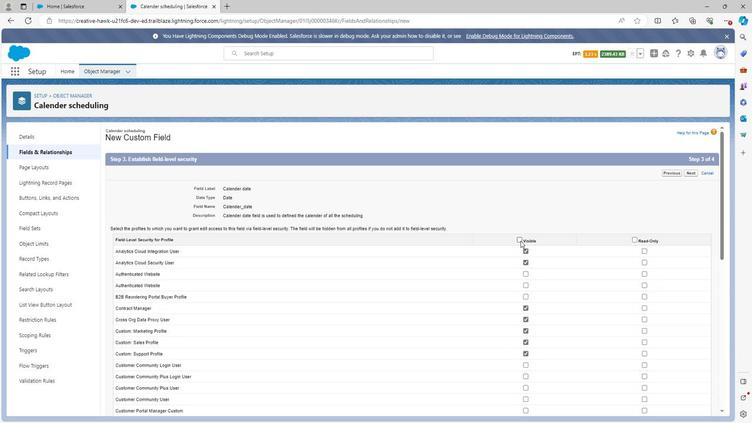 
Action: Mouse pressed left at (517, 238)
Screenshot: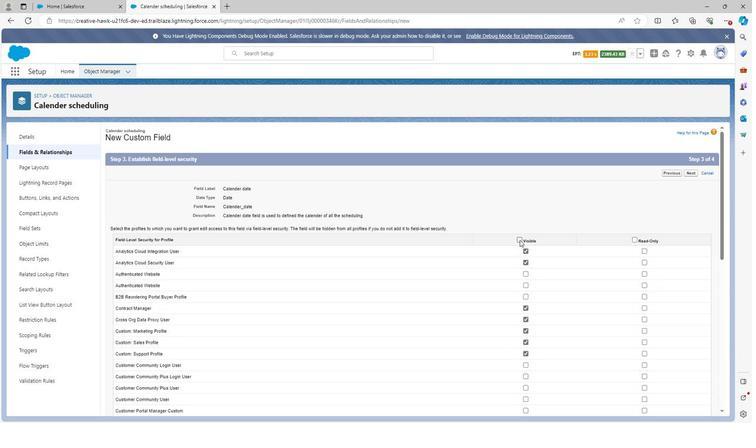 
Action: Mouse moved to (631, 238)
Screenshot: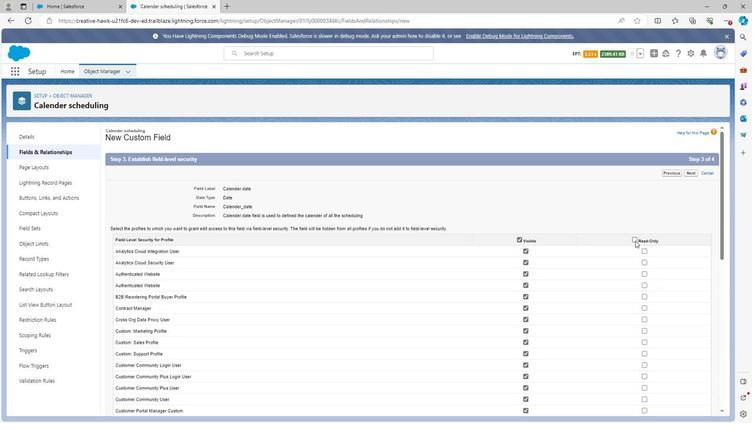 
Action: Mouse pressed left at (631, 238)
Screenshot: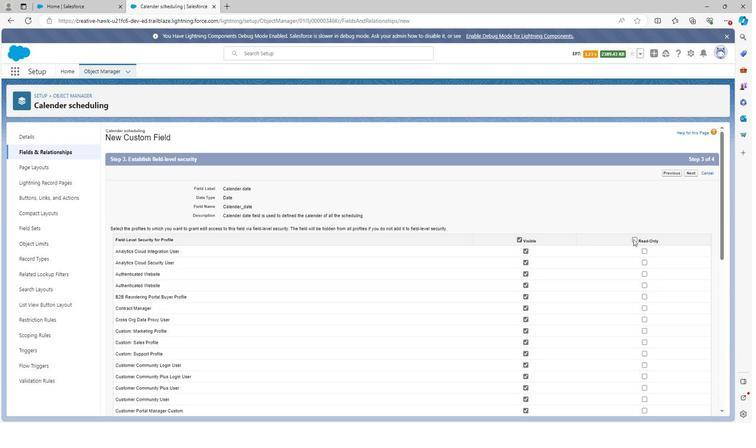 
Action: Mouse moved to (524, 249)
Screenshot: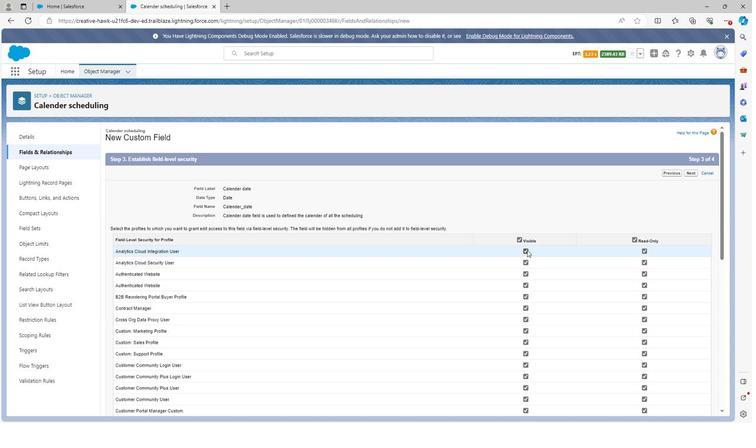 
Action: Mouse pressed left at (524, 249)
Screenshot: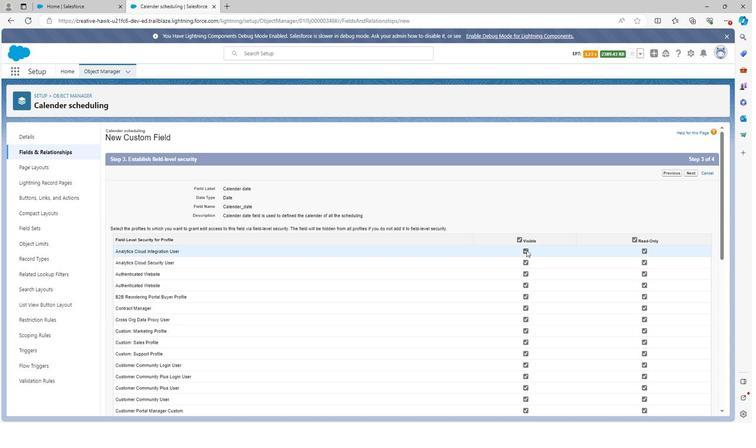 
Action: Mouse moved to (523, 261)
Screenshot: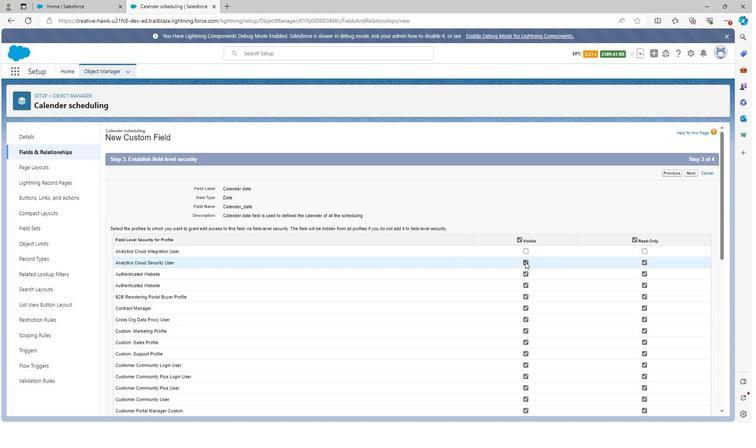 
Action: Mouse pressed left at (523, 261)
Screenshot: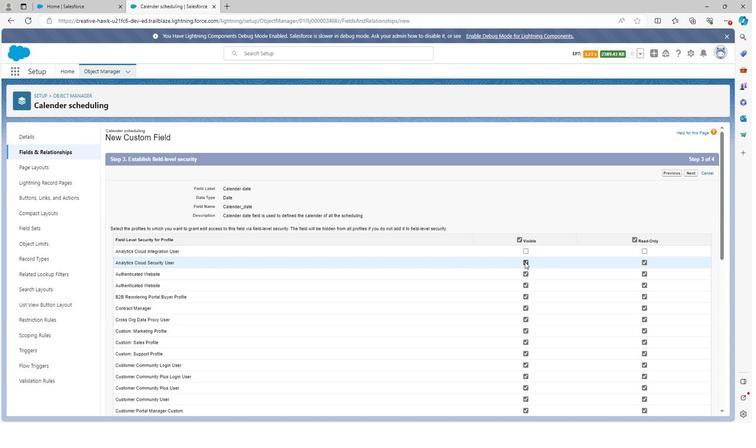 
Action: Mouse moved to (516, 235)
Screenshot: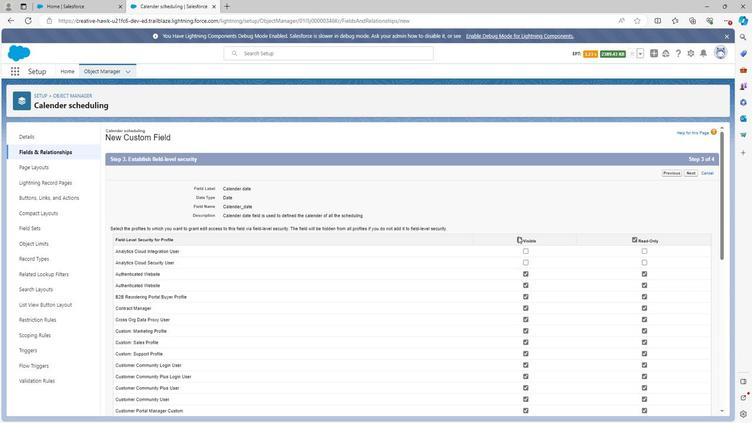 
Action: Mouse pressed left at (516, 235)
Screenshot: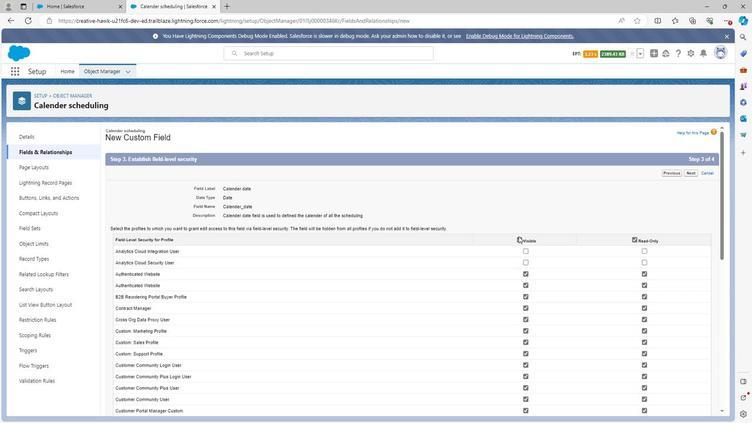 
Action: Mouse moved to (516, 237)
Screenshot: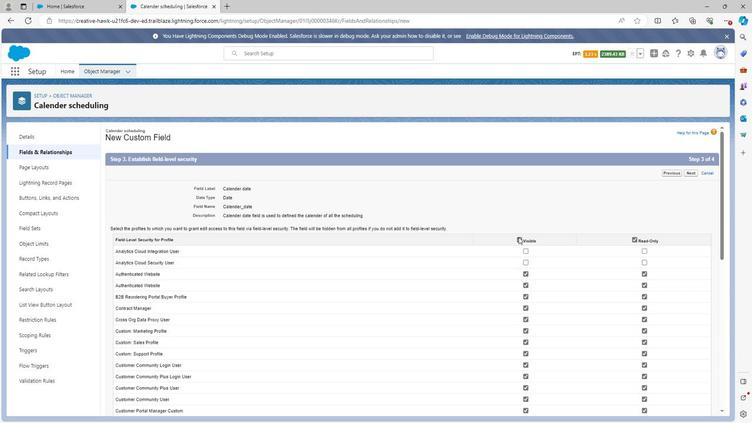 
Action: Mouse pressed left at (516, 237)
Screenshot: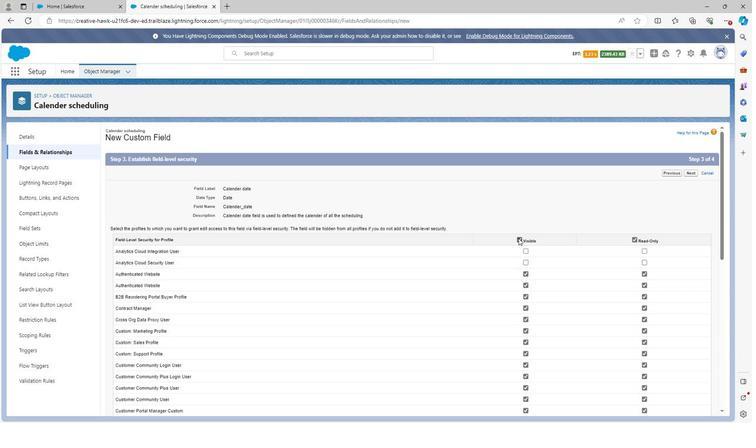 
Action: Mouse moved to (524, 248)
Screenshot: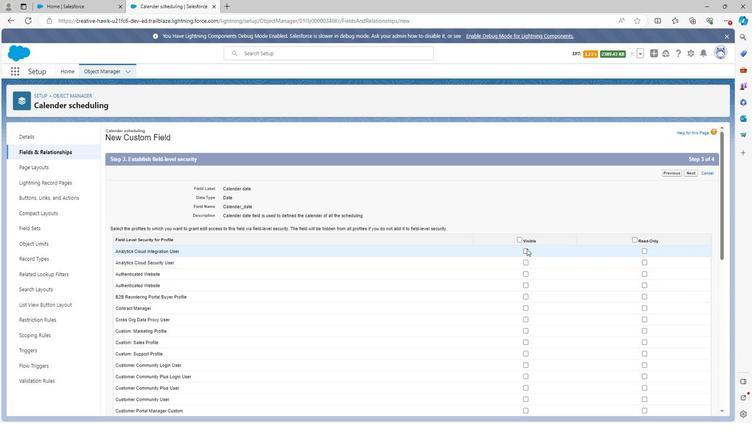
Action: Mouse pressed left at (524, 248)
Screenshot: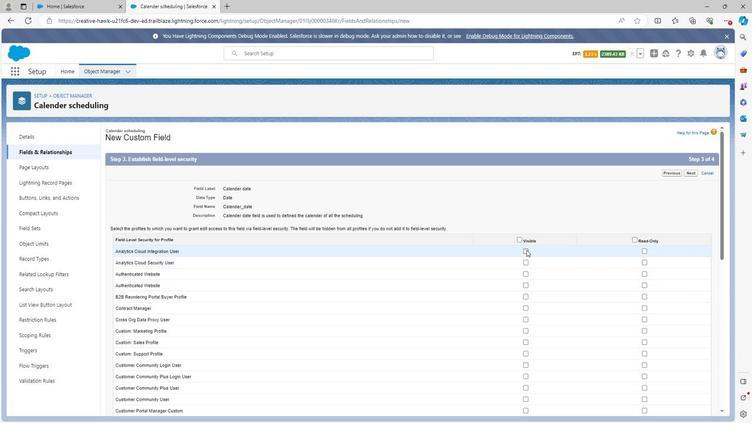 
Action: Mouse moved to (523, 262)
Screenshot: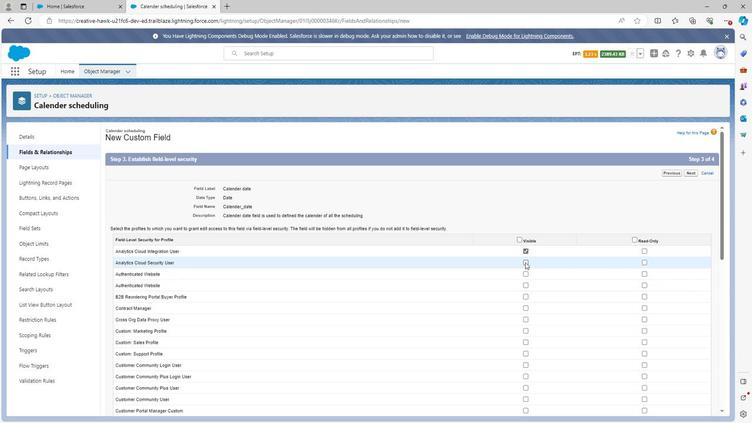 
Action: Mouse pressed left at (523, 262)
Screenshot: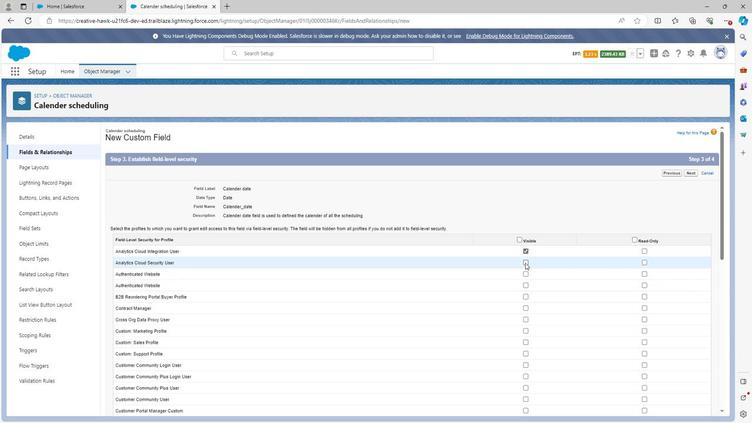 
Action: Mouse moved to (523, 293)
Screenshot: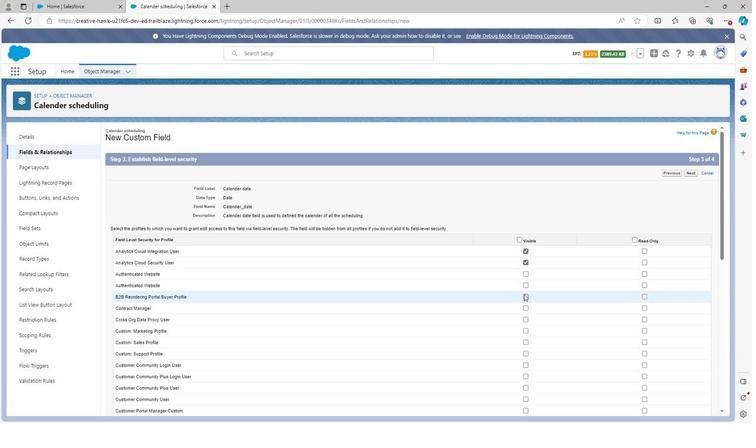 
Action: Mouse pressed left at (523, 293)
Screenshot: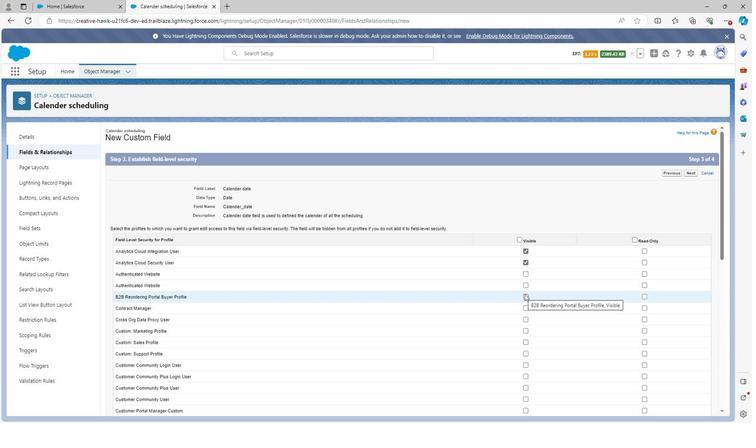 
Action: Mouse moved to (523, 319)
Screenshot: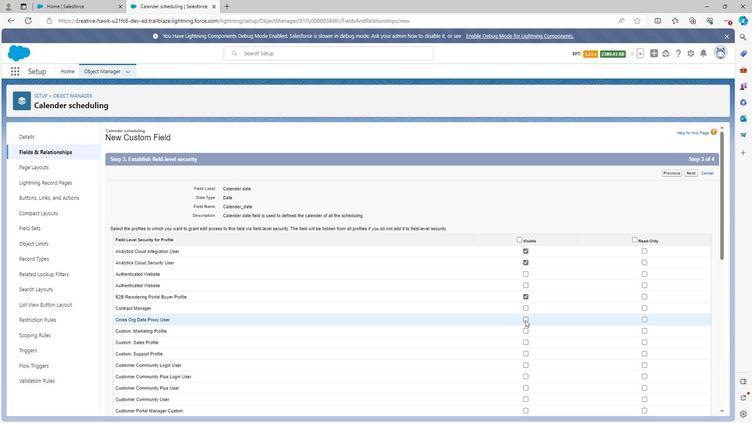 
Action: Mouse pressed left at (523, 319)
Screenshot: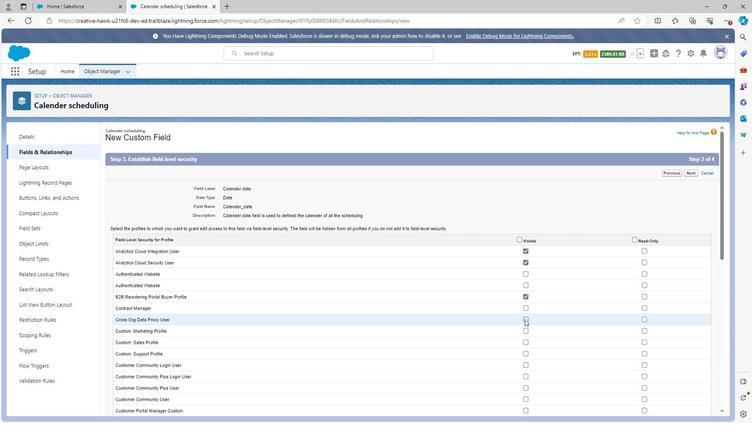 
Action: Mouse moved to (523, 356)
Screenshot: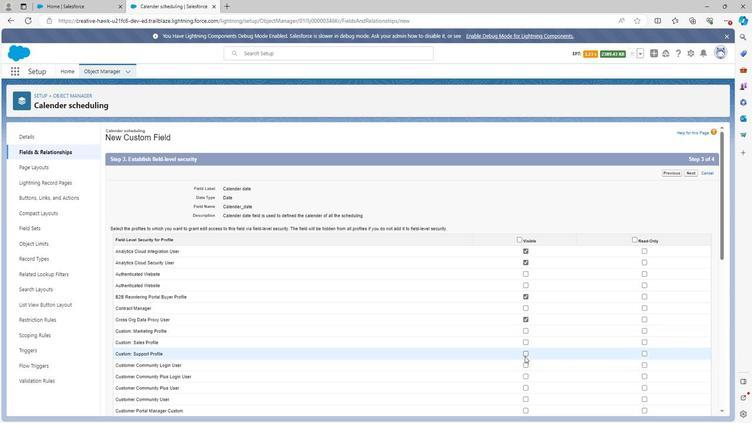 
Action: Mouse pressed left at (523, 356)
Screenshot: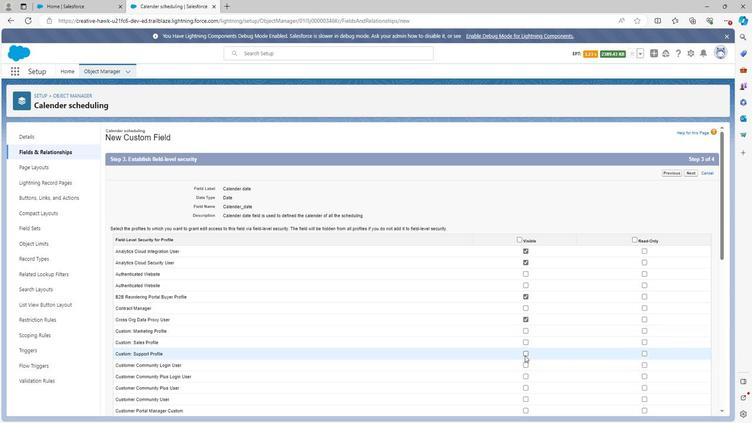 
Action: Mouse moved to (523, 379)
Screenshot: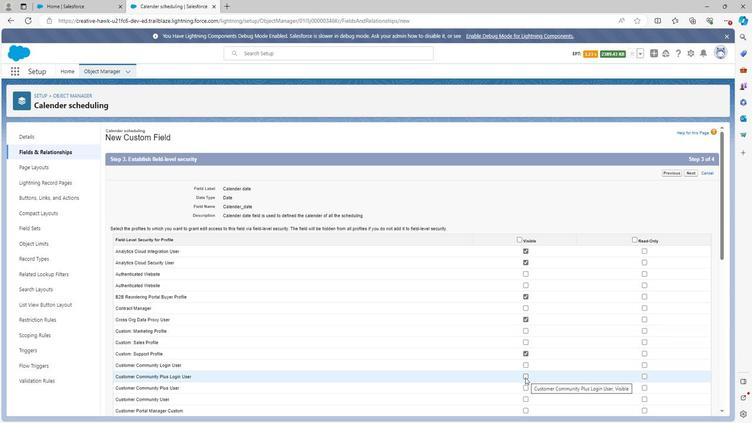 
Action: Mouse pressed left at (523, 379)
Screenshot: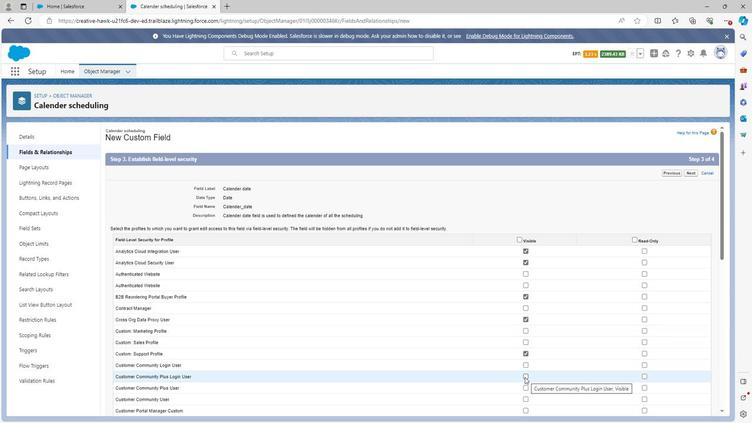 
Action: Mouse moved to (524, 378)
Screenshot: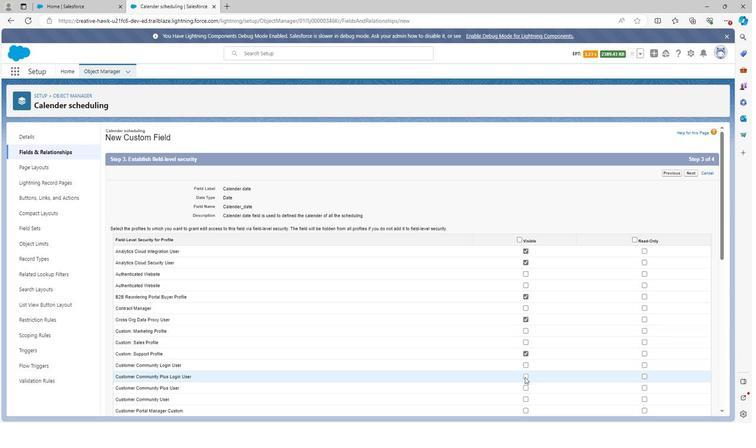 
Action: Mouse scrolled (524, 378) with delta (0, 0)
Screenshot: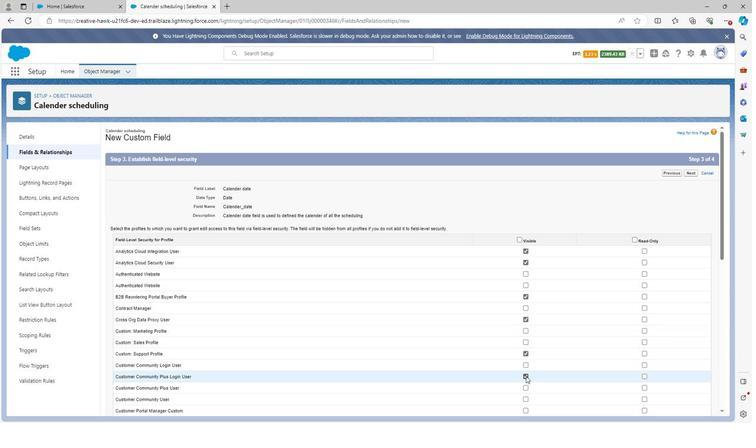 
Action: Mouse scrolled (524, 378) with delta (0, 0)
Screenshot: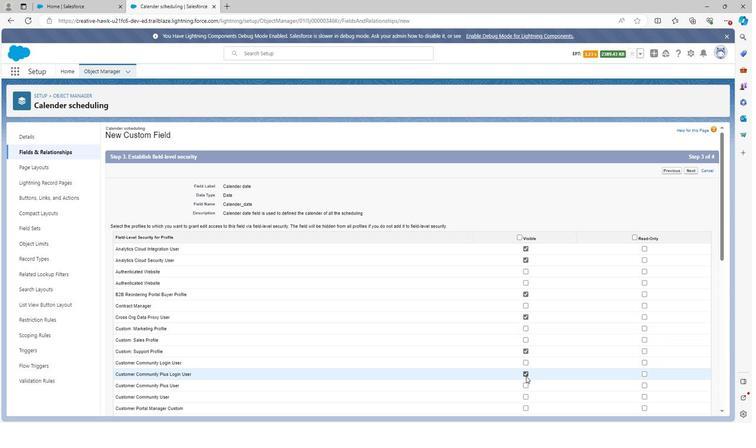 
Action: Mouse moved to (523, 311)
Screenshot: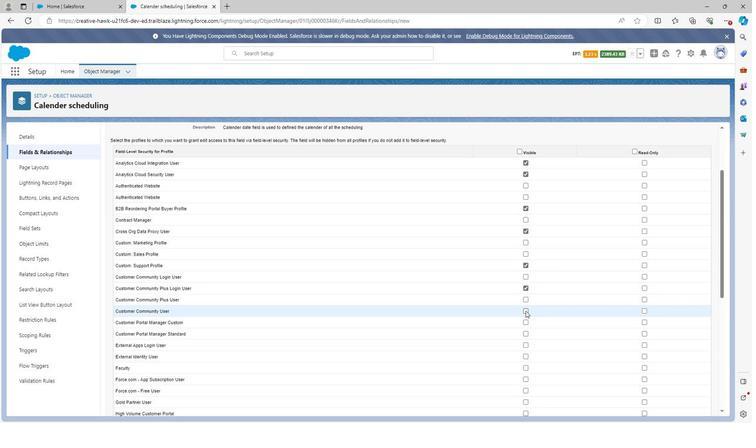 
Action: Mouse pressed left at (523, 311)
Screenshot: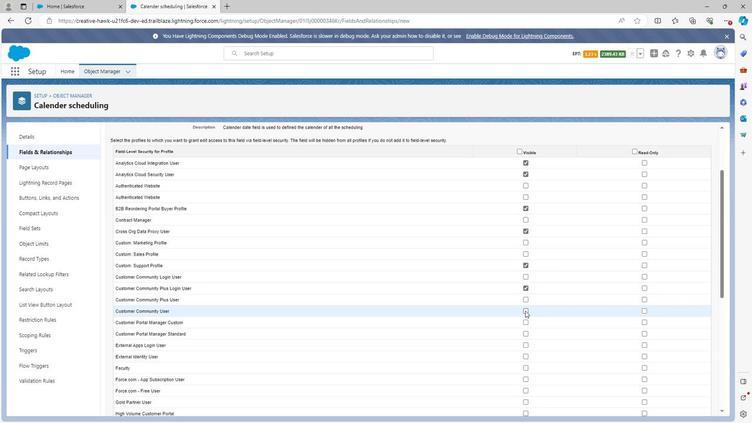 
Action: Mouse moved to (525, 356)
Screenshot: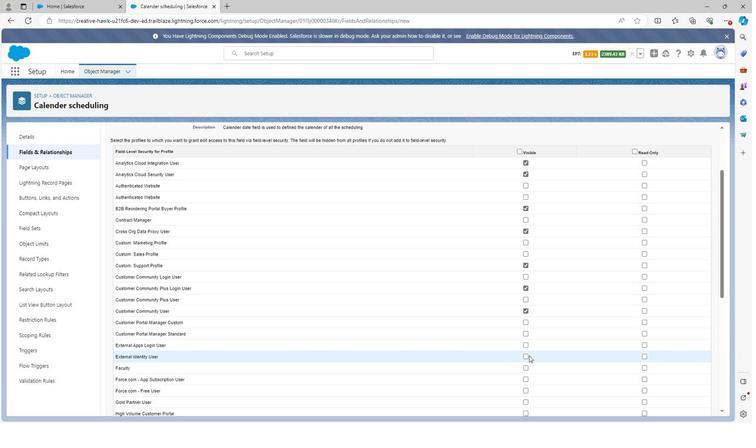 
Action: Mouse pressed left at (525, 356)
Screenshot: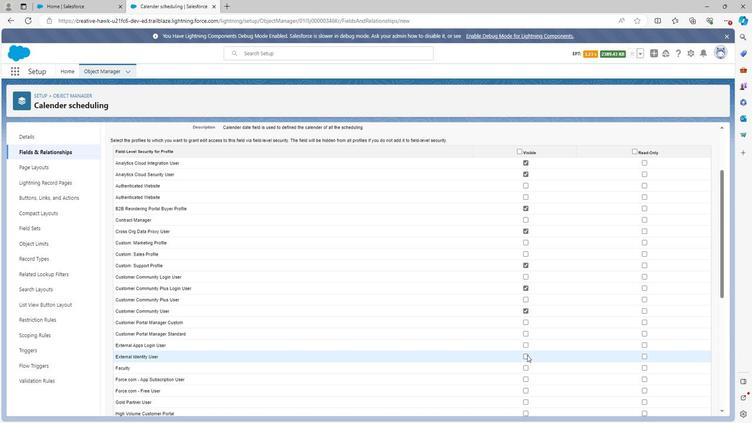 
Action: Mouse moved to (524, 370)
Screenshot: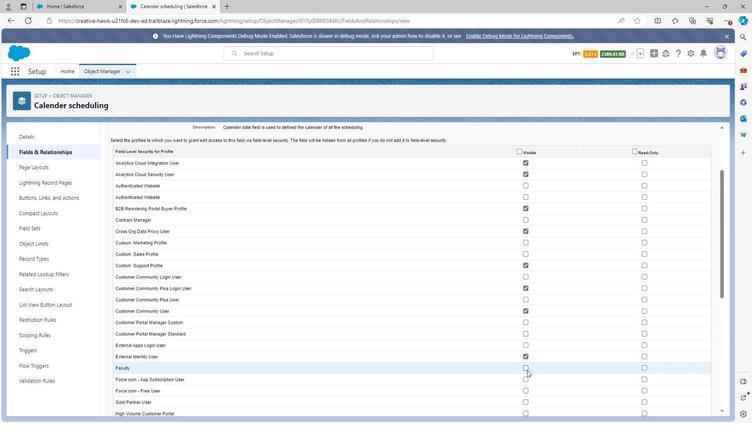 
Action: Mouse pressed left at (524, 370)
Screenshot: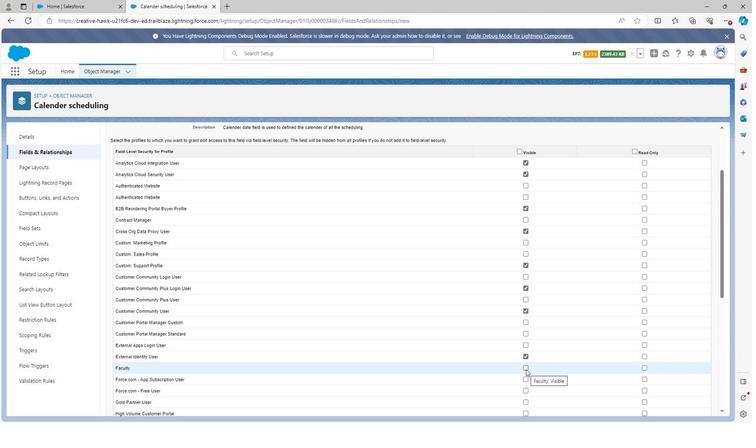 
Action: Mouse moved to (524, 403)
Screenshot: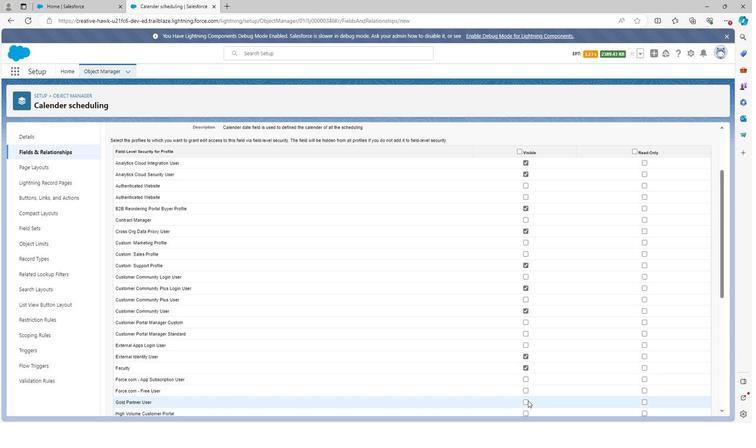 
Action: Mouse pressed left at (524, 403)
Screenshot: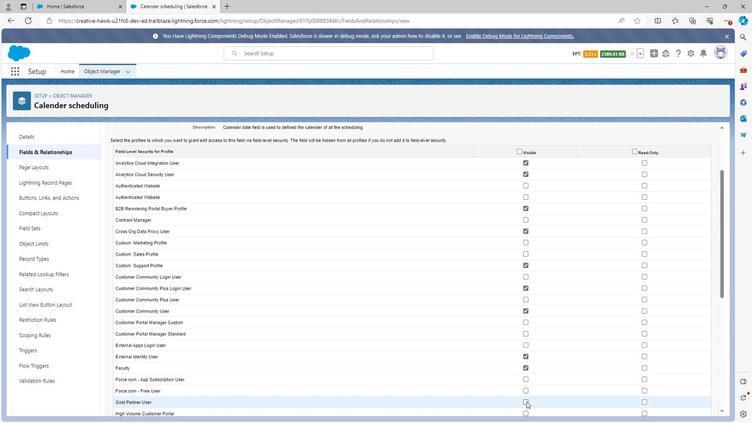 
Action: Mouse moved to (524, 403)
Screenshot: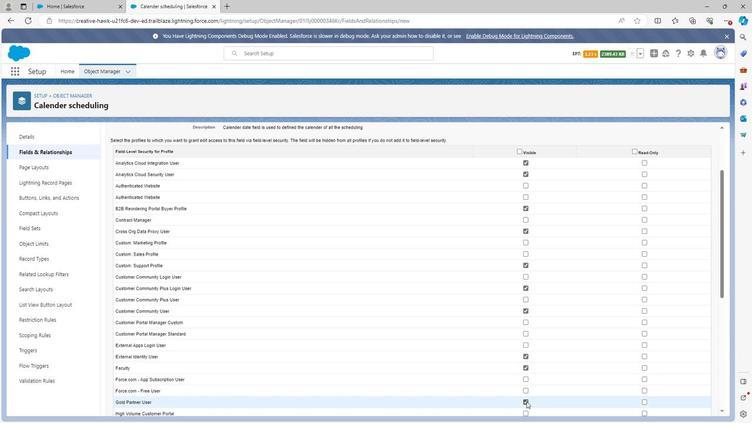 
Action: Mouse scrolled (524, 402) with delta (0, 0)
Screenshot: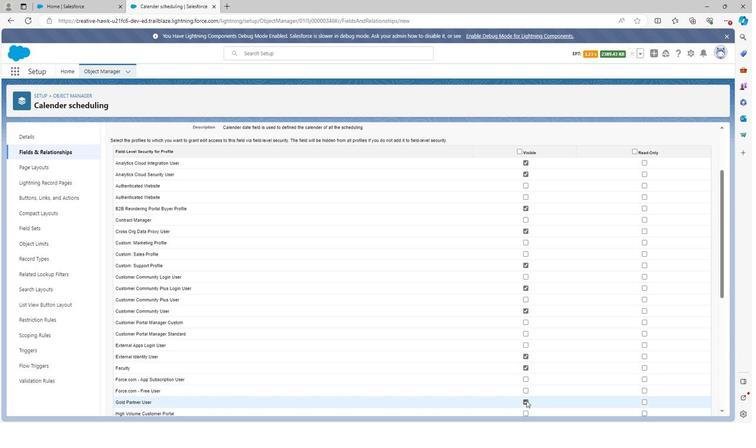 
Action: Mouse scrolled (524, 402) with delta (0, 0)
Screenshot: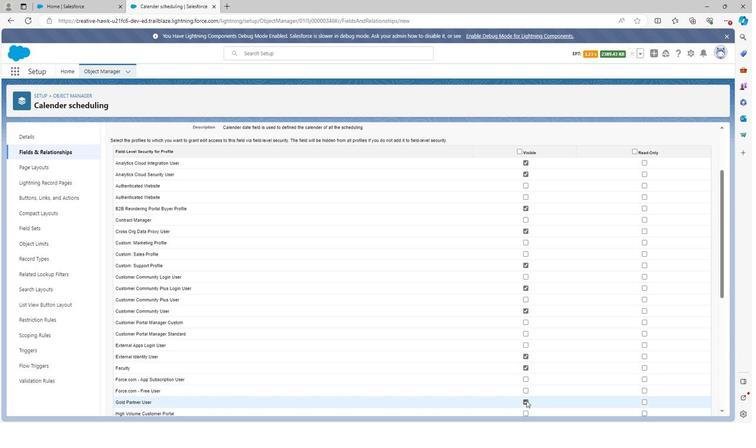 
Action: Mouse scrolled (524, 402) with delta (0, 0)
Screenshot: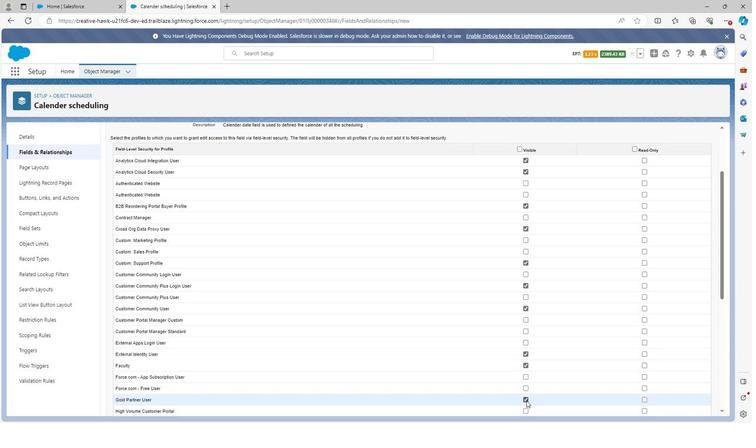 
Action: Mouse scrolled (524, 402) with delta (0, 0)
Screenshot: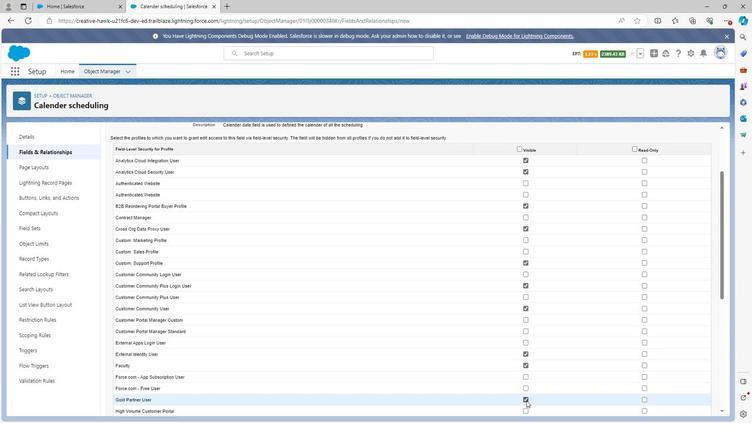 
Action: Mouse moved to (525, 235)
Screenshot: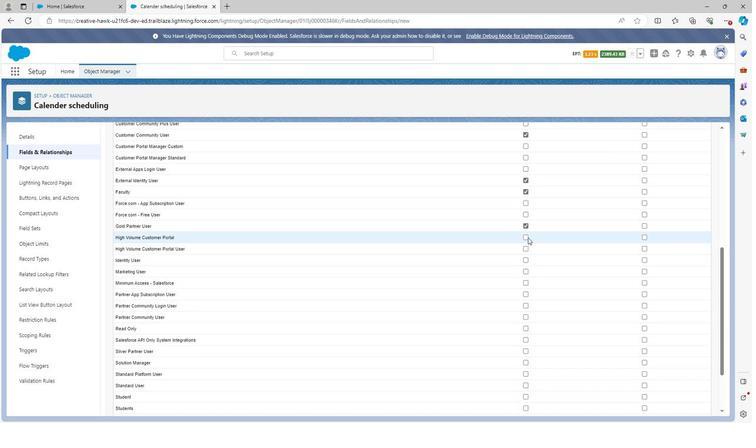 
Action: Mouse pressed left at (525, 235)
Screenshot: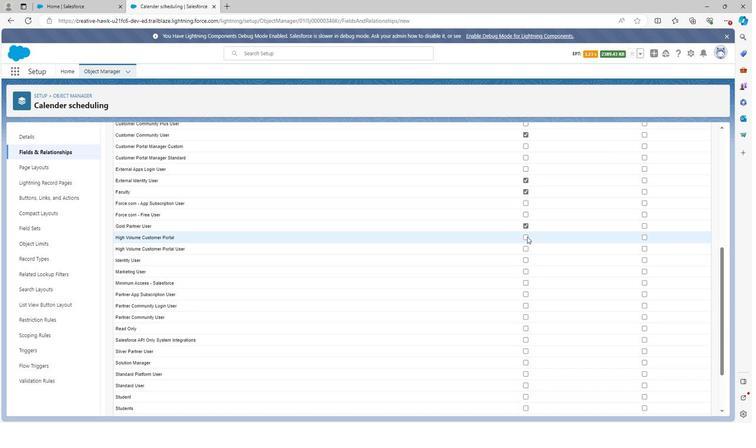 
Action: Mouse moved to (523, 248)
Screenshot: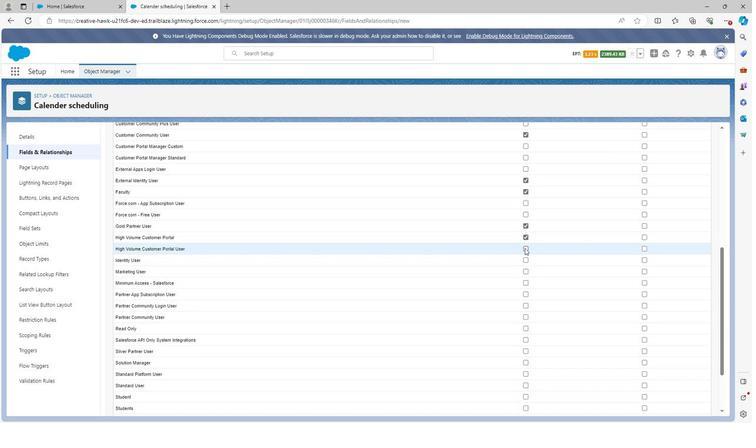 
Action: Mouse pressed left at (523, 248)
Screenshot: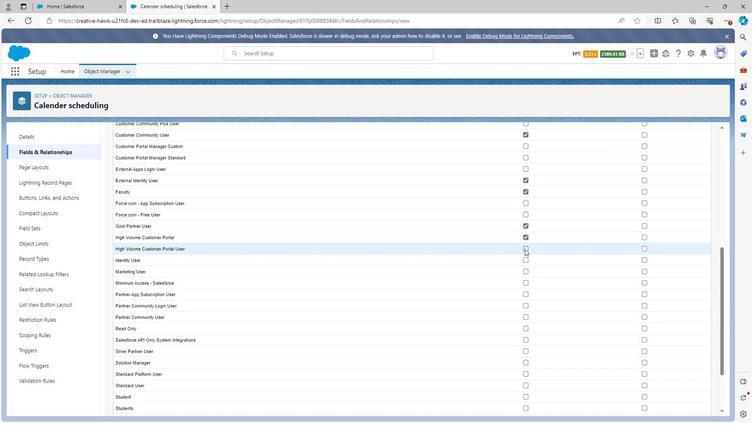
Action: Mouse moved to (523, 297)
Screenshot: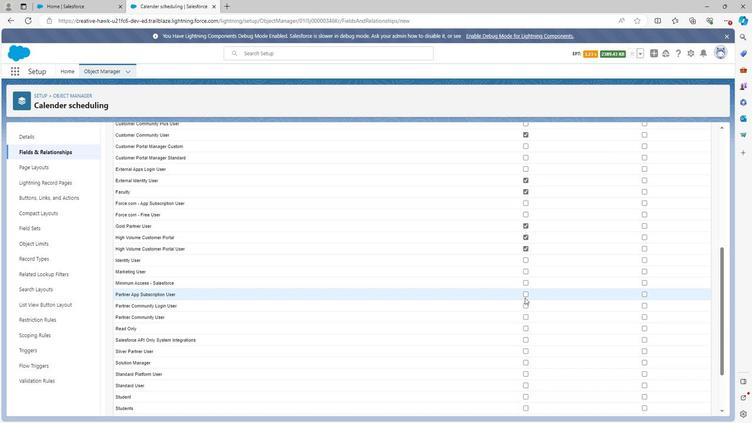 
Action: Mouse pressed left at (523, 297)
Screenshot: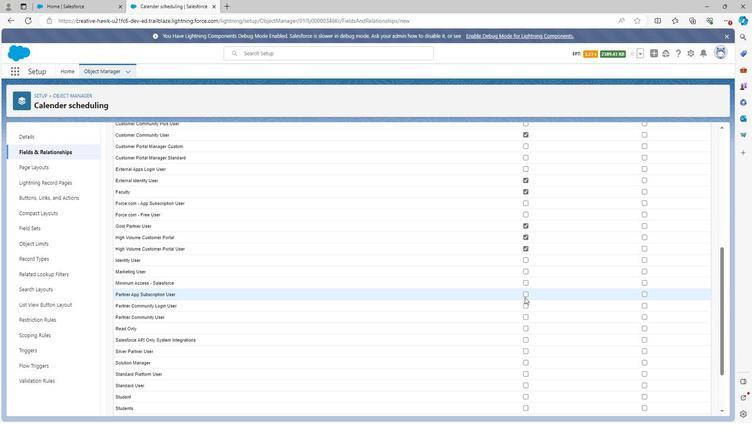 
Action: Mouse moved to (522, 282)
Screenshot: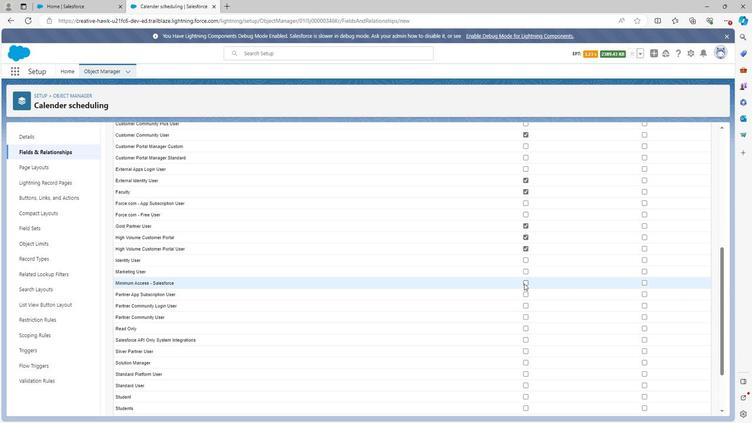 
Action: Mouse pressed left at (522, 282)
Screenshot: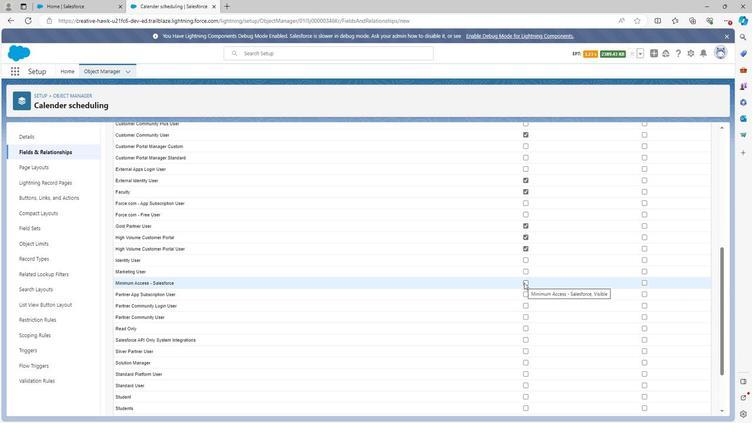 
Action: Mouse moved to (525, 340)
Screenshot: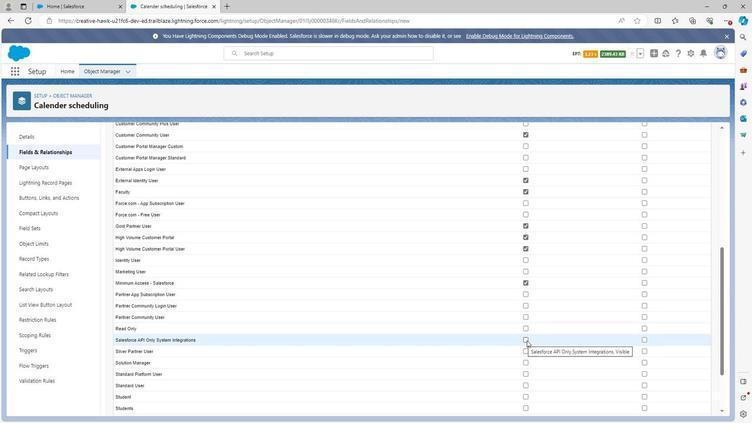 
Action: Mouse pressed left at (525, 340)
Screenshot: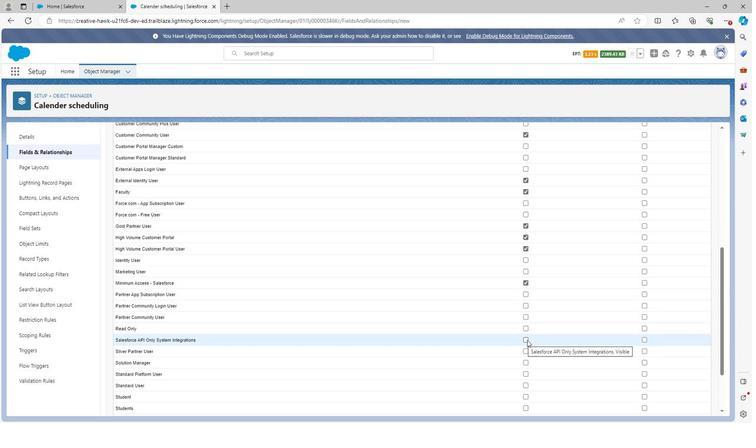 
Action: Mouse moved to (524, 398)
Screenshot: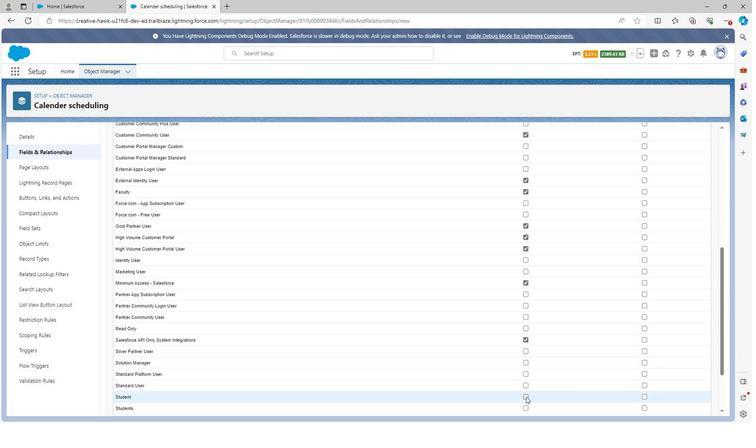 
Action: Mouse pressed left at (524, 398)
Screenshot: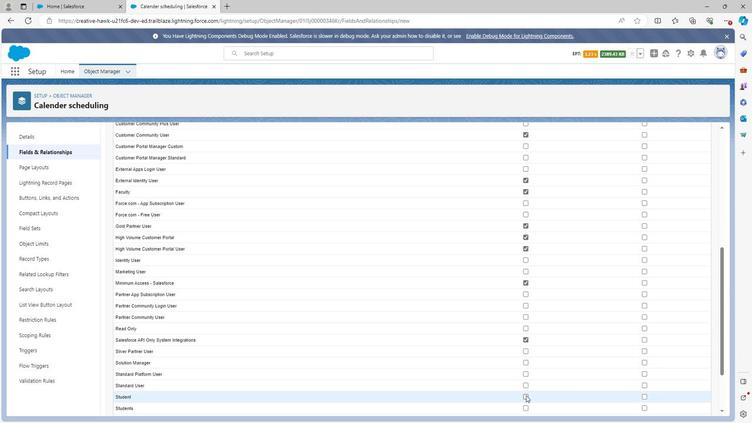 
Action: Mouse moved to (525, 408)
Screenshot: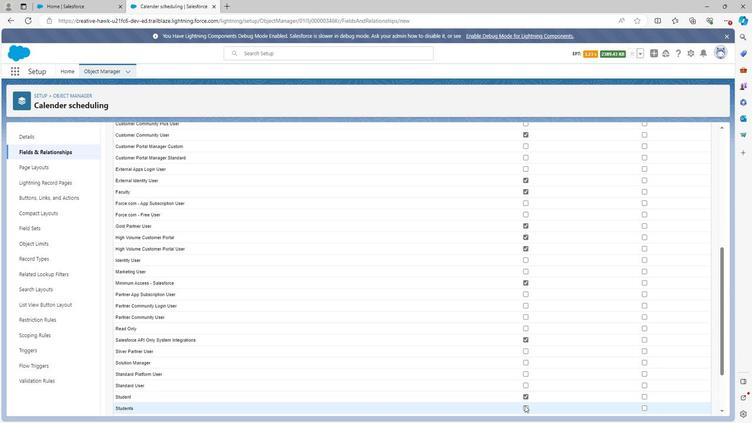 
Action: Mouse pressed left at (525, 408)
Screenshot: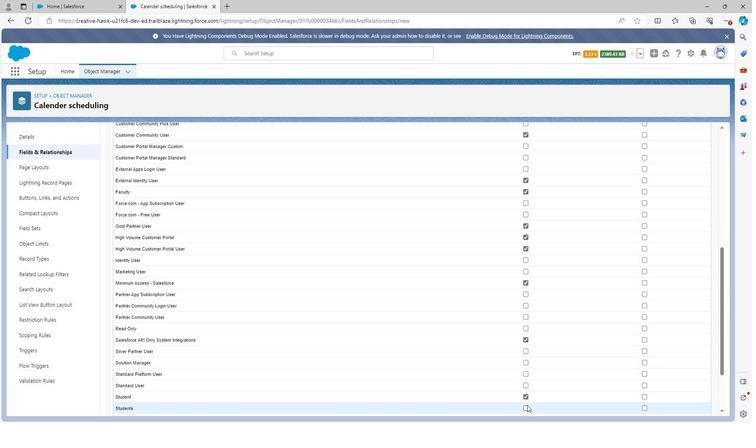 
Action: Mouse moved to (523, 410)
